 Task: Compose an email with the signature Gus Powell with the subject Cancellation of a call and the message Can you please provide an update on the project status? from softage.8@softage.net to softage.9@softage.net Select the numbered list and change the font typography to strikethroughSelect the numbered list and remove the font typography strikethrough Send the email. Finally, move the email from Sent Items to the label Journaling
Action: Mouse moved to (958, 55)
Screenshot: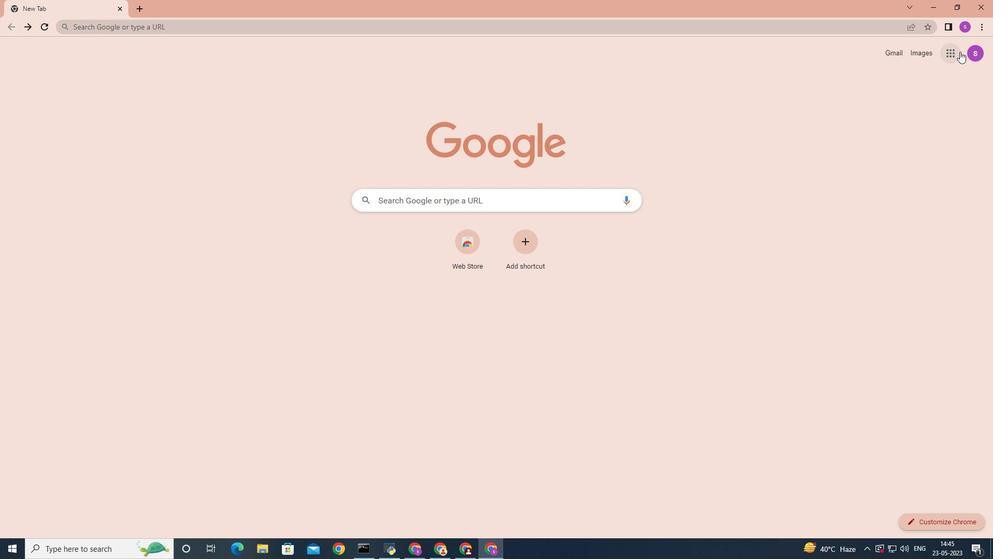 
Action: Mouse pressed left at (958, 55)
Screenshot: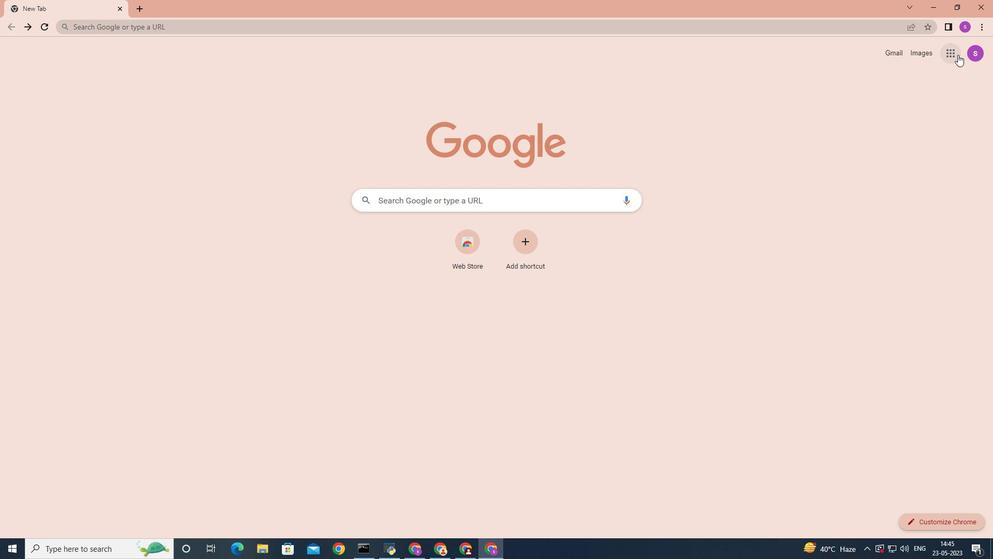 
Action: Mouse moved to (898, 103)
Screenshot: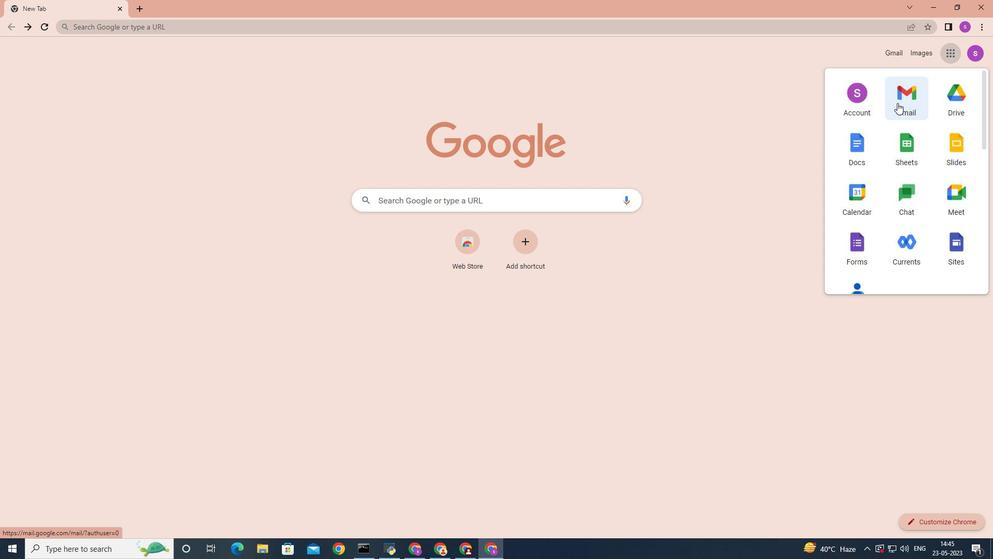 
Action: Mouse pressed left at (898, 103)
Screenshot: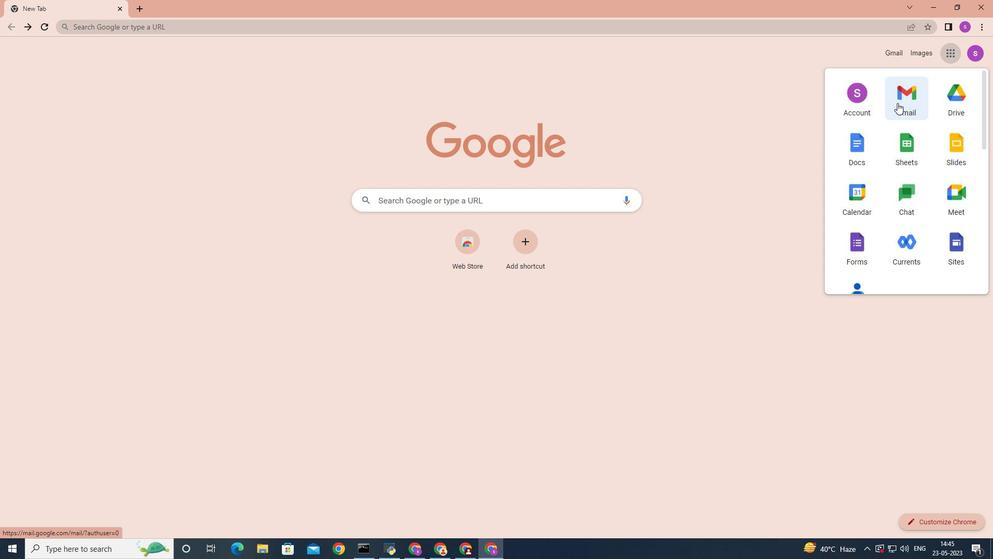 
Action: Mouse moved to (705, 311)
Screenshot: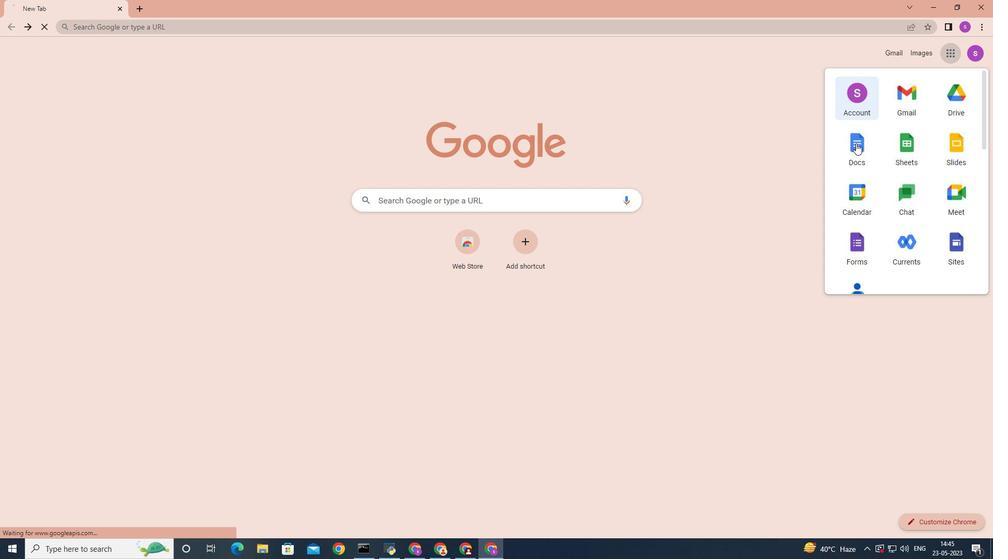 
Action: Key pressed <Key.caps_lock>
Screenshot: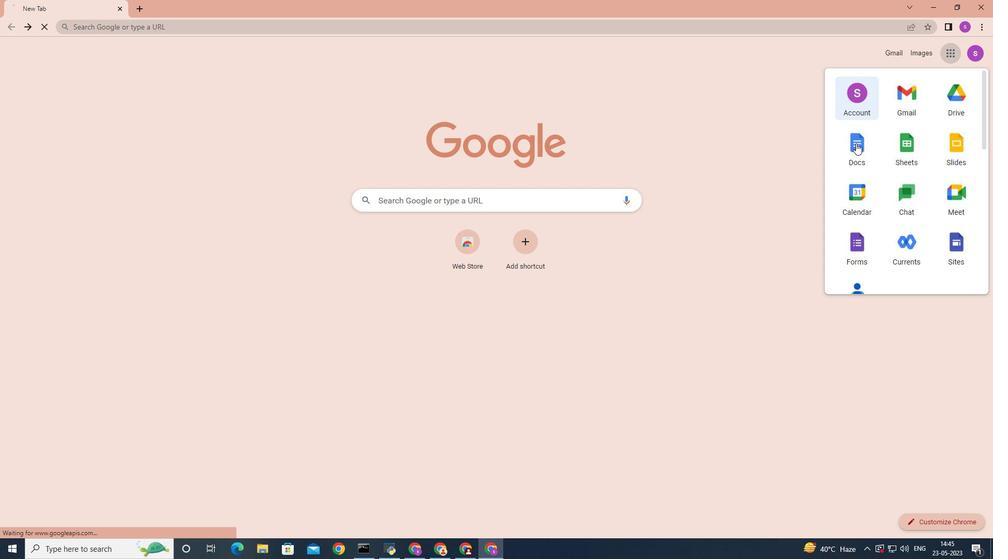 
Action: Mouse moved to (877, 56)
Screenshot: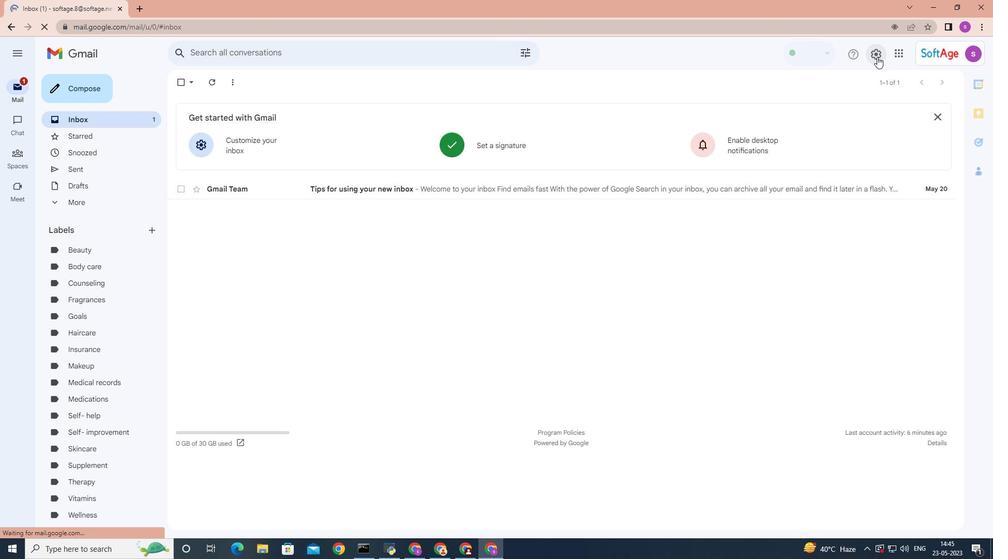 
Action: Mouse pressed left at (877, 56)
Screenshot: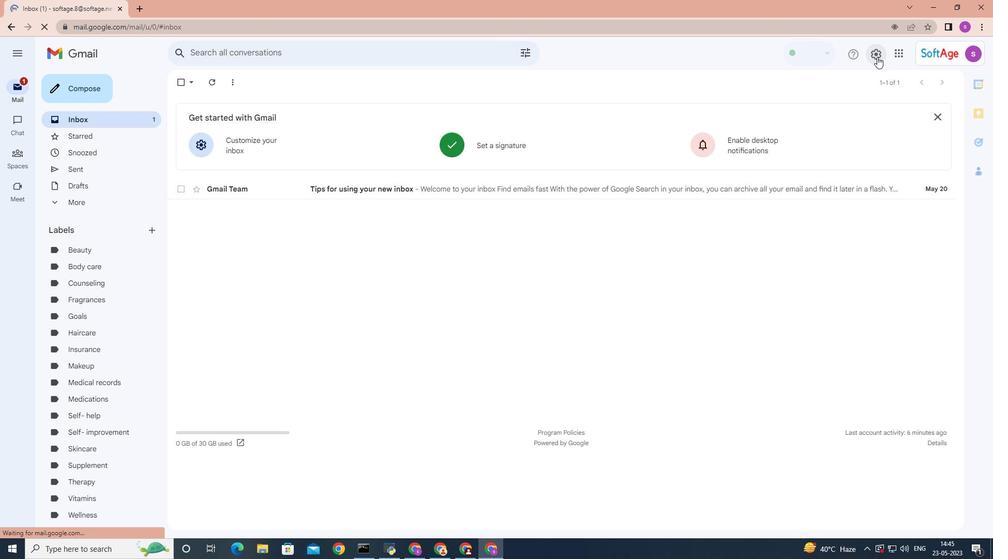 
Action: Mouse moved to (887, 102)
Screenshot: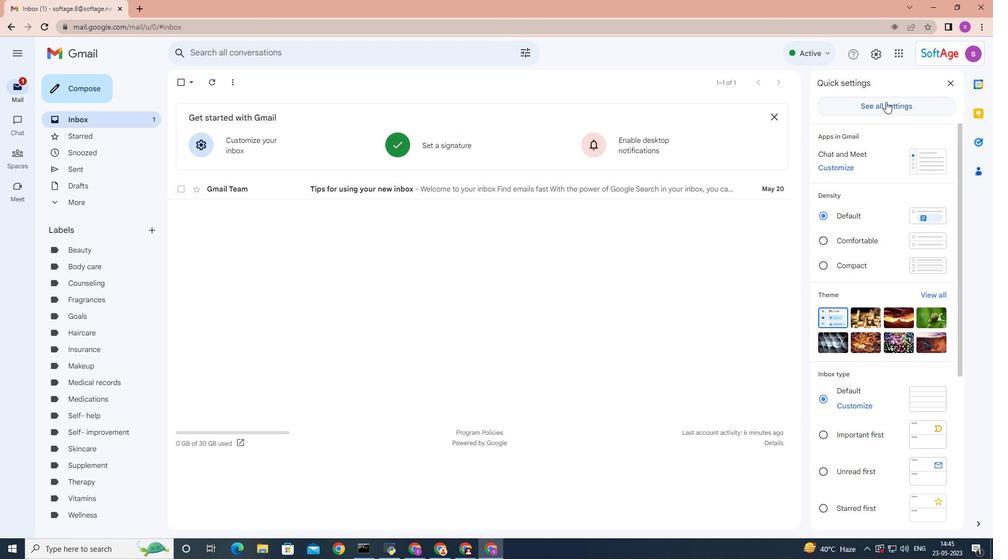 
Action: Mouse pressed left at (887, 102)
Screenshot: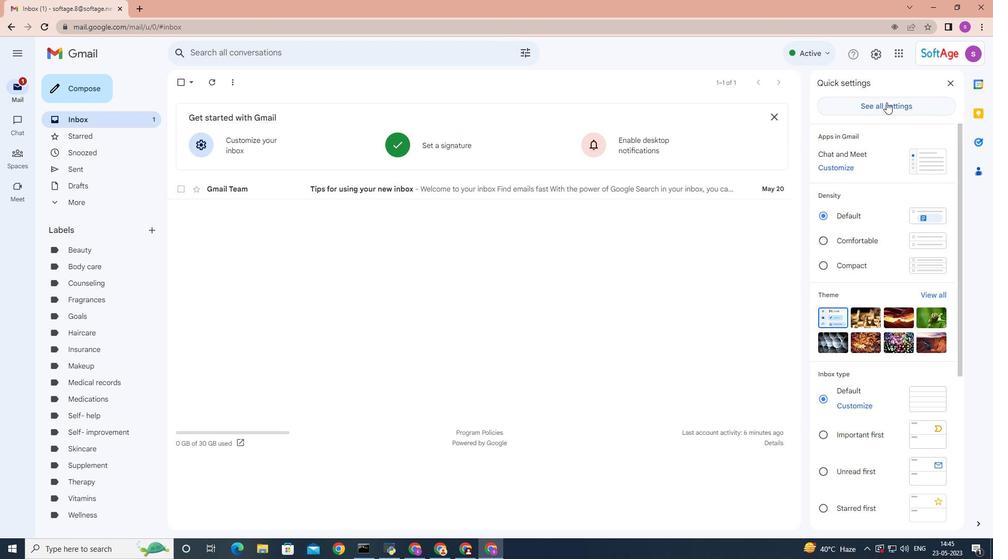 
Action: Mouse moved to (595, 276)
Screenshot: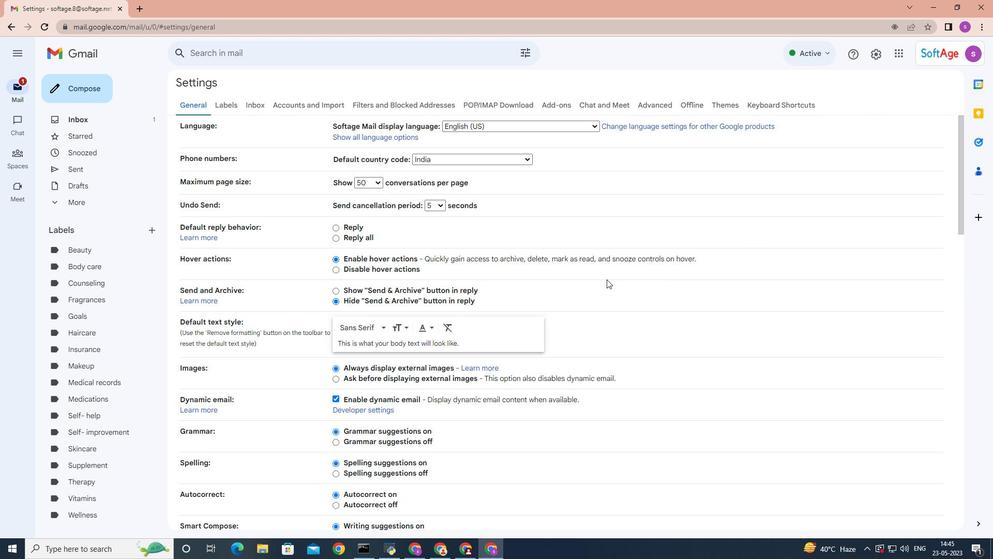 
Action: Mouse scrolled (595, 276) with delta (0, 0)
Screenshot: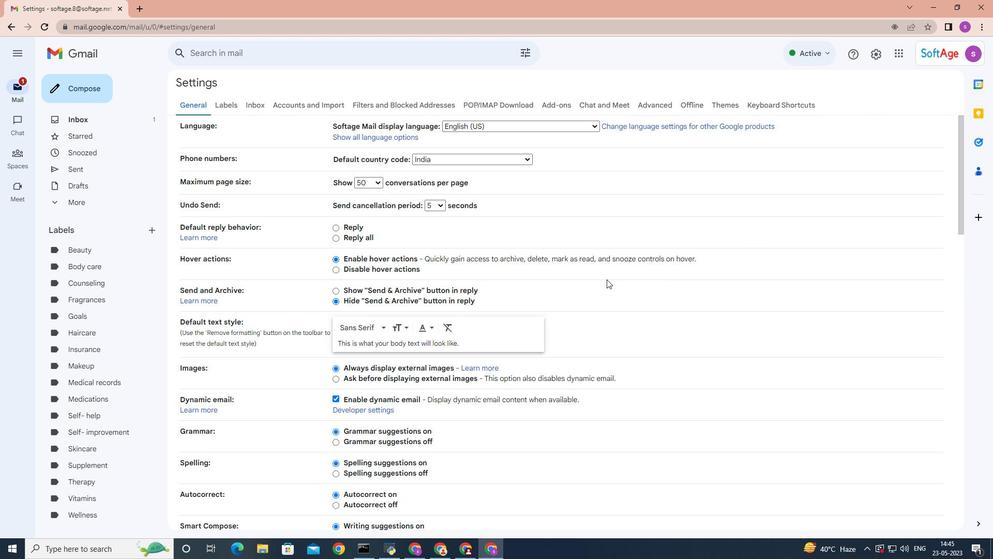 
Action: Mouse moved to (581, 269)
Screenshot: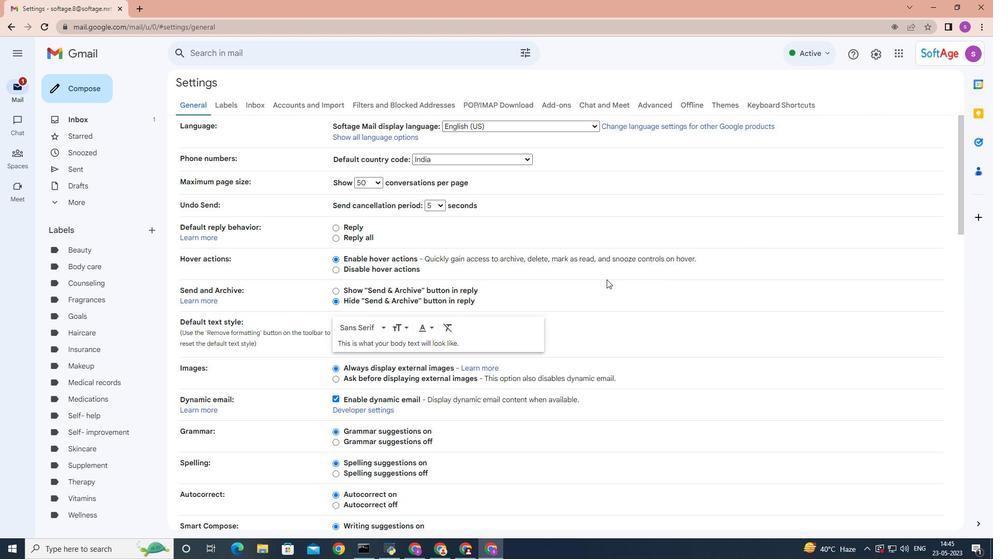 
Action: Mouse scrolled (581, 268) with delta (0, 0)
Screenshot: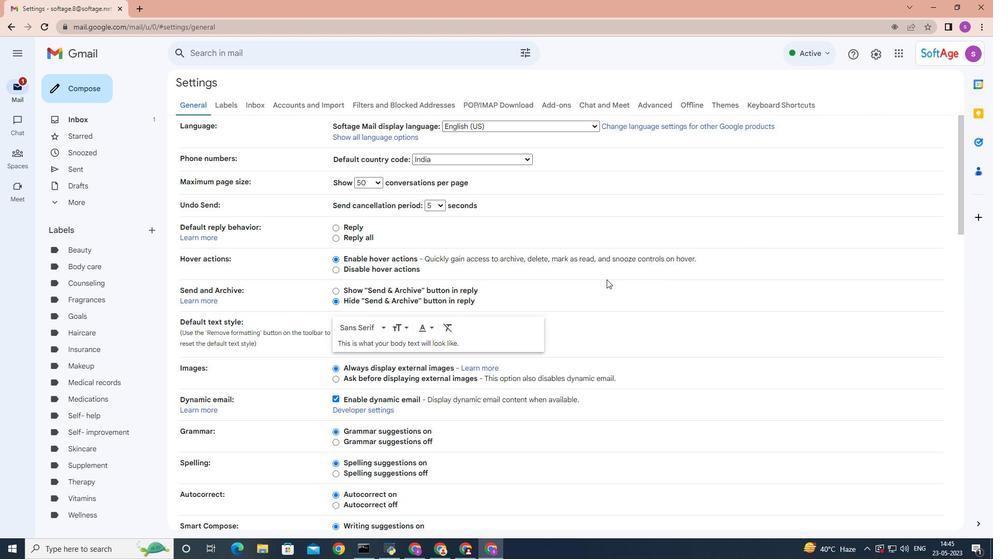 
Action: Mouse moved to (579, 266)
Screenshot: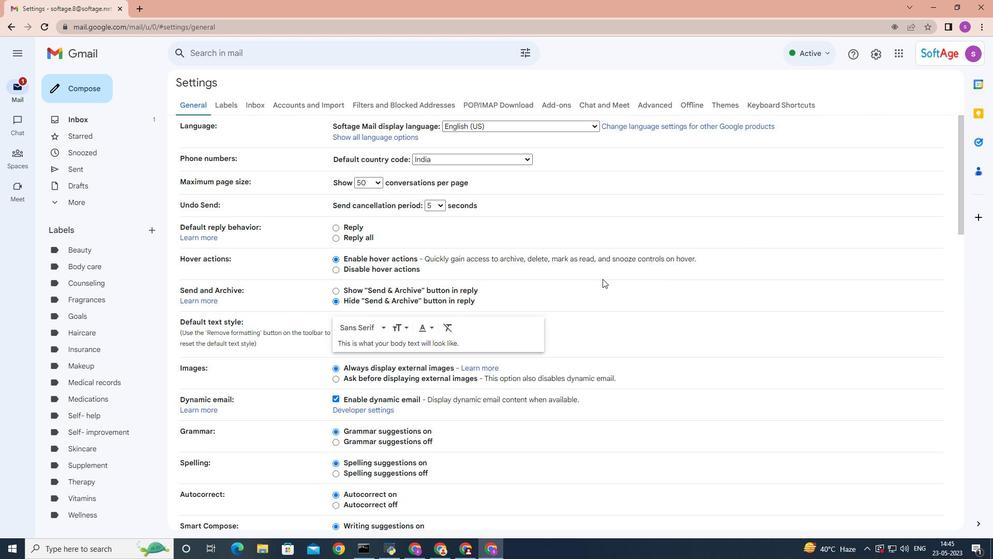 
Action: Mouse scrolled (579, 266) with delta (0, 0)
Screenshot: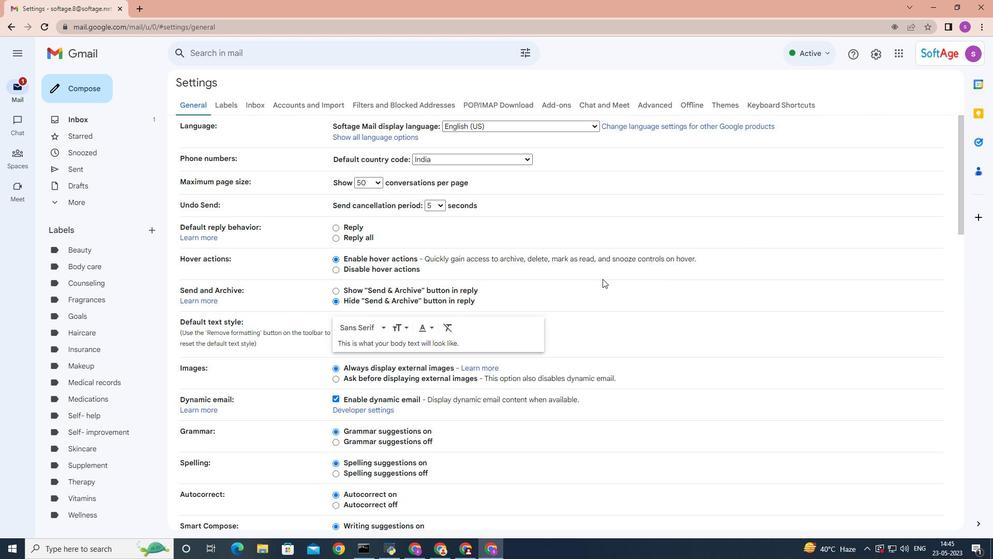 
Action: Mouse moved to (579, 261)
Screenshot: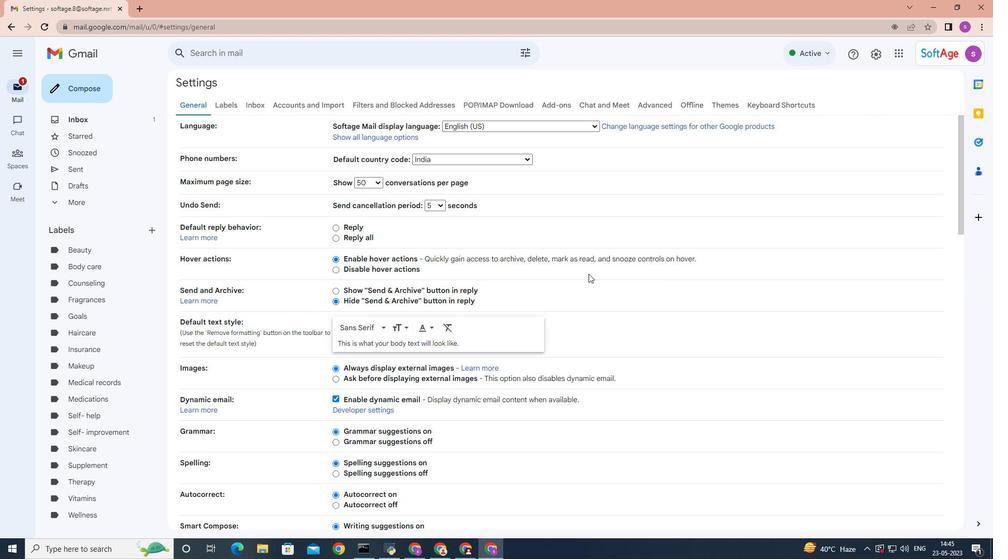 
Action: Mouse scrolled (579, 263) with delta (0, 0)
Screenshot: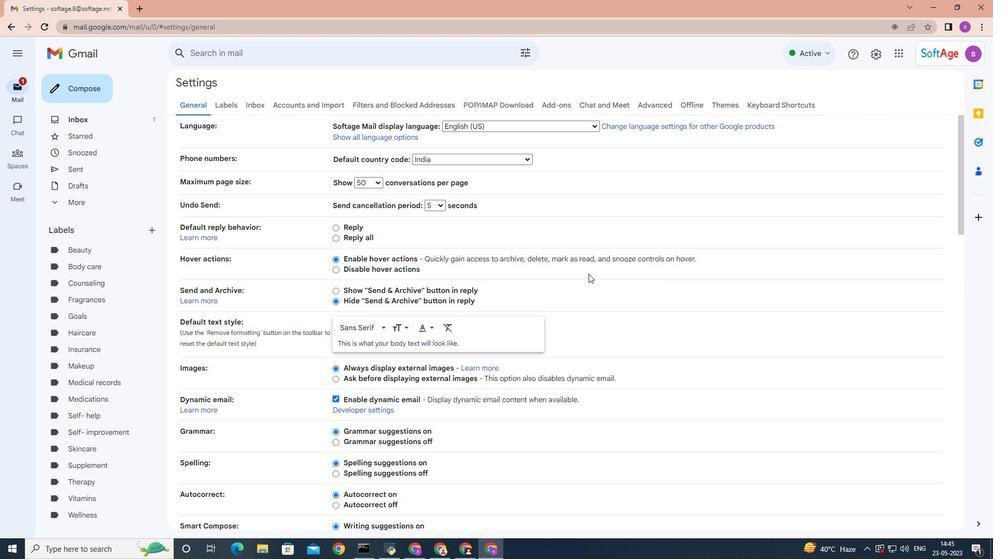 
Action: Mouse moved to (579, 260)
Screenshot: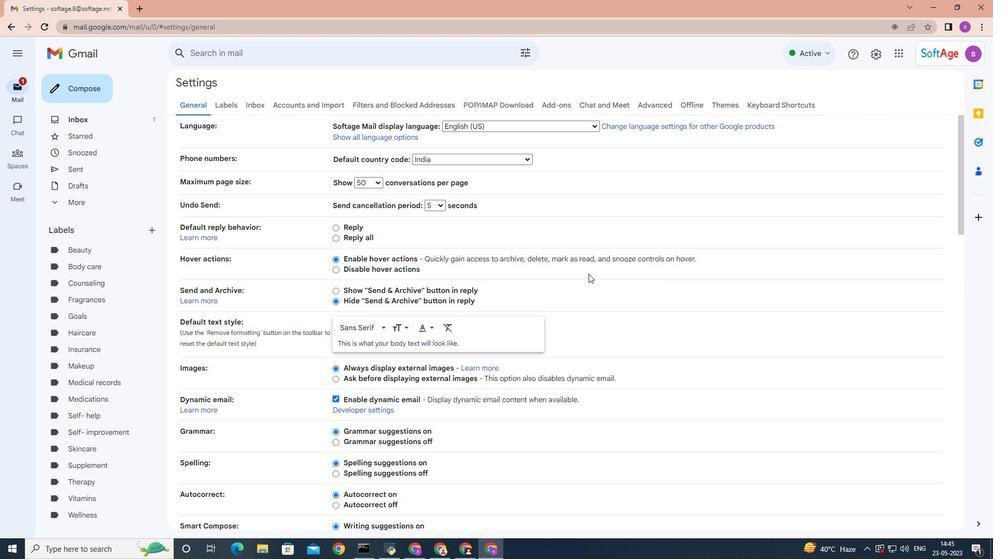 
Action: Mouse scrolled (579, 260) with delta (0, 0)
Screenshot: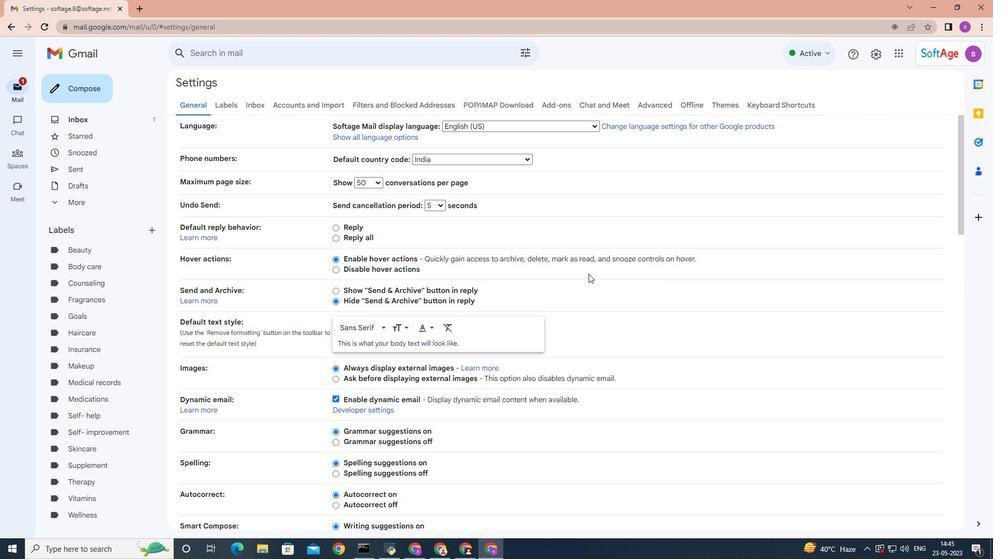 
Action: Mouse moved to (579, 260)
Screenshot: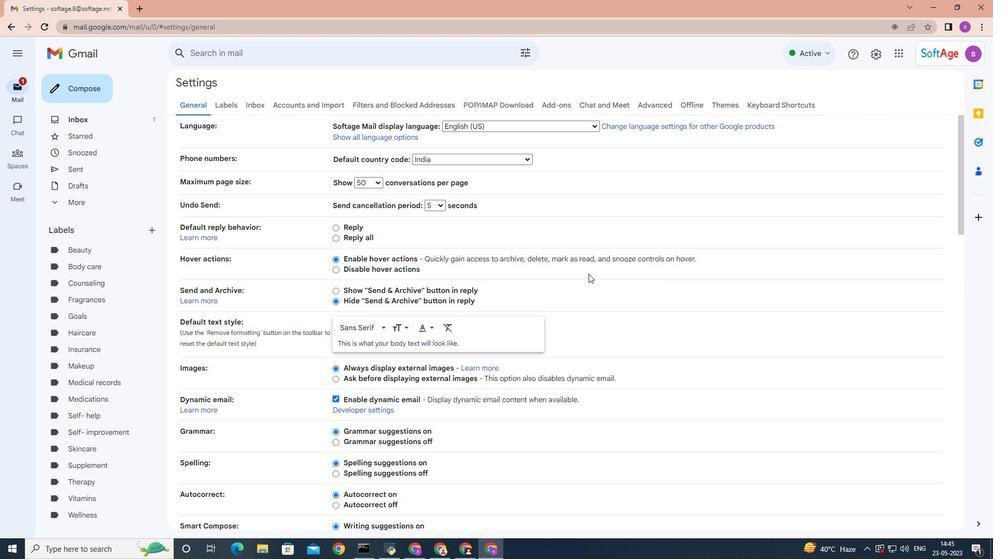 
Action: Mouse scrolled (579, 259) with delta (0, 0)
Screenshot: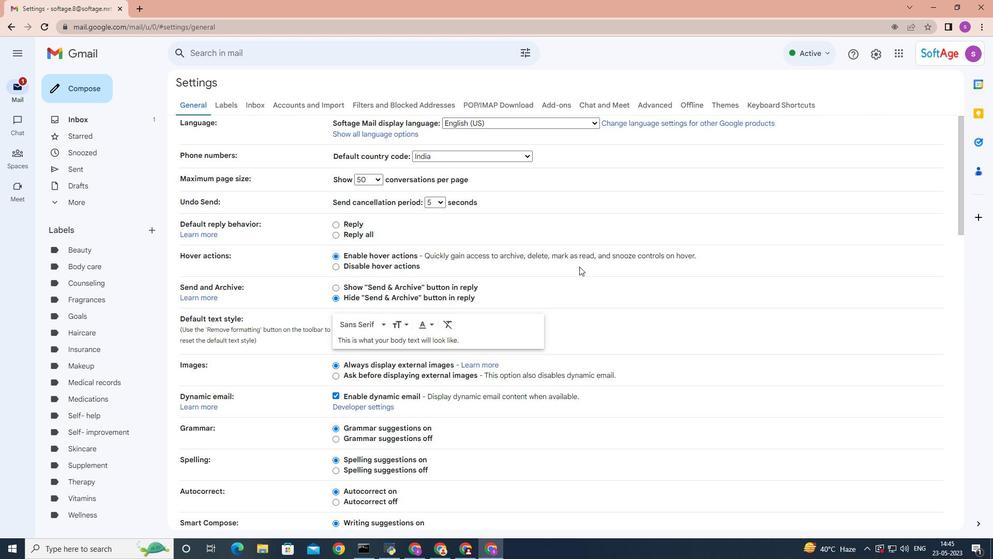 
Action: Mouse moved to (578, 259)
Screenshot: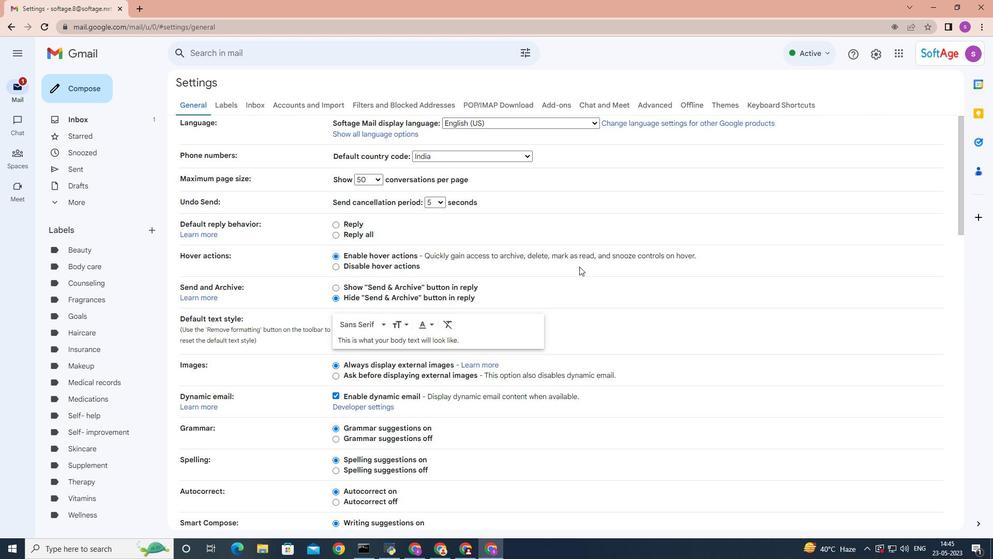
Action: Mouse scrolled (578, 259) with delta (0, 0)
Screenshot: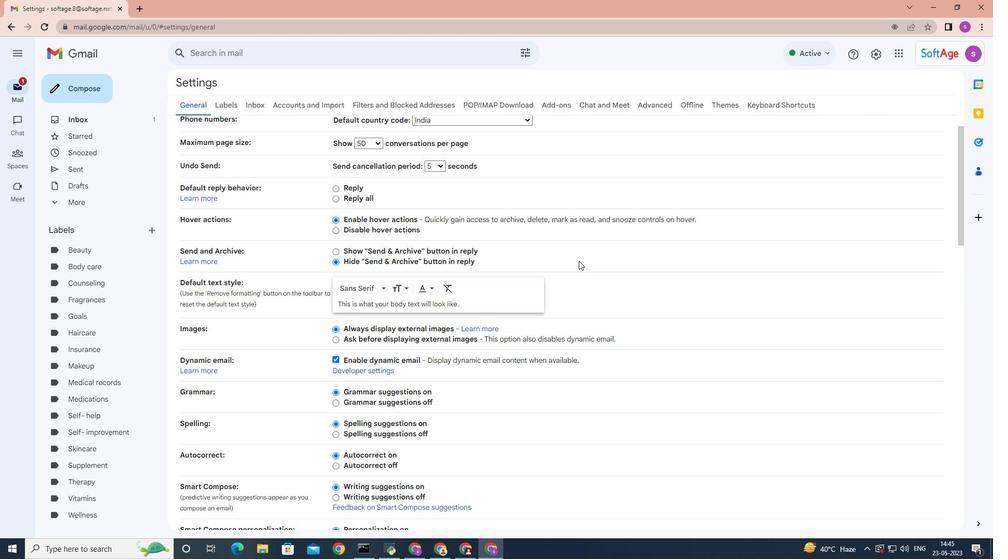 
Action: Mouse moved to (574, 257)
Screenshot: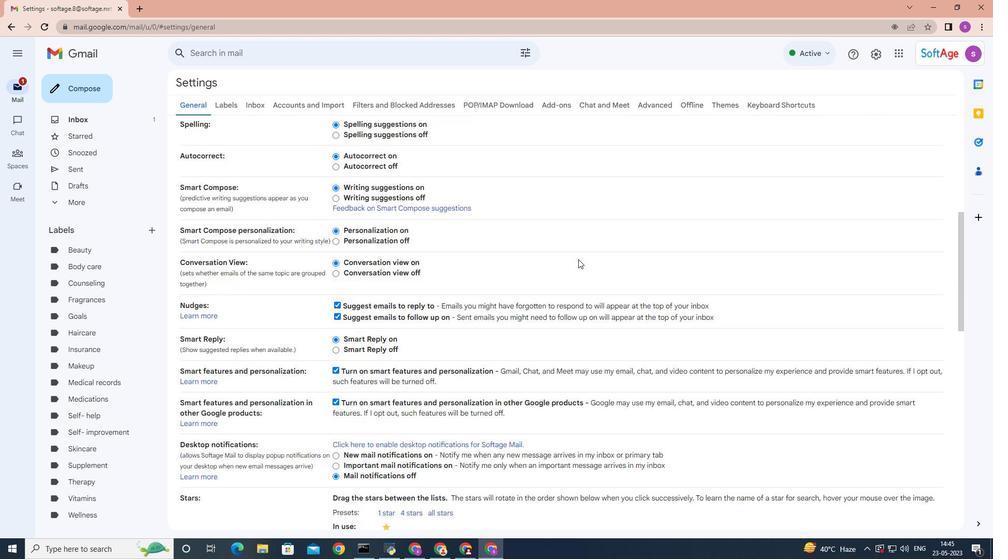 
Action: Mouse scrolled (574, 256) with delta (0, 0)
Screenshot: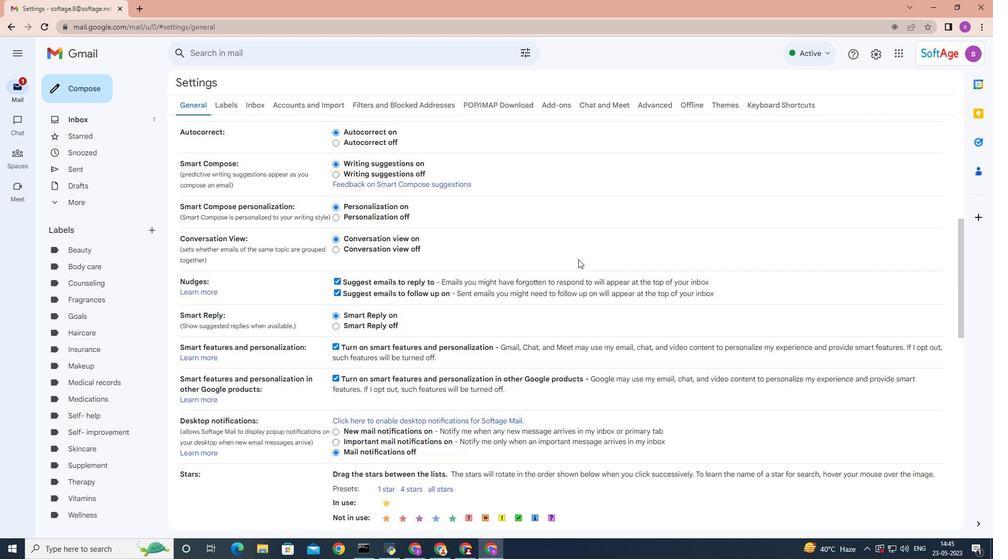
Action: Mouse scrolled (574, 256) with delta (0, 0)
Screenshot: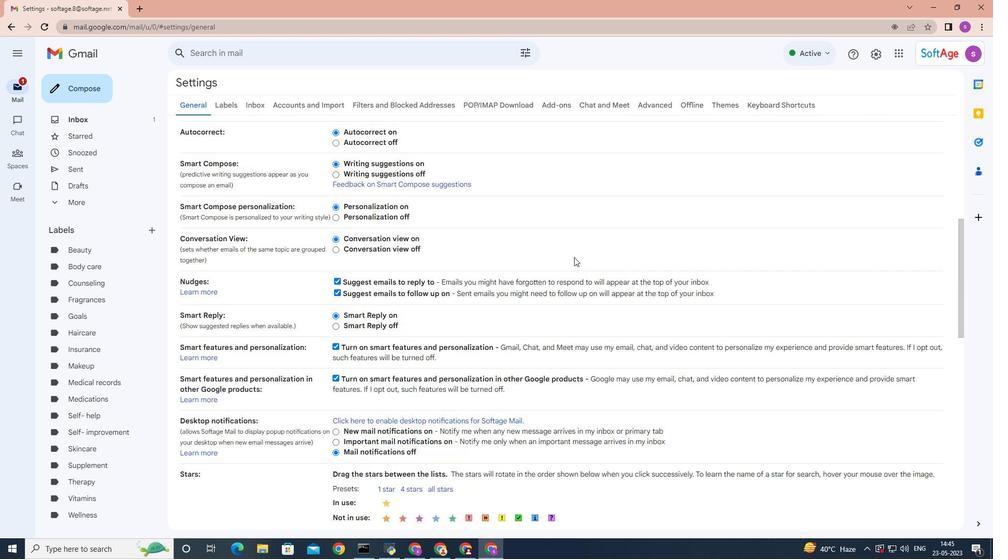 
Action: Mouse scrolled (574, 256) with delta (0, 0)
Screenshot: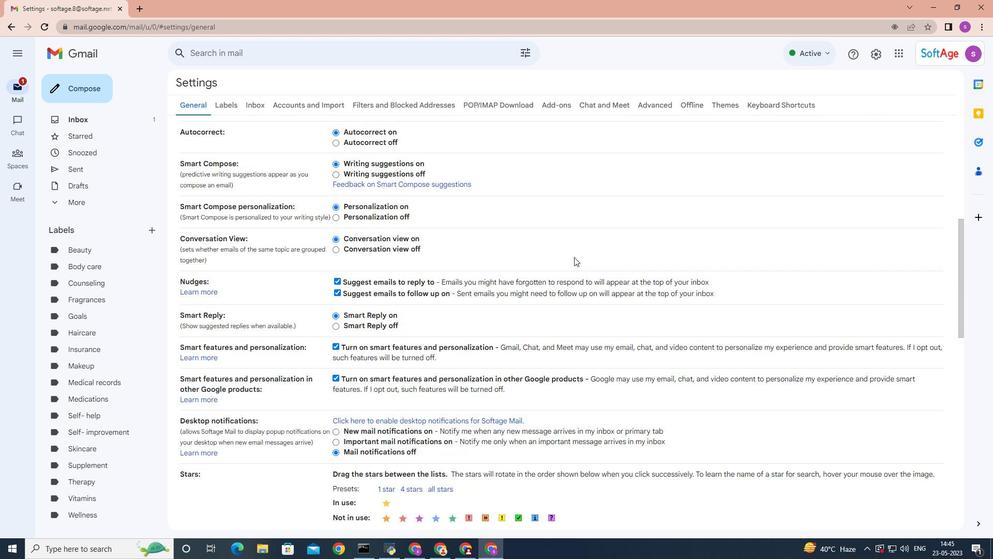 
Action: Mouse moved to (574, 257)
Screenshot: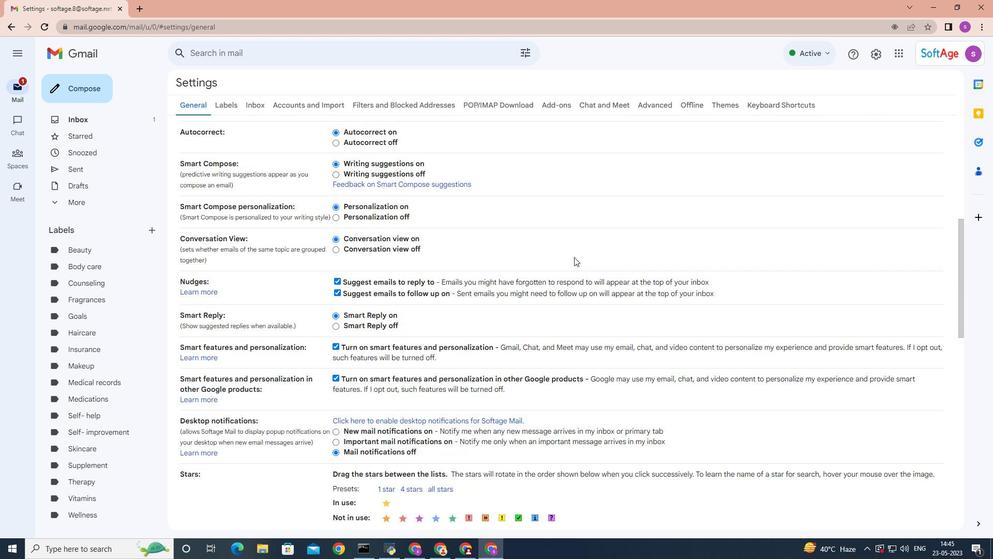 
Action: Mouse scrolled (574, 256) with delta (0, 0)
Screenshot: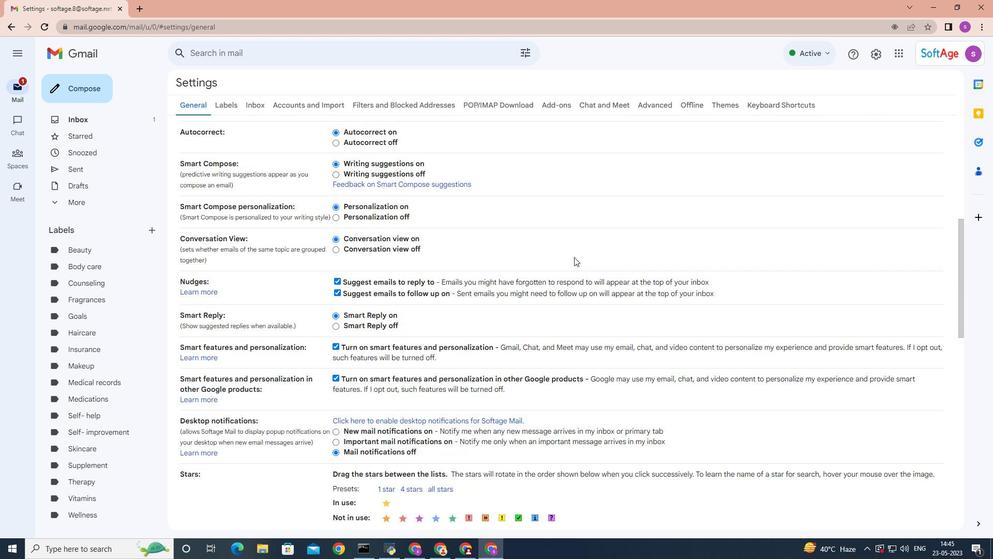 
Action: Mouse moved to (574, 256)
Screenshot: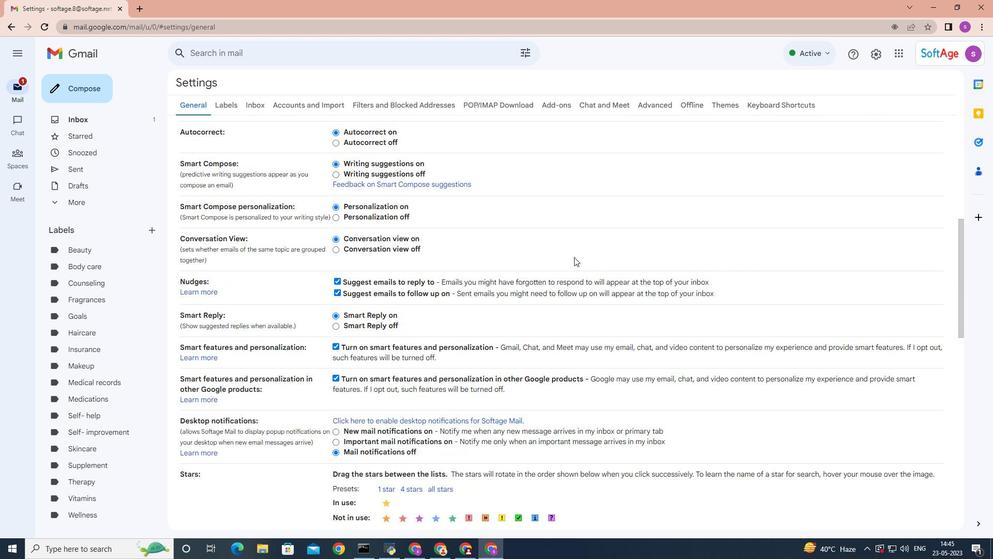 
Action: Mouse scrolled (574, 256) with delta (0, 0)
Screenshot: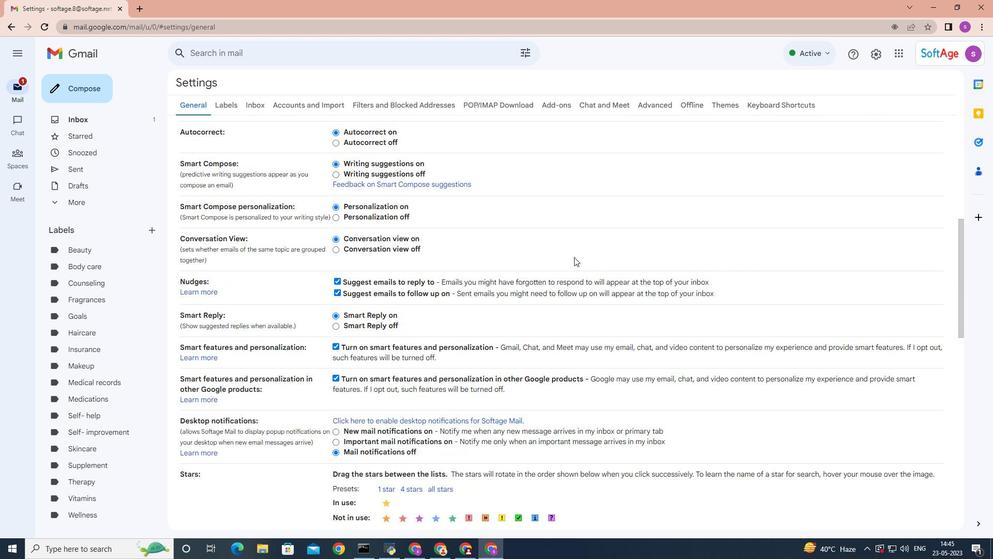 
Action: Mouse scrolled (574, 256) with delta (0, 0)
Screenshot: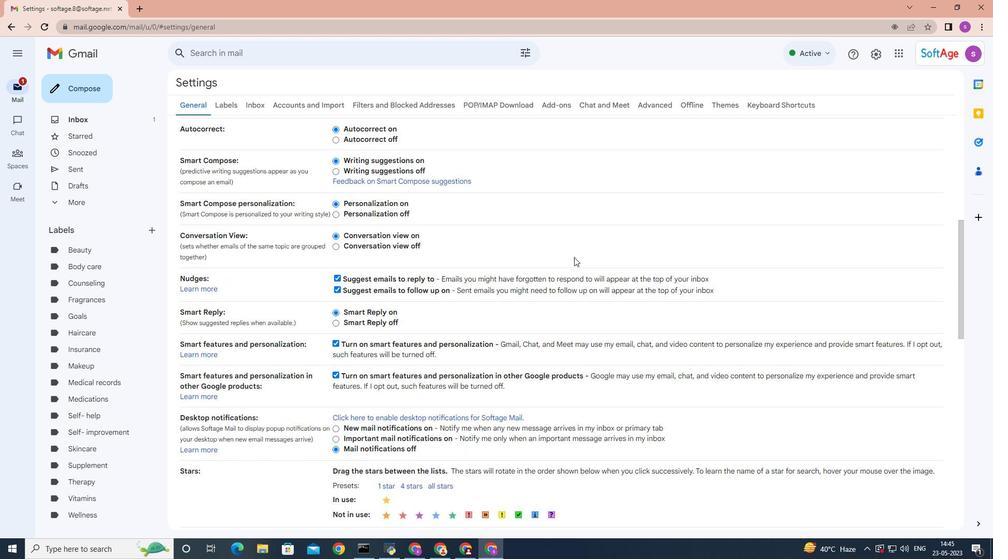 
Action: Mouse moved to (566, 250)
Screenshot: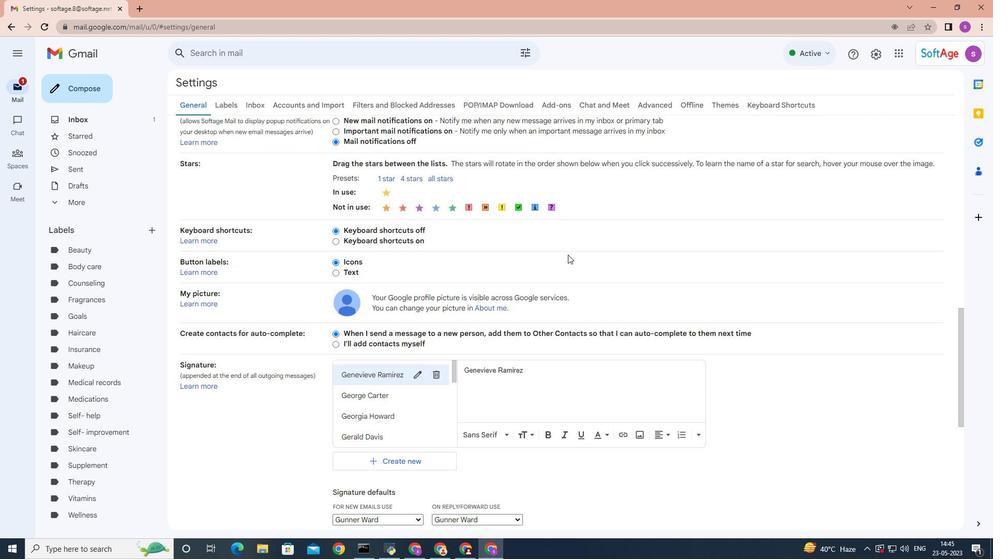 
Action: Mouse scrolled (566, 250) with delta (0, 0)
Screenshot: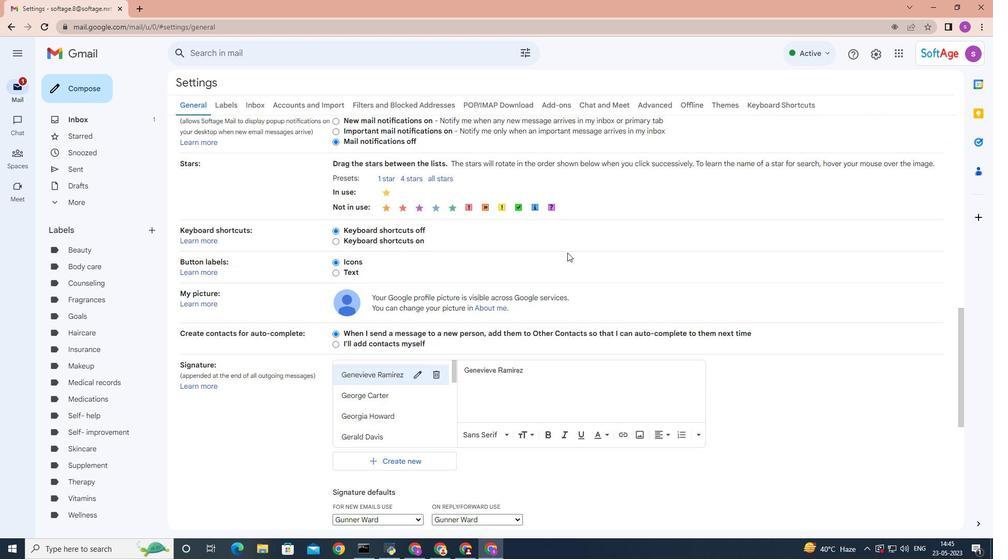 
Action: Mouse moved to (566, 250)
Screenshot: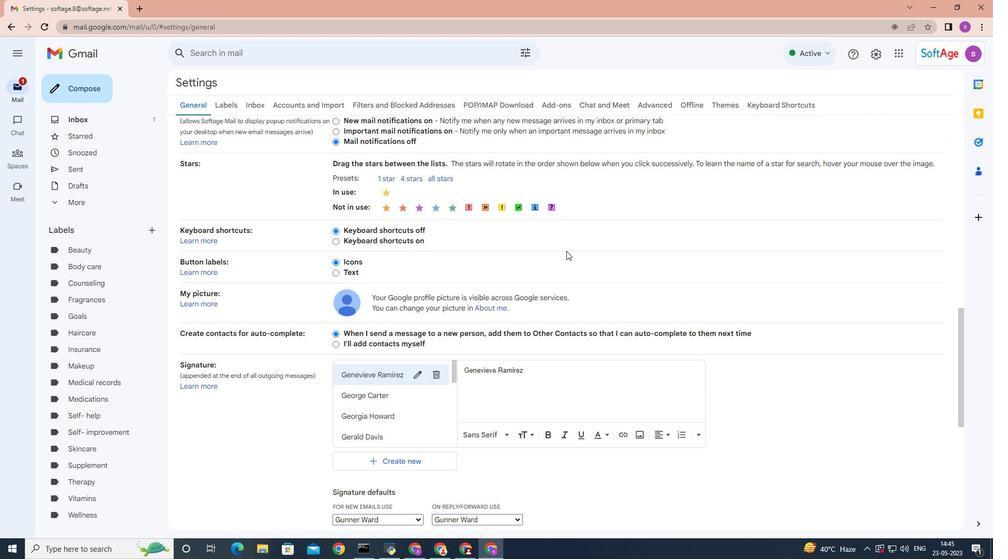 
Action: Mouse scrolled (566, 250) with delta (0, 0)
Screenshot: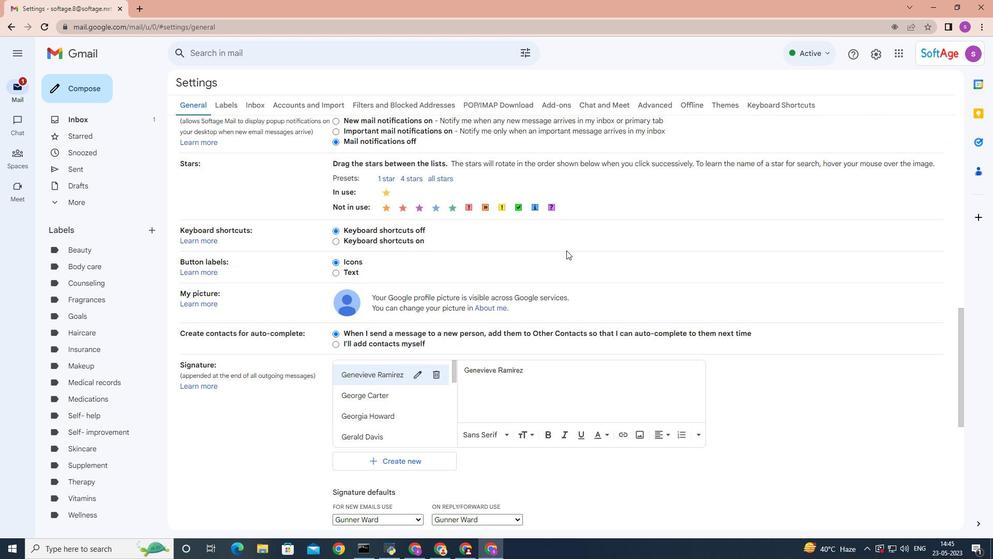 
Action: Mouse moved to (566, 251)
Screenshot: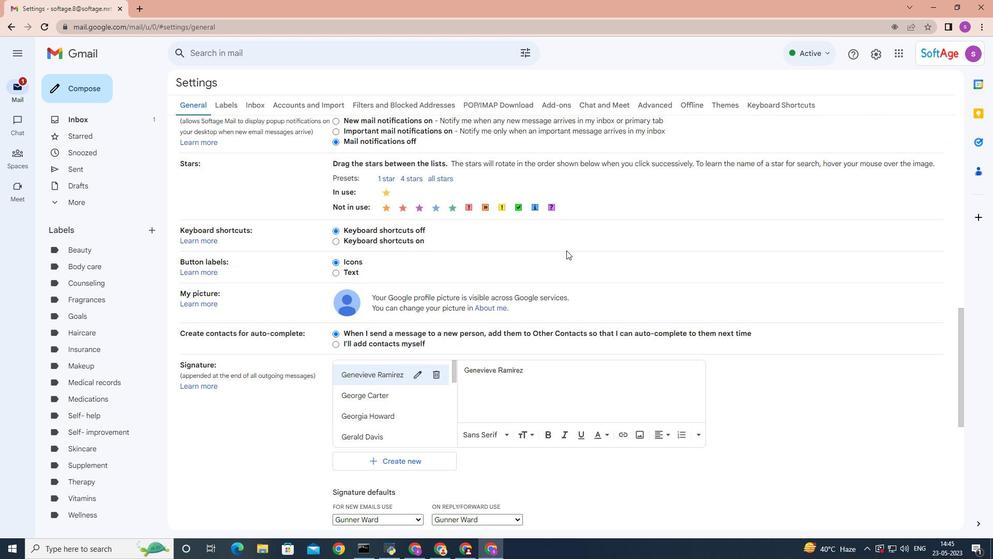 
Action: Mouse scrolled (566, 250) with delta (0, 0)
Screenshot: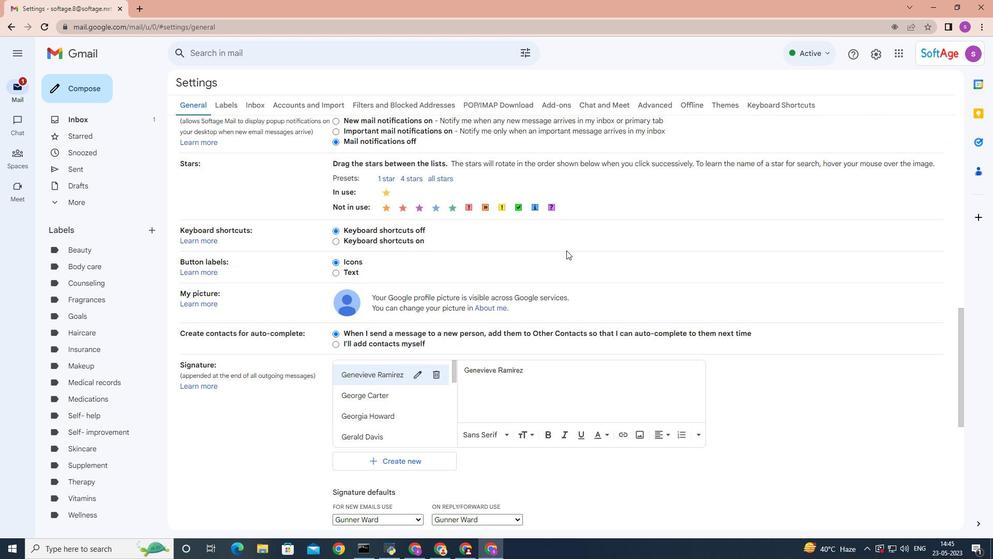 
Action: Mouse moved to (406, 302)
Screenshot: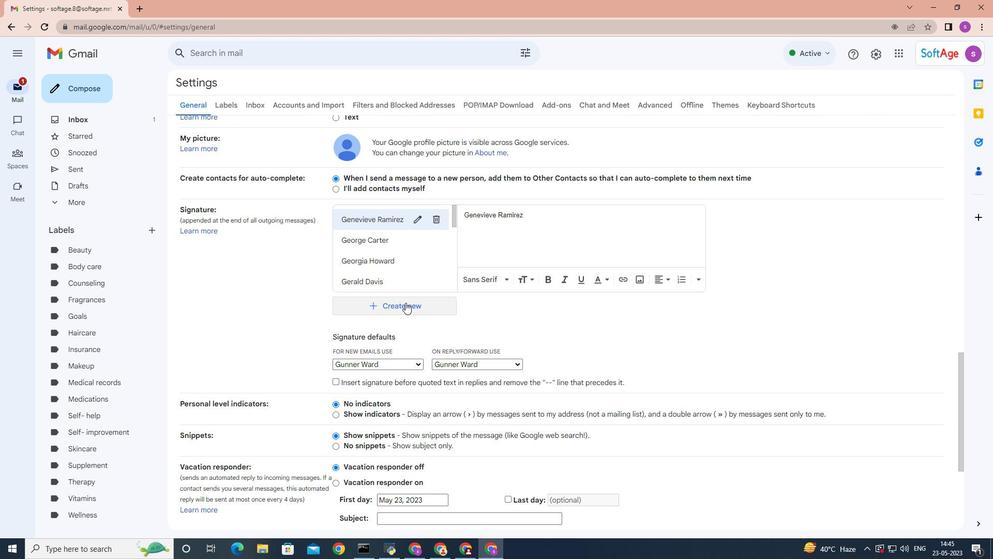 
Action: Mouse pressed left at (406, 302)
Screenshot: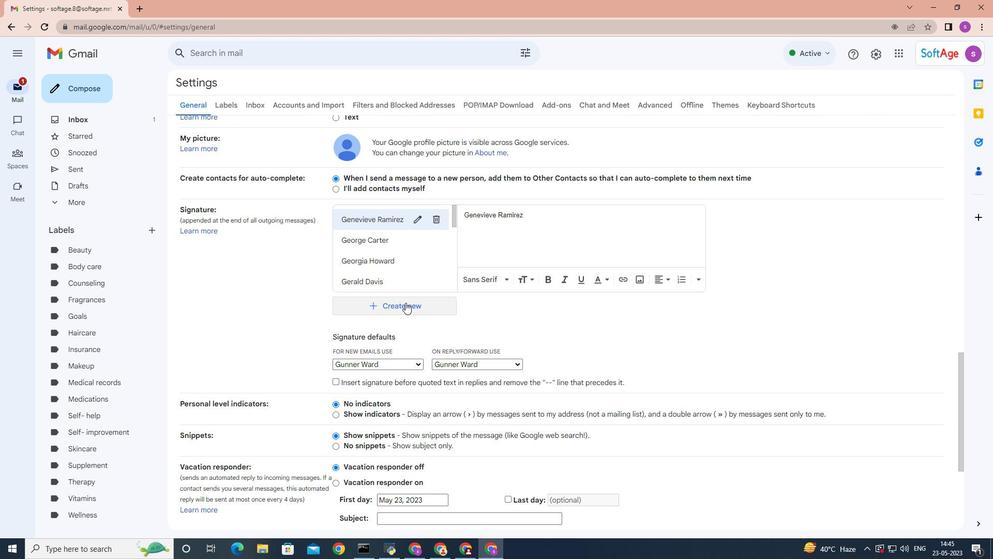 
Action: Mouse moved to (409, 302)
Screenshot: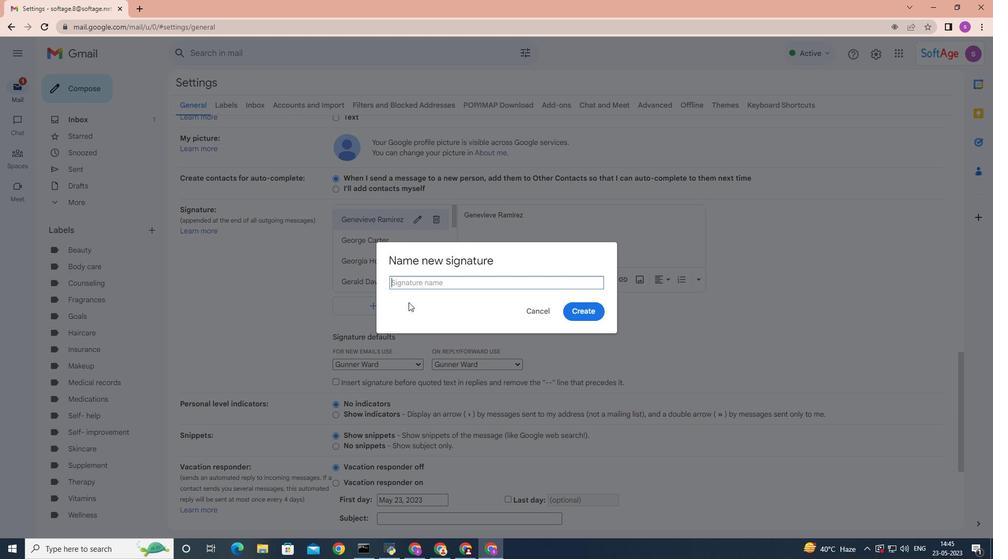 
Action: Key pressed G<Key.caps_lock>us<Key.space><Key.caps_lock>P<Key.caps_lock>owell
Screenshot: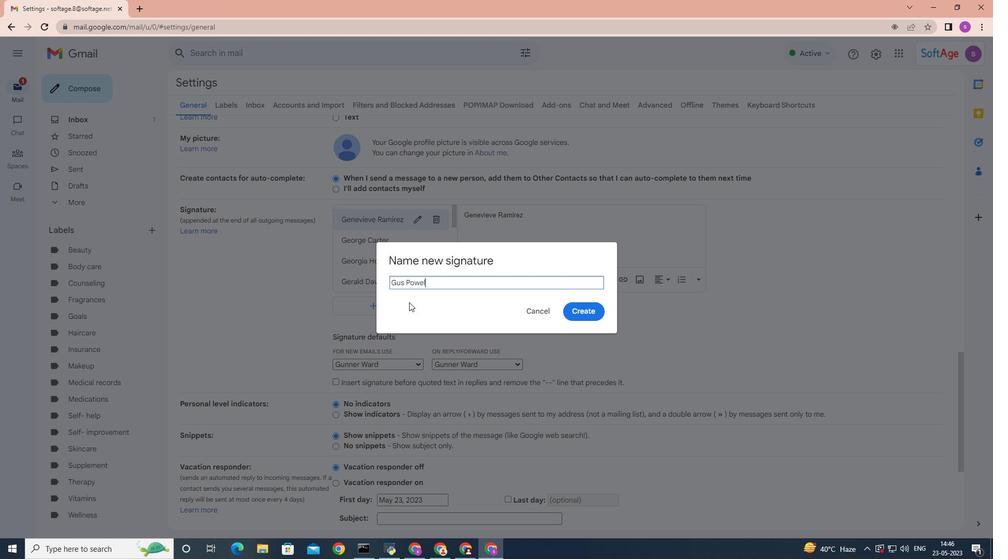 
Action: Mouse moved to (635, 331)
Screenshot: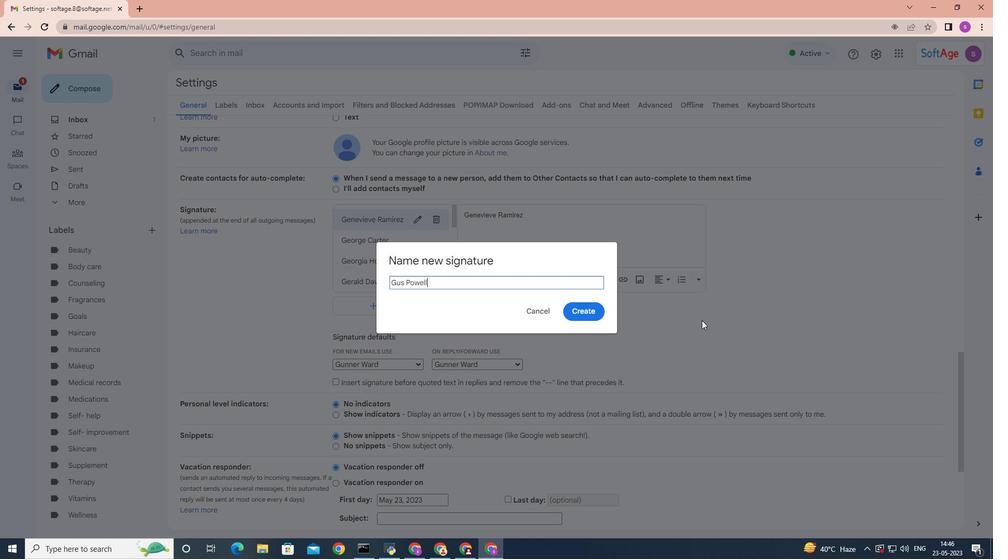 
Action: Key pressed <Key.space>
Screenshot: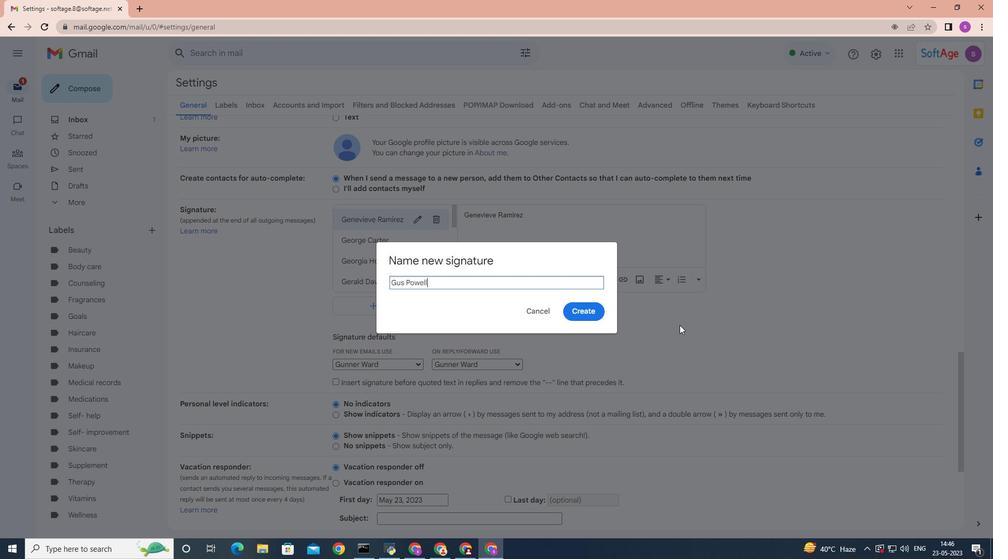 
Action: Mouse moved to (598, 309)
Screenshot: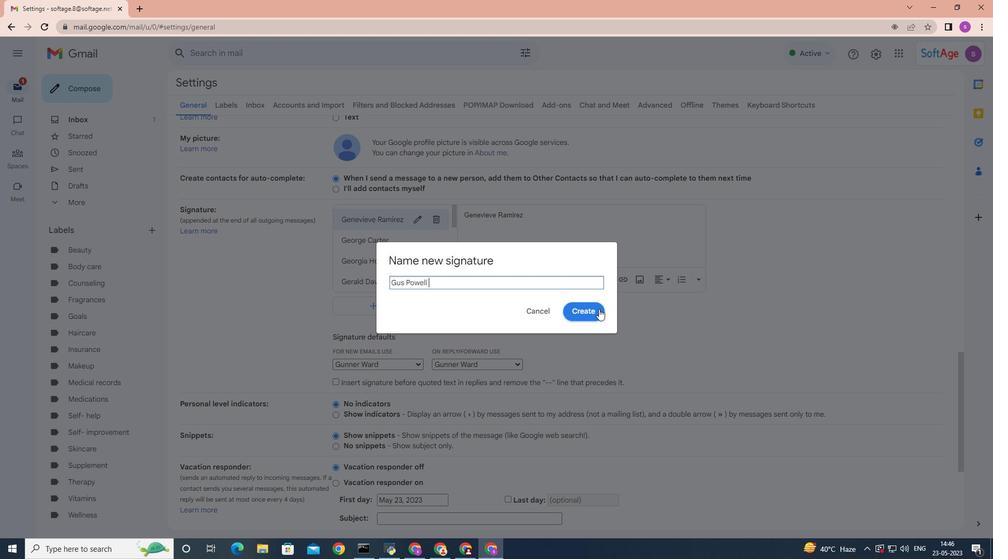 
Action: Mouse pressed left at (598, 309)
Screenshot: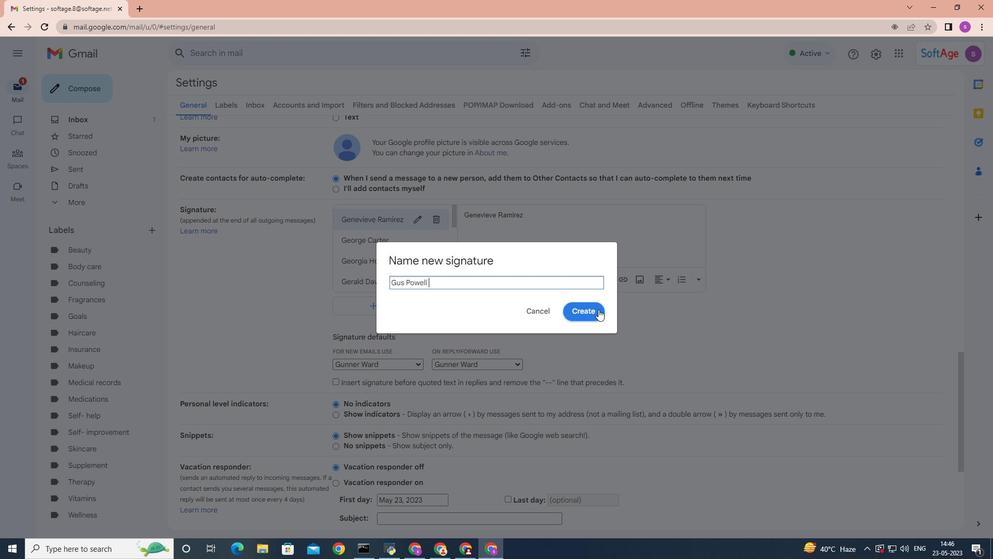 
Action: Mouse moved to (524, 236)
Screenshot: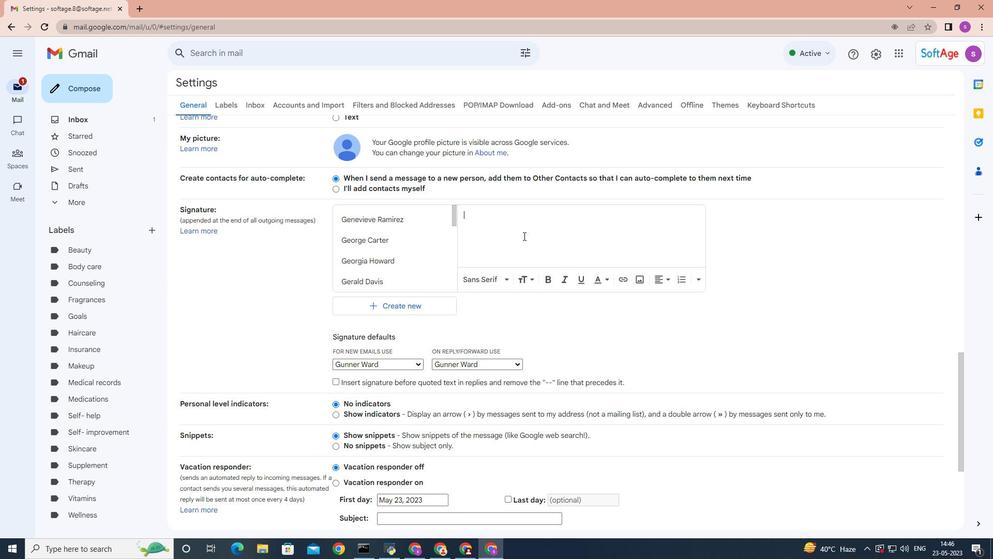 
Action: Key pressed <Key.caps_lock>G<Key.caps_lock>us<Key.space><Key.shift><Key.shift>Powell<Key.space>
Screenshot: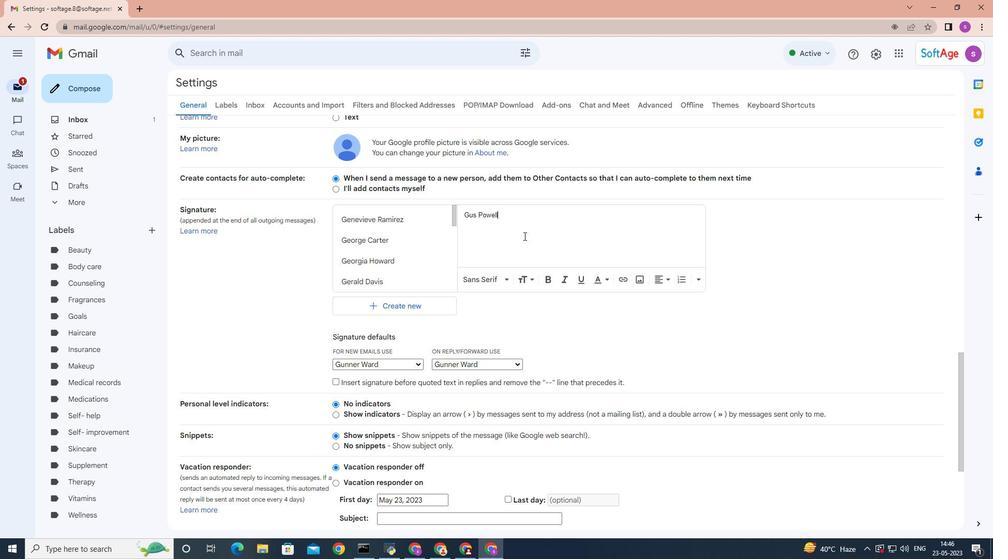 
Action: Mouse moved to (416, 366)
Screenshot: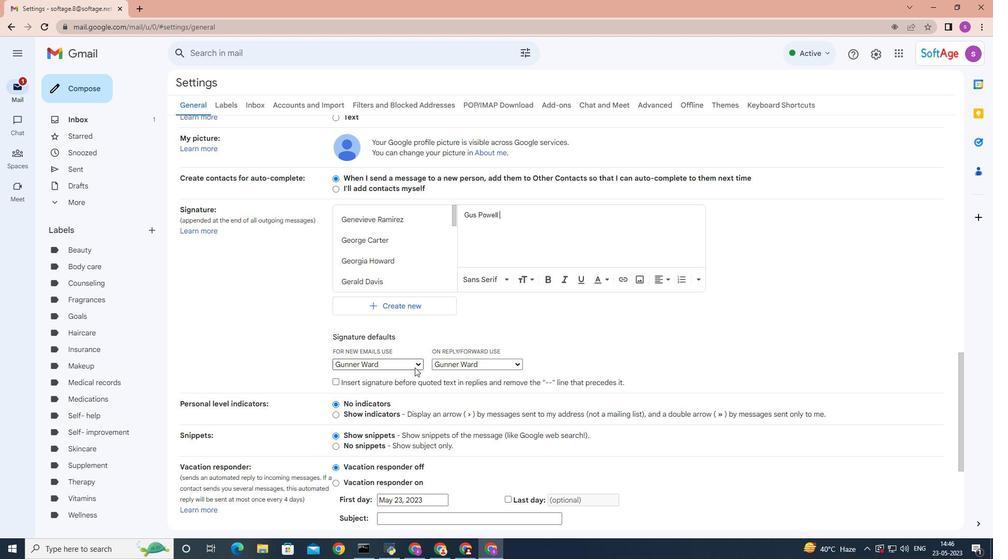 
Action: Mouse pressed left at (416, 366)
Screenshot: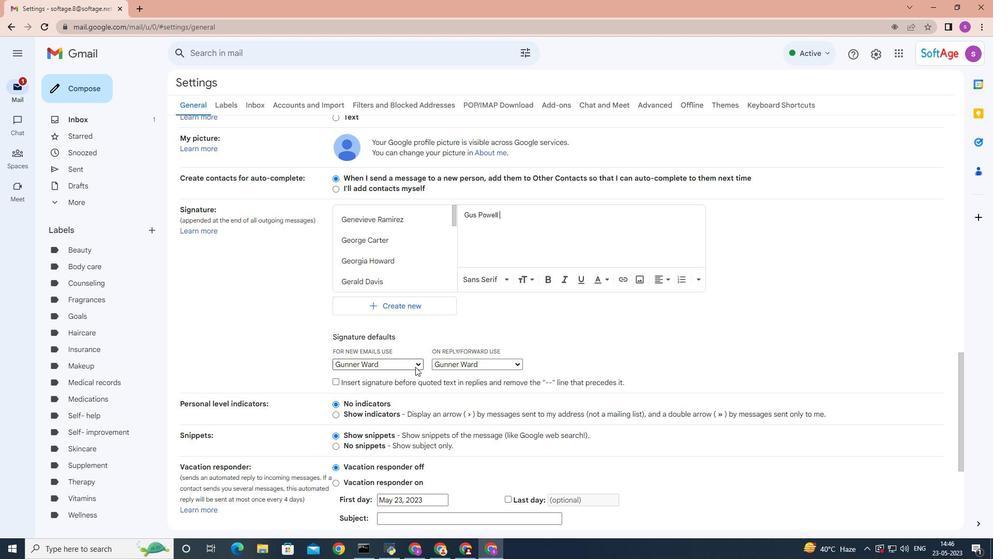 
Action: Mouse moved to (394, 348)
Screenshot: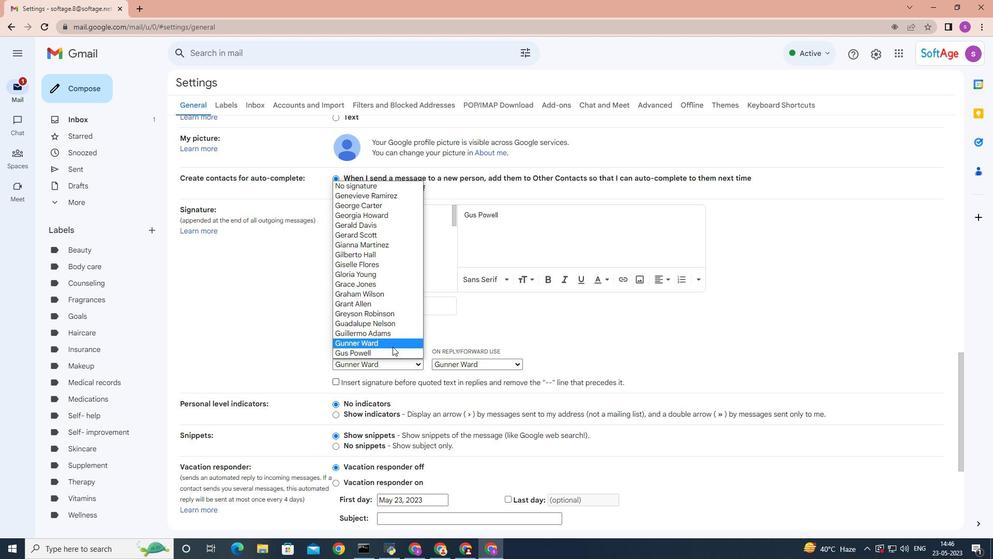 
Action: Mouse pressed left at (394, 348)
Screenshot: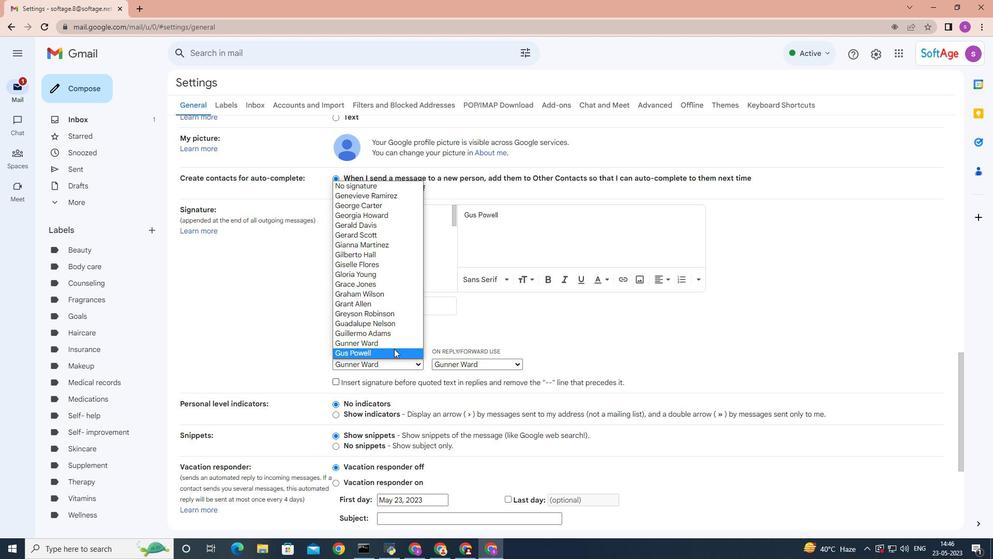 
Action: Mouse moved to (504, 361)
Screenshot: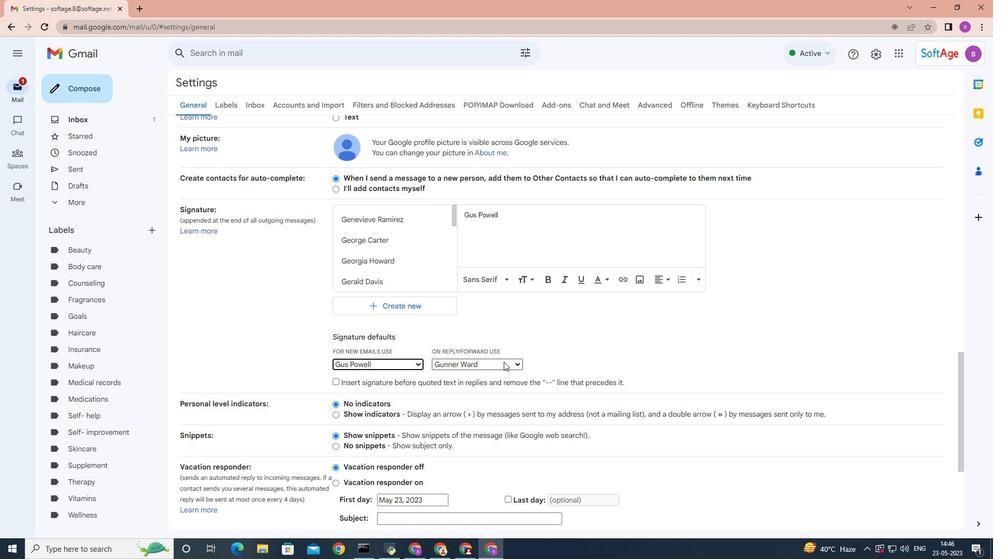 
Action: Mouse pressed left at (504, 361)
Screenshot: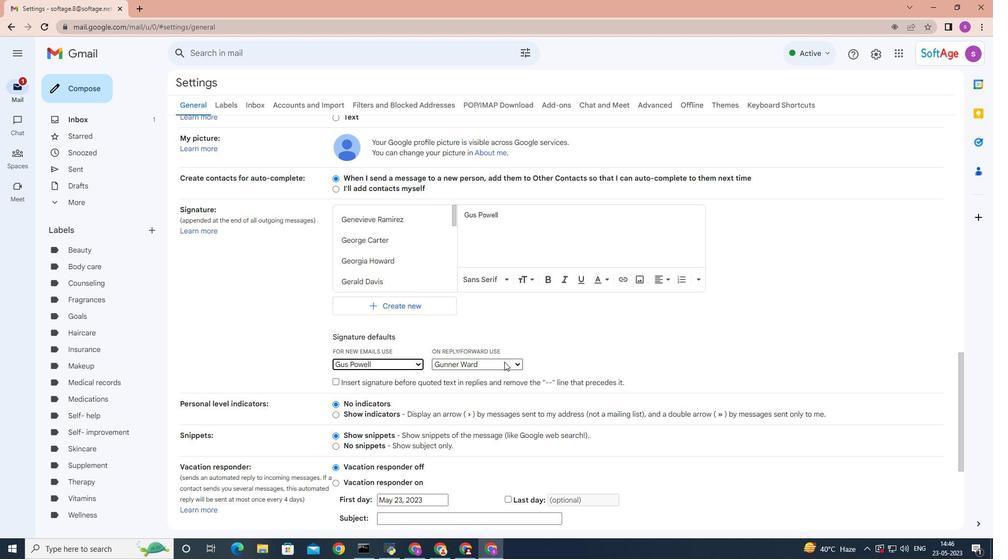 
Action: Mouse moved to (499, 357)
Screenshot: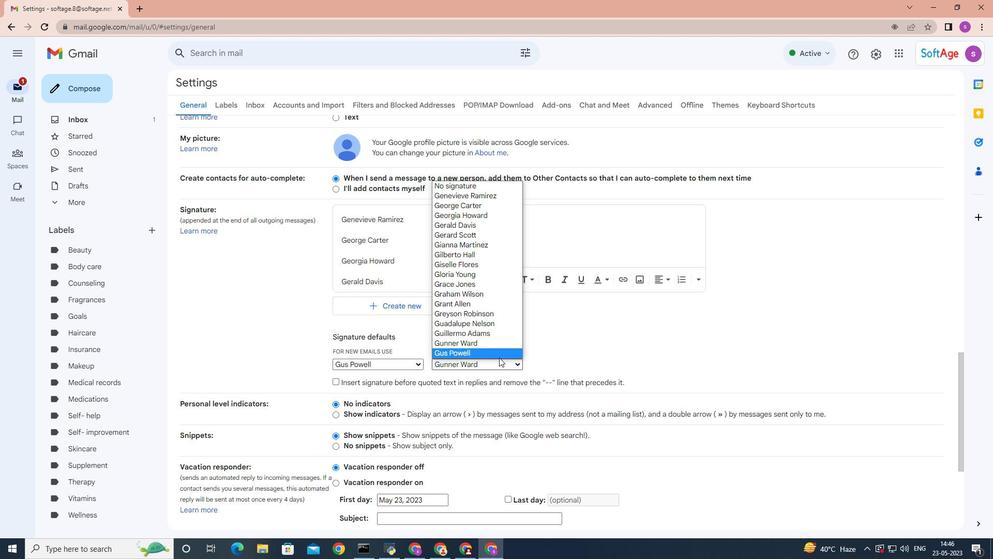 
Action: Mouse pressed left at (499, 357)
Screenshot: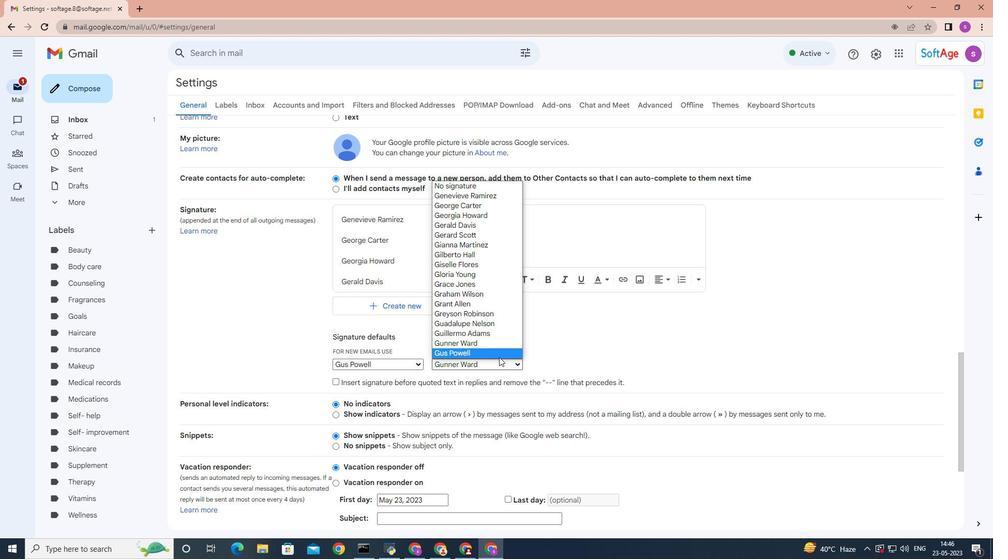 
Action: Mouse moved to (592, 354)
Screenshot: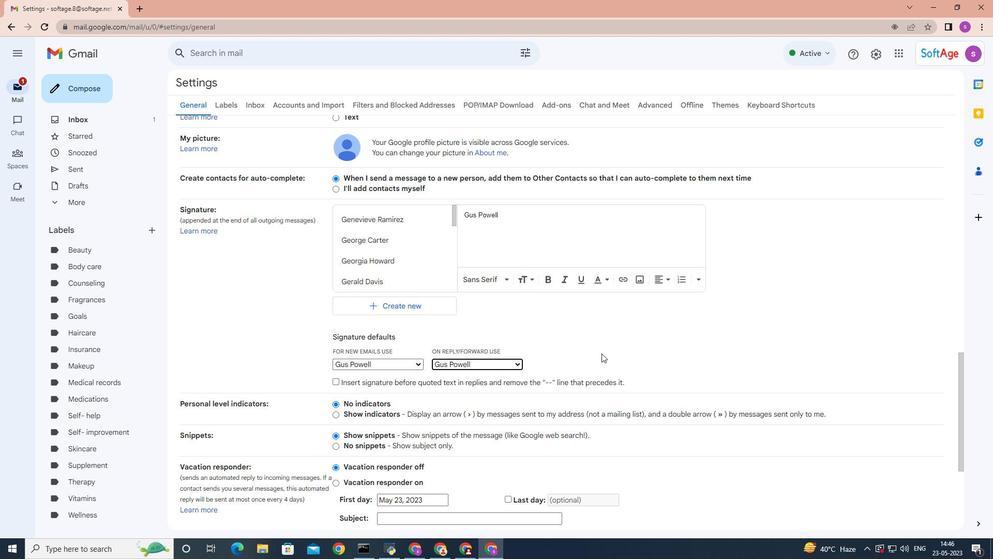 
Action: Mouse scrolled (592, 354) with delta (0, 0)
Screenshot: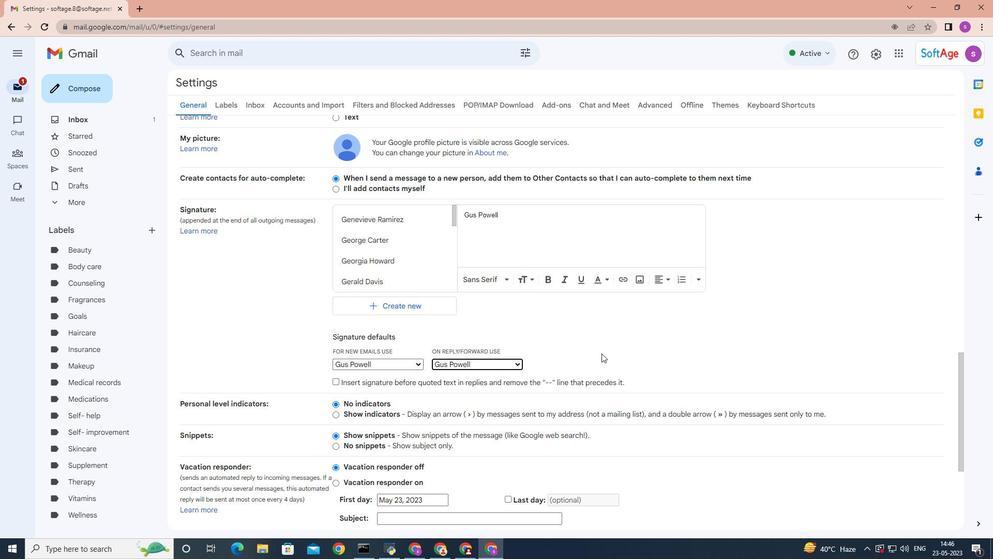 
Action: Mouse moved to (592, 354)
Screenshot: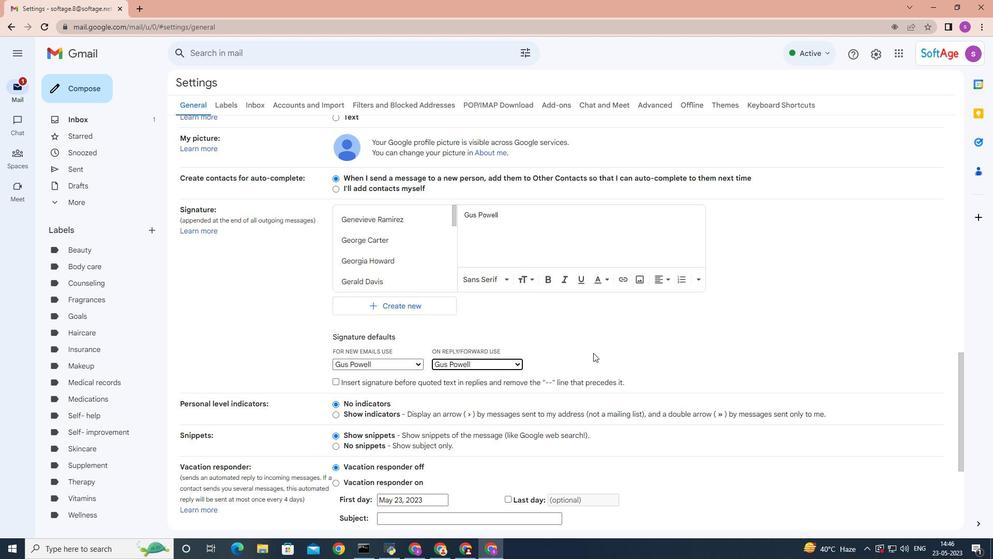 
Action: Mouse scrolled (592, 354) with delta (0, 0)
Screenshot: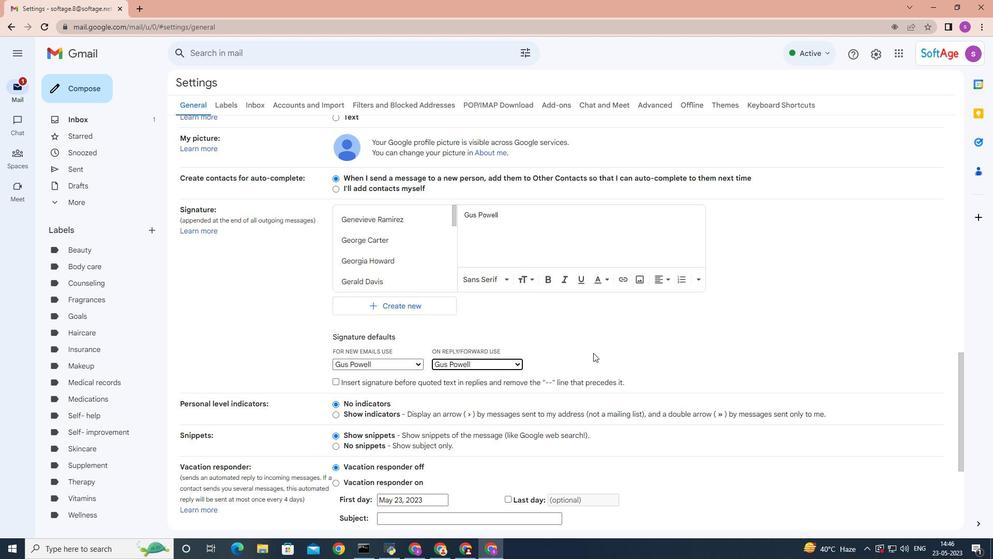 
Action: Mouse scrolled (592, 354) with delta (0, 0)
Screenshot: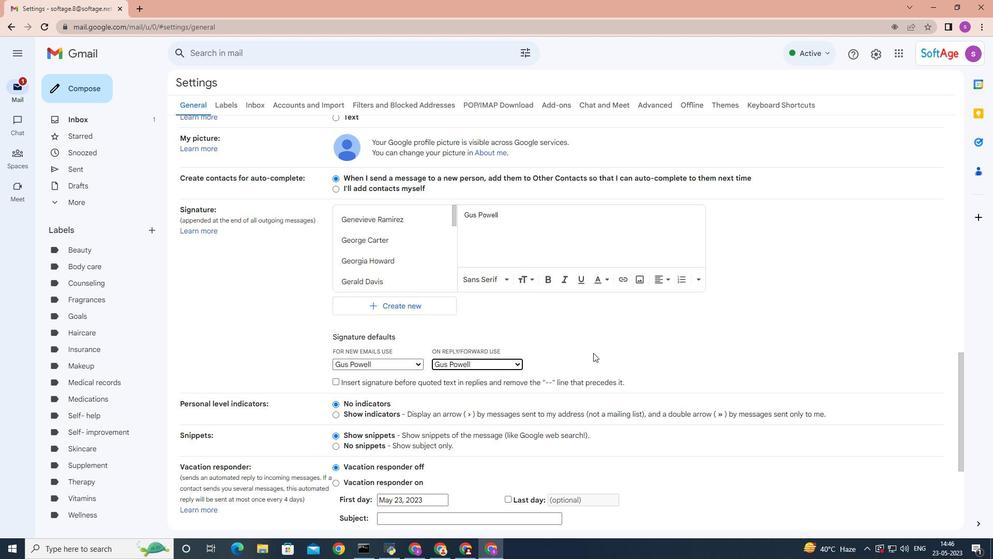 
Action: Mouse scrolled (592, 354) with delta (0, 0)
Screenshot: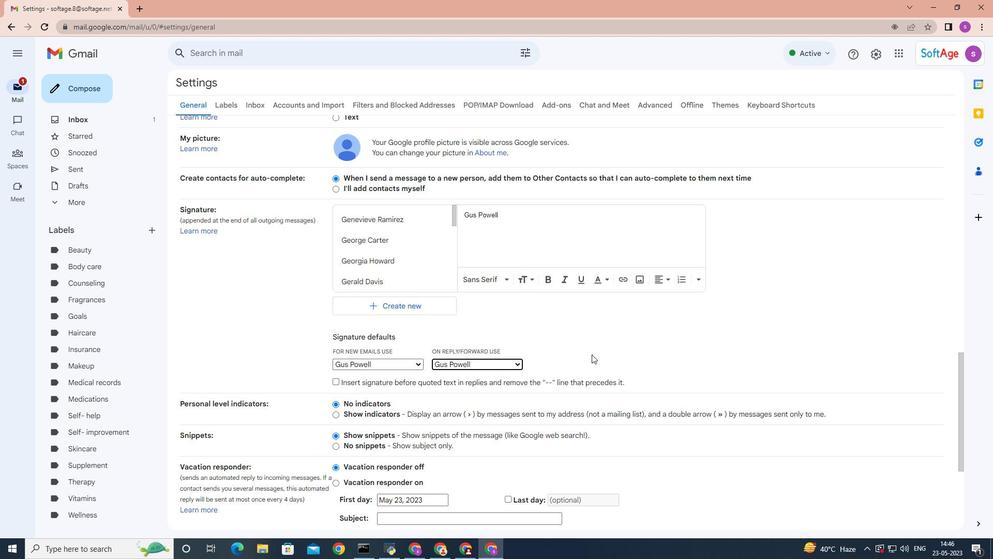 
Action: Mouse moved to (586, 385)
Screenshot: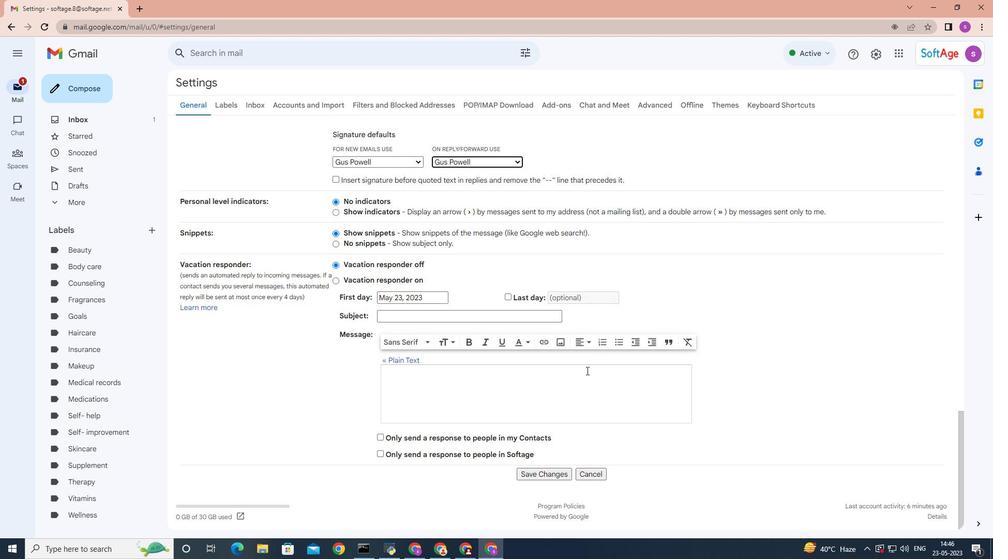 
Action: Mouse scrolled (586, 385) with delta (0, 0)
Screenshot: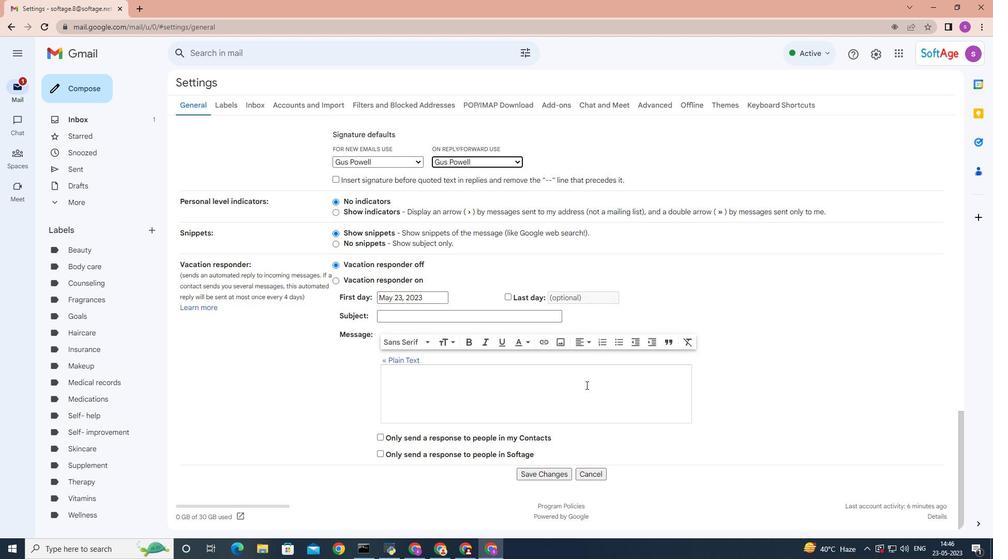 
Action: Mouse scrolled (586, 385) with delta (0, 0)
Screenshot: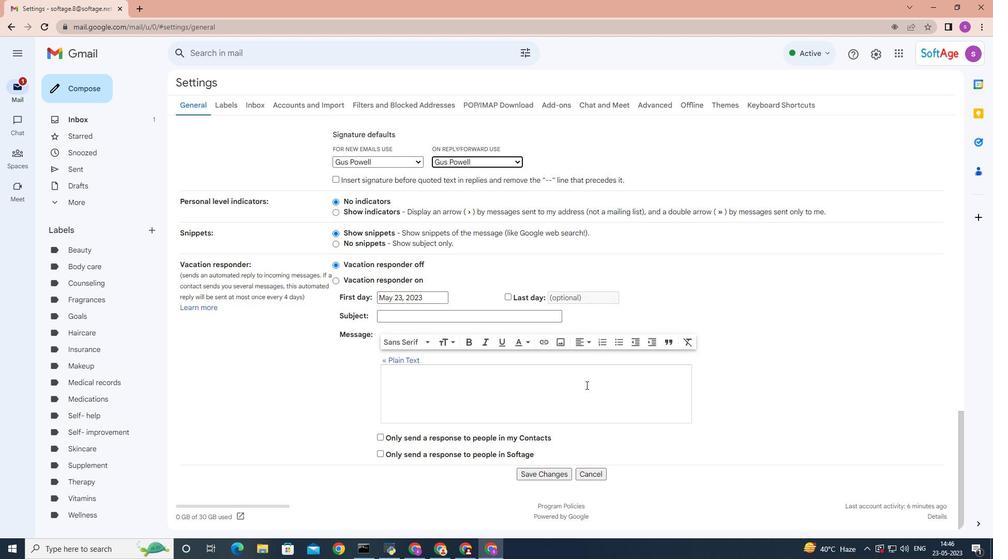 
Action: Mouse moved to (586, 385)
Screenshot: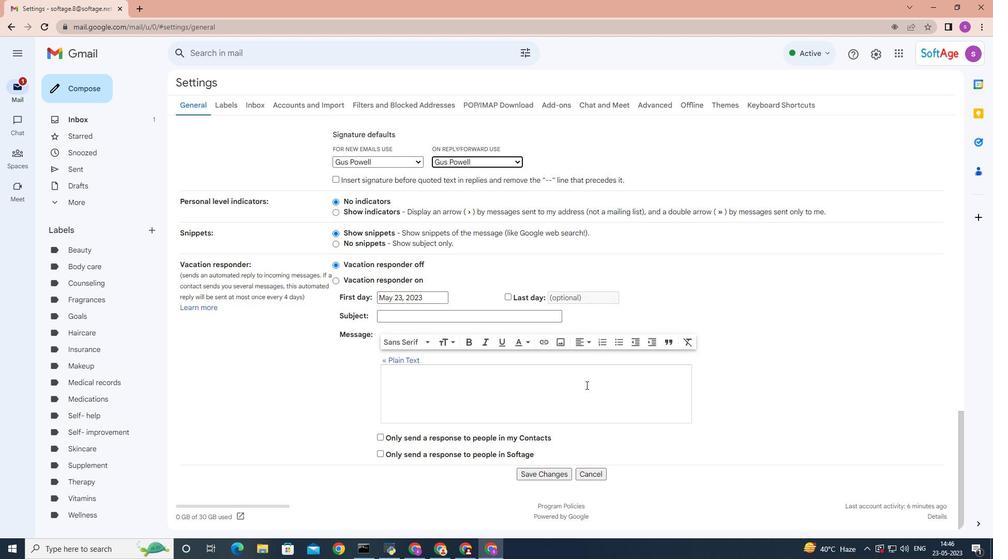 
Action: Mouse scrolled (586, 384) with delta (0, 0)
Screenshot: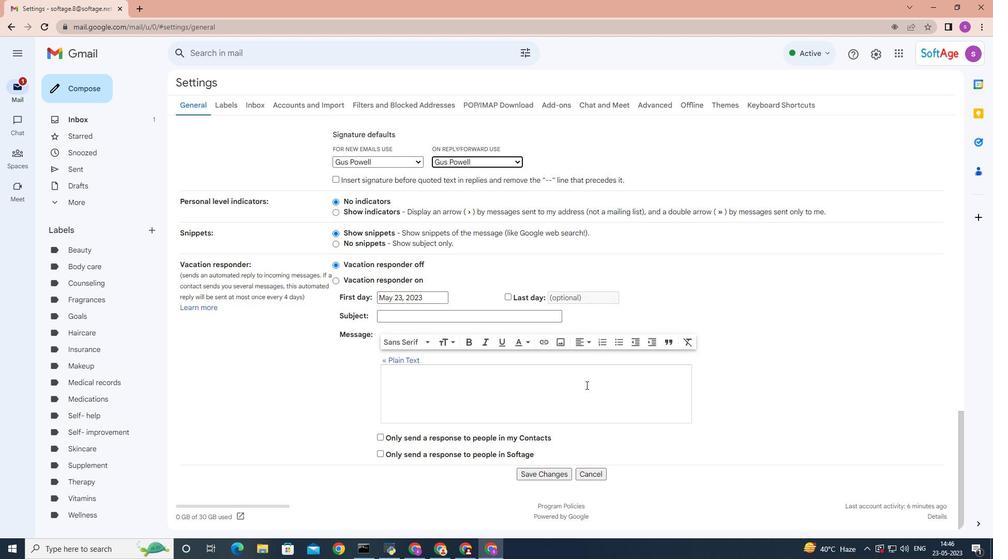 
Action: Mouse moved to (586, 382)
Screenshot: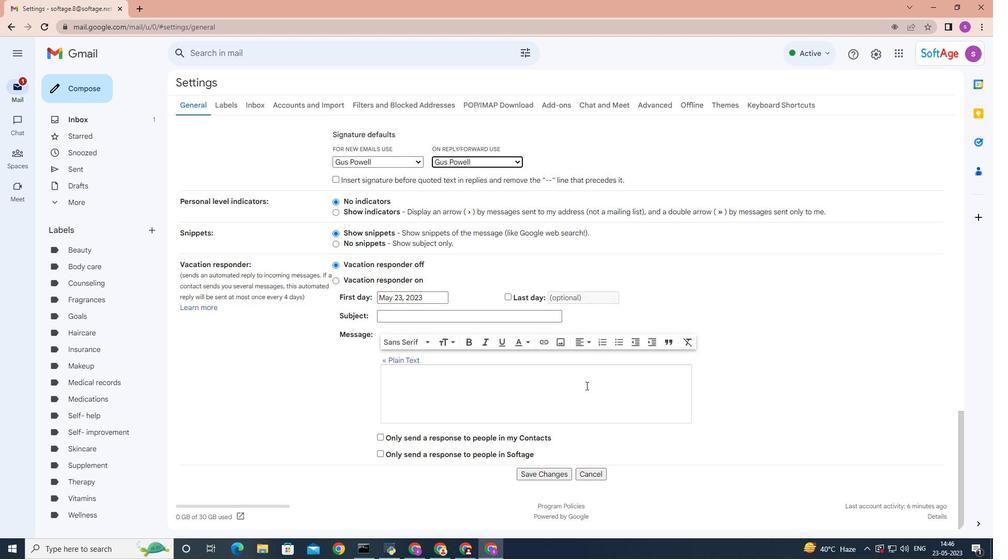 
Action: Mouse scrolled (586, 381) with delta (0, 0)
Screenshot: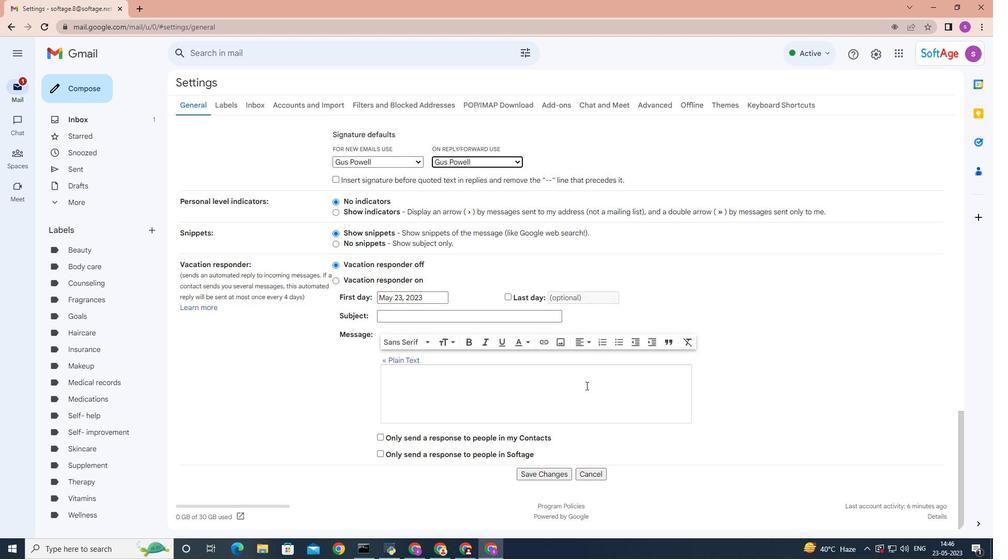
Action: Mouse moved to (556, 468)
Screenshot: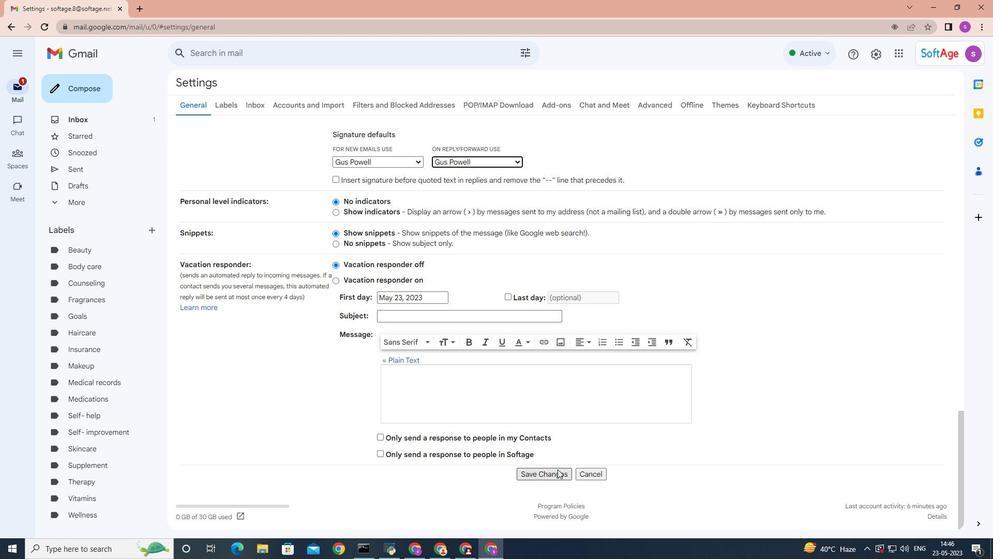 
Action: Mouse pressed left at (556, 468)
Screenshot: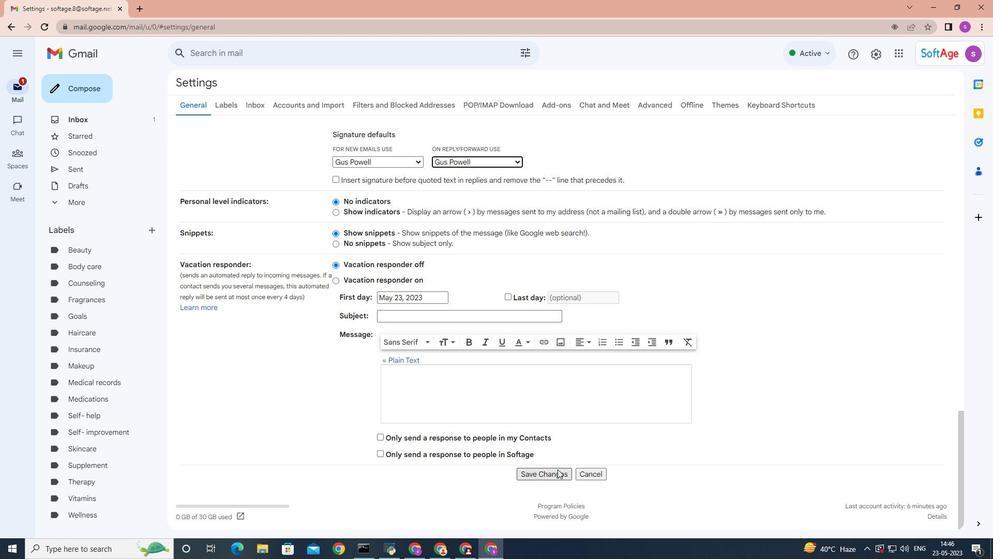 
Action: Mouse moved to (78, 88)
Screenshot: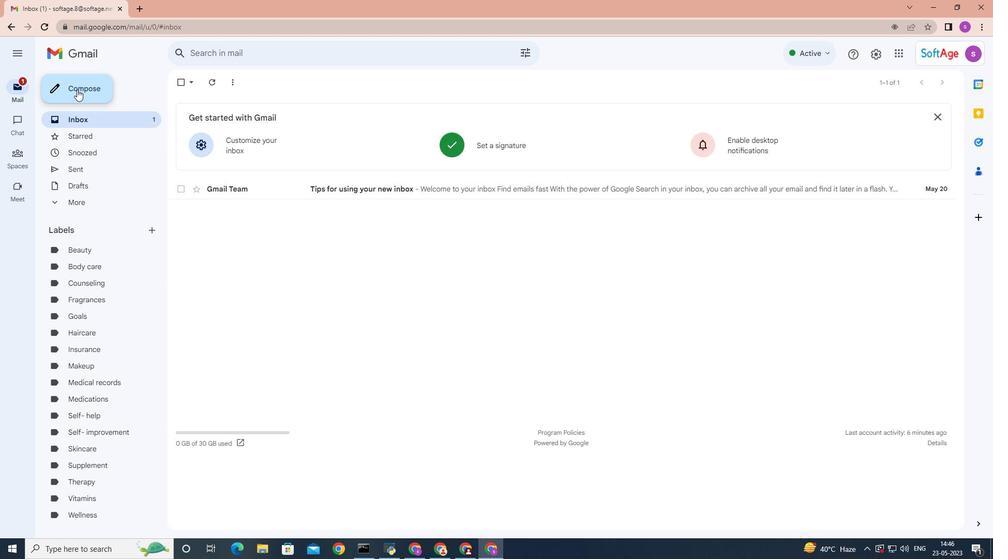 
Action: Mouse pressed left at (78, 88)
Screenshot: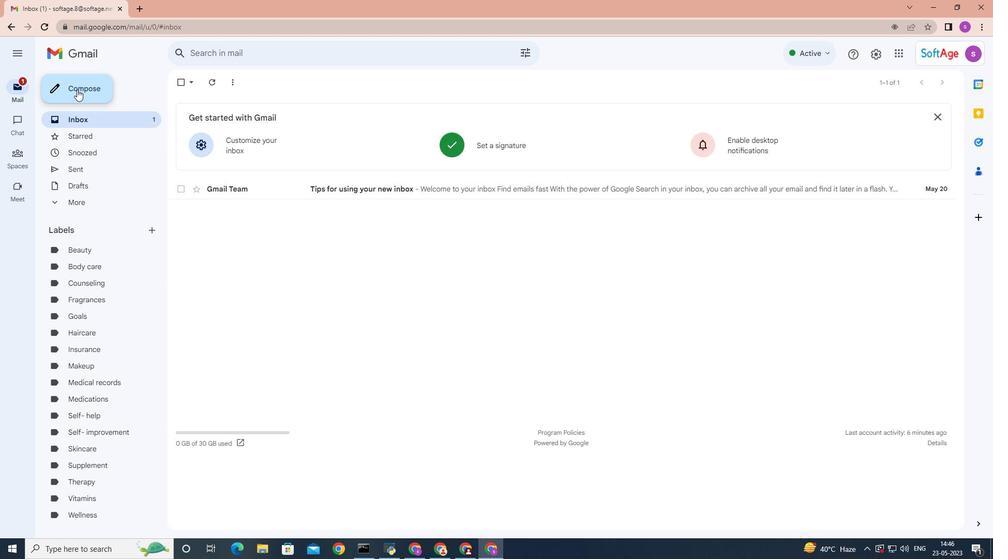 
Action: Mouse moved to (682, 271)
Screenshot: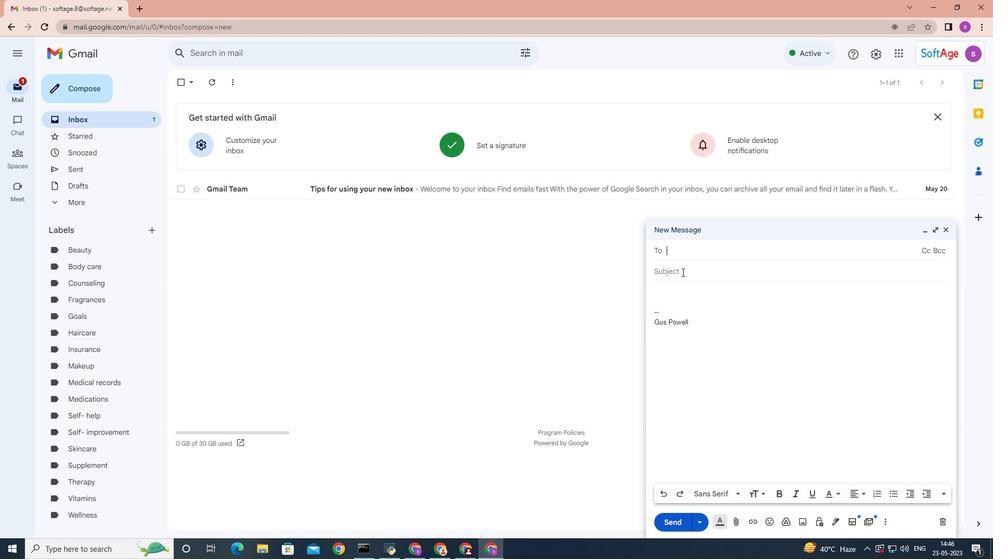 
Action: Mouse pressed left at (682, 271)
Screenshot: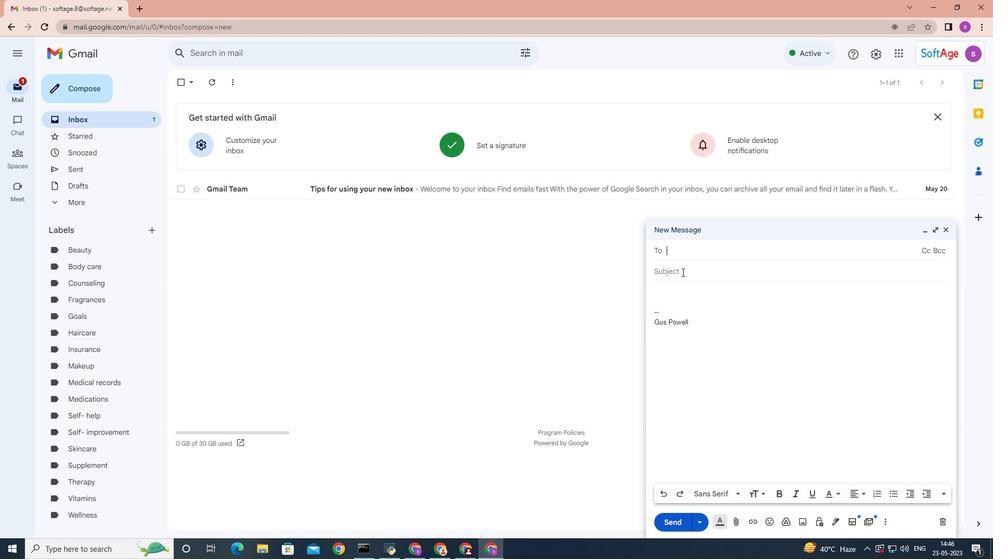 
Action: Mouse moved to (681, 252)
Screenshot: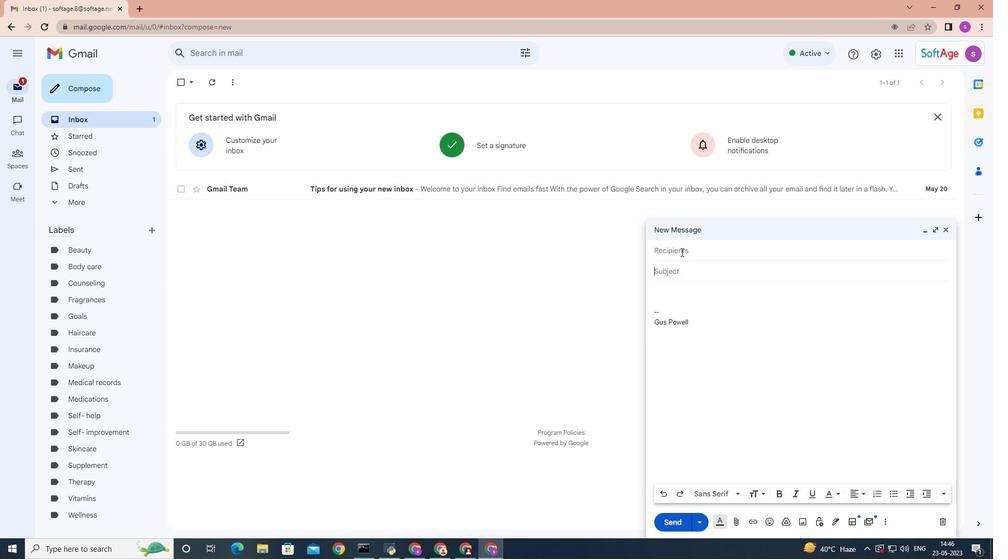 
Action: Mouse pressed left at (681, 252)
Screenshot: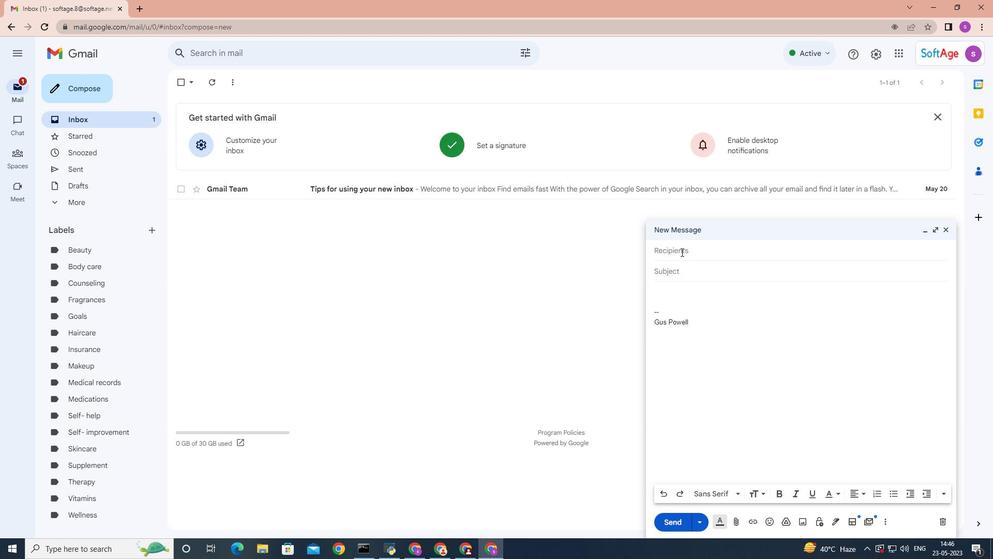 
Action: Mouse moved to (681, 252)
Screenshot: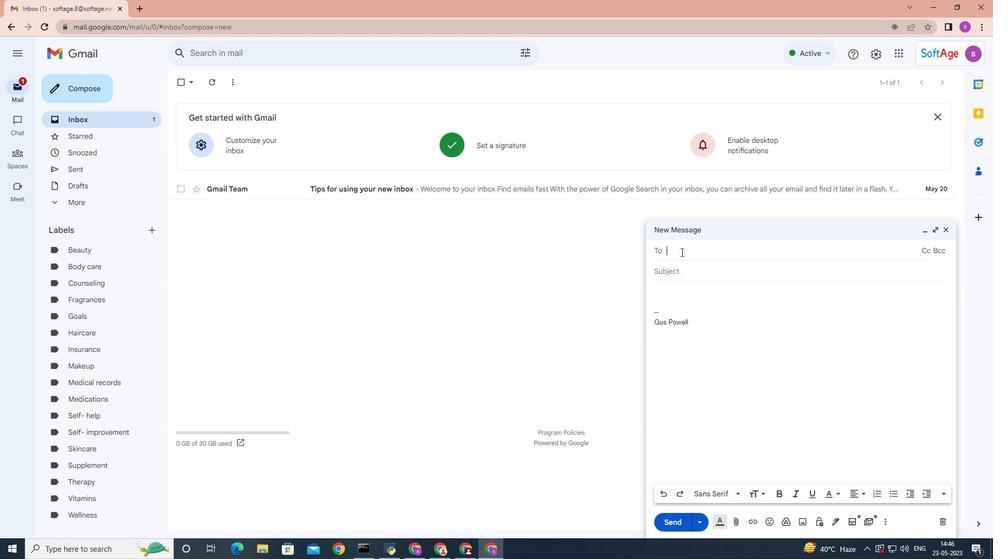 
Action: Key pressed softage.9
Screenshot: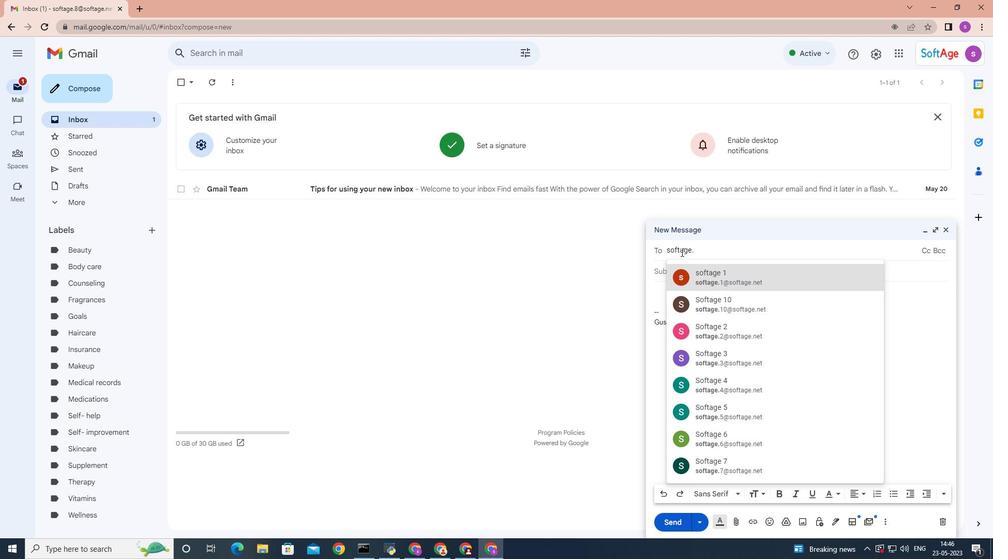 
Action: Mouse moved to (727, 272)
Screenshot: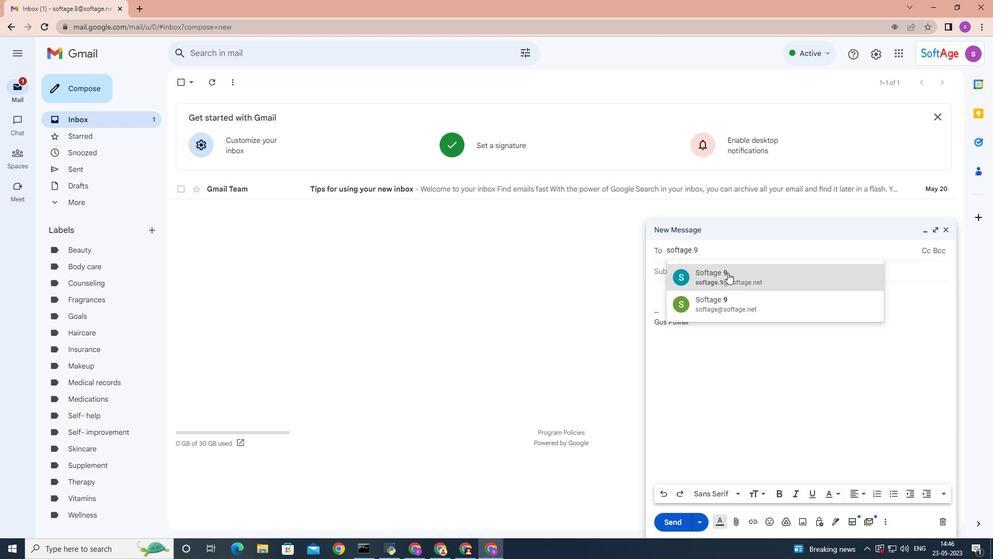
Action: Mouse pressed left at (727, 272)
Screenshot: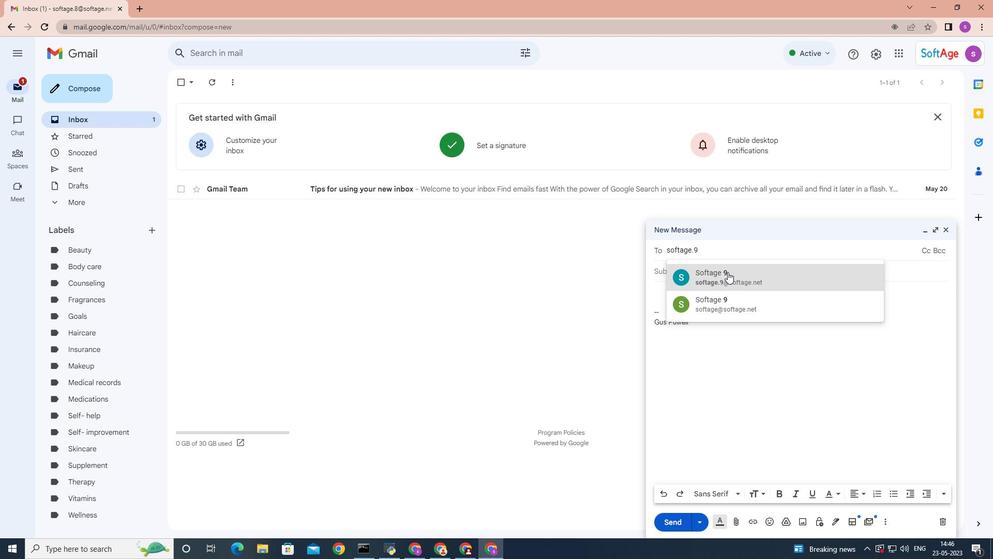 
Action: Mouse moved to (688, 281)
Screenshot: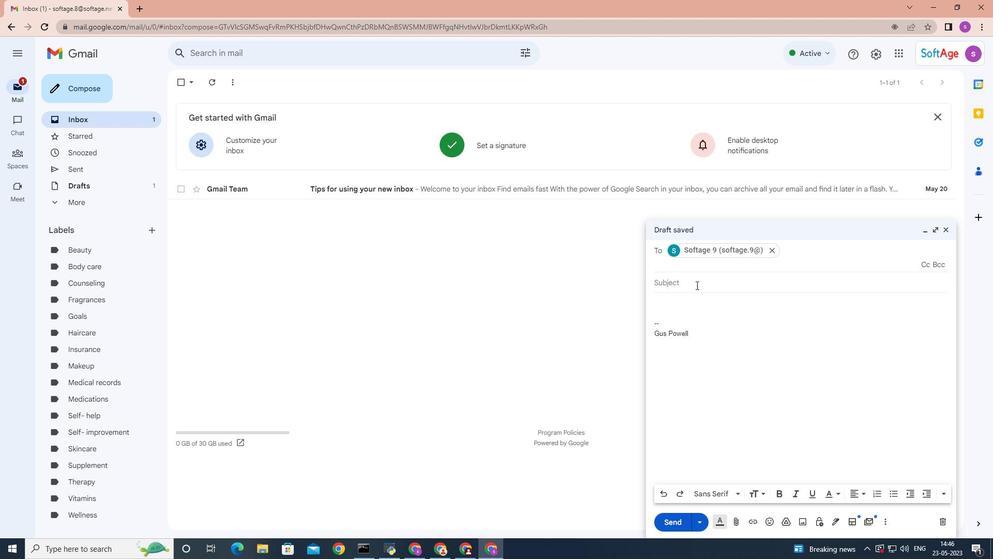 
Action: Mouse pressed left at (688, 281)
Screenshot: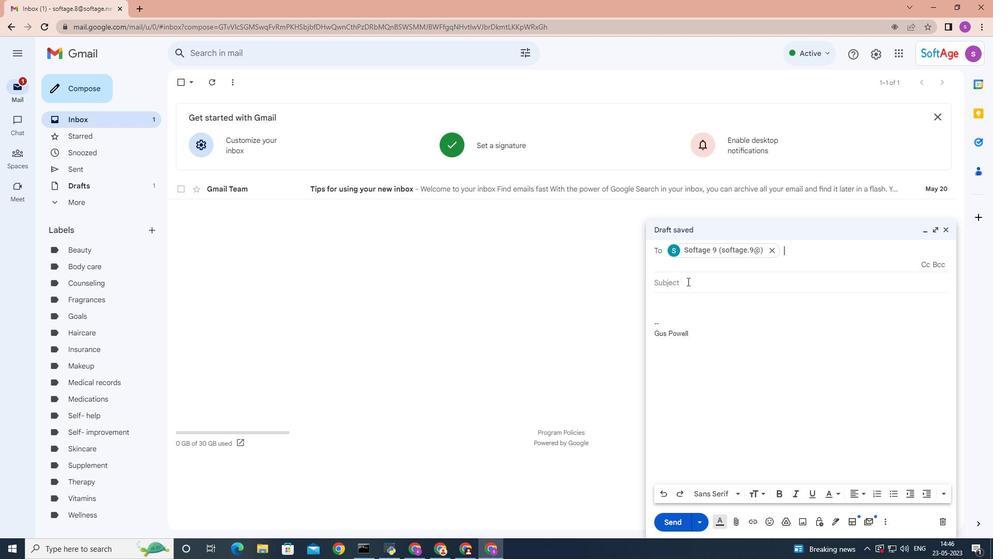 
Action: Mouse moved to (691, 271)
Screenshot: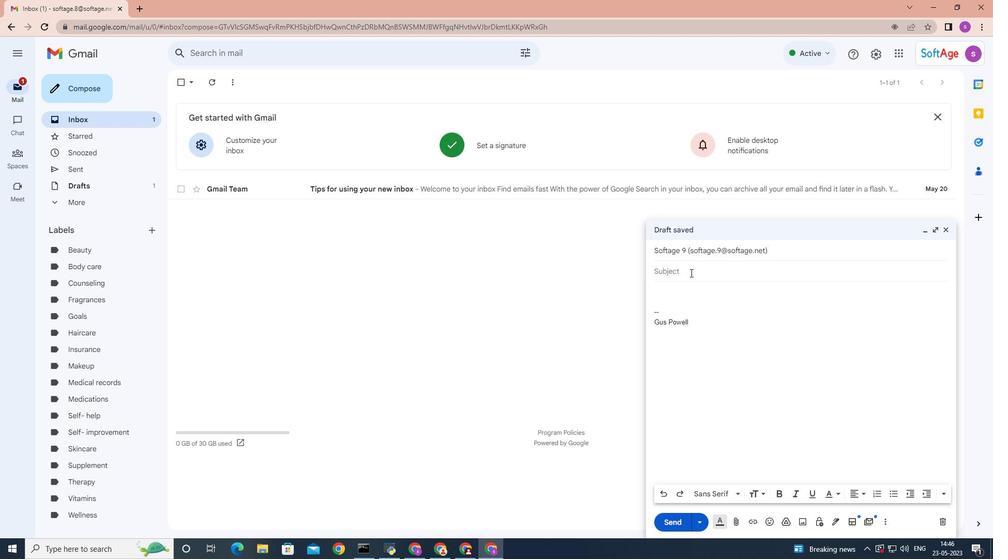
Action: Key pressed <Key.shift>Cancellation<Key.space>of<Key.space>acall<Key.space>and<Key.backspace><Key.backspace><Key.backspace>
Screenshot: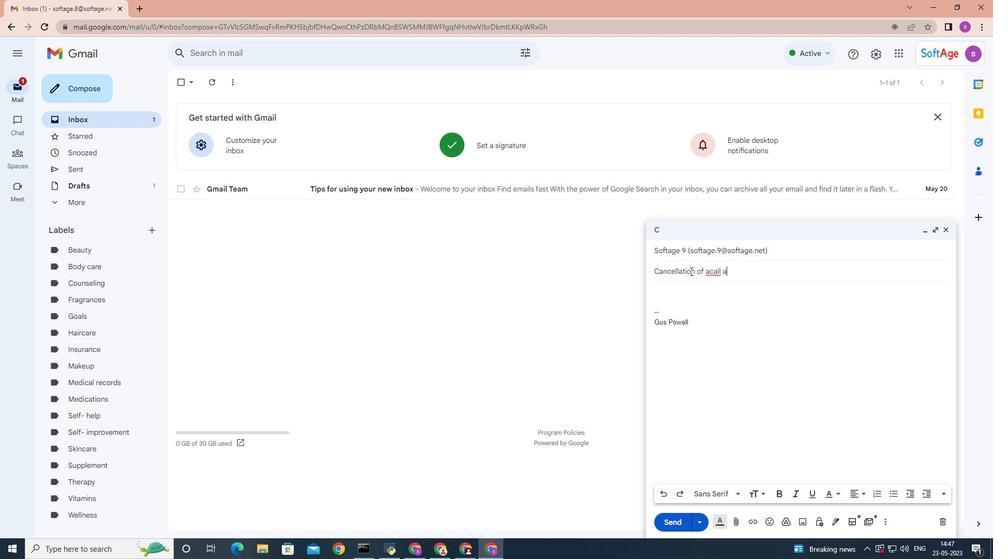 
Action: Mouse moved to (708, 271)
Screenshot: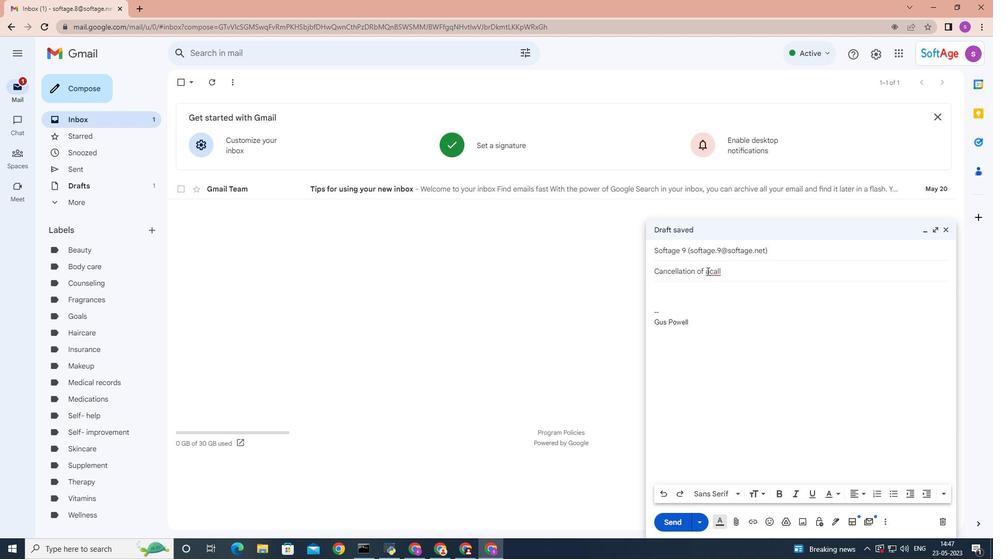 
Action: Mouse pressed left at (708, 271)
Screenshot: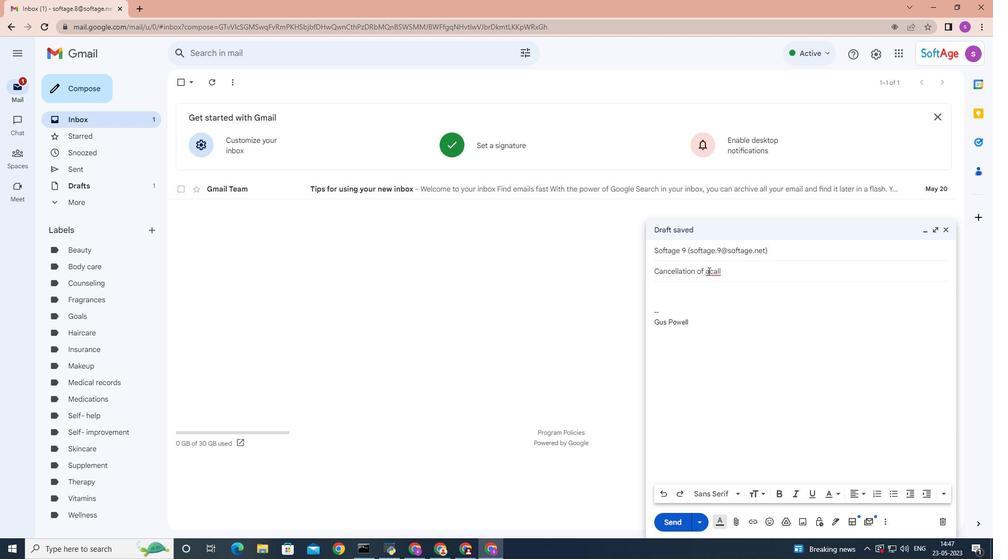 
Action: Key pressed <Key.space>
Screenshot: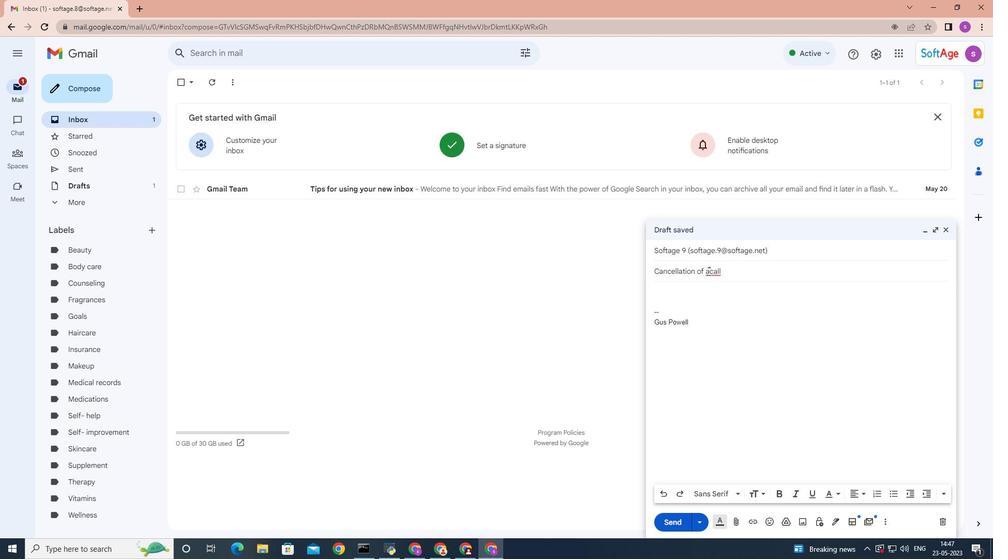 
Action: Mouse moved to (669, 293)
Screenshot: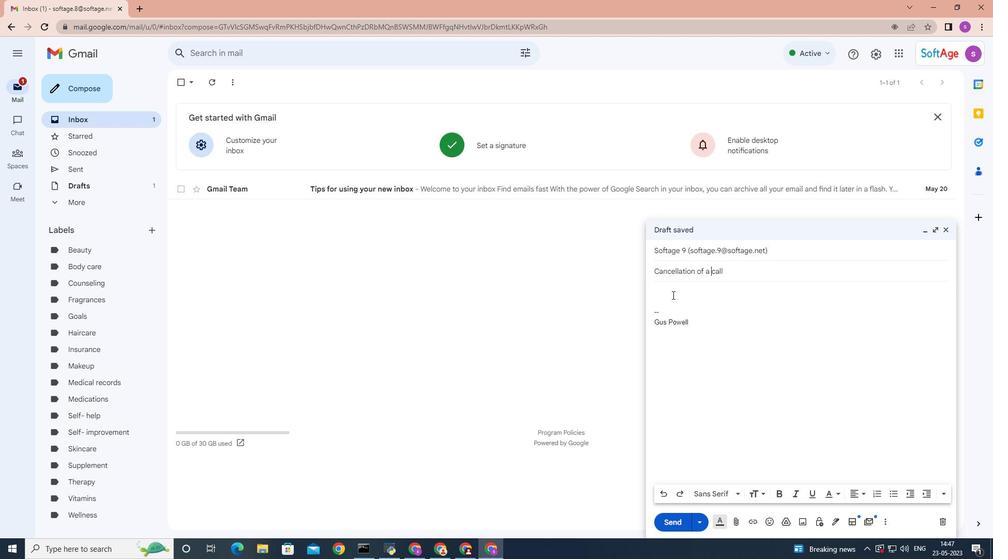
Action: Mouse pressed left at (669, 293)
Screenshot: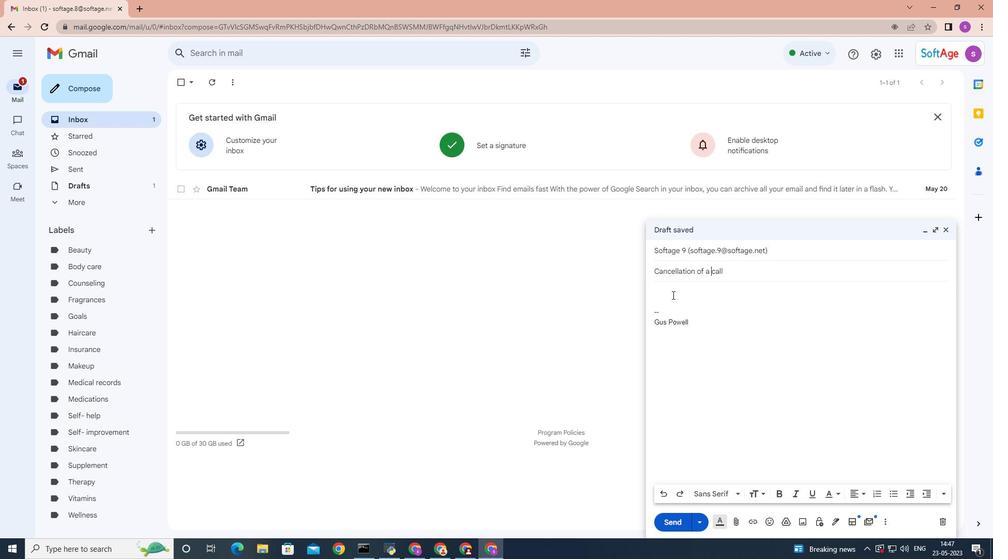 
Action: Mouse moved to (669, 293)
Screenshot: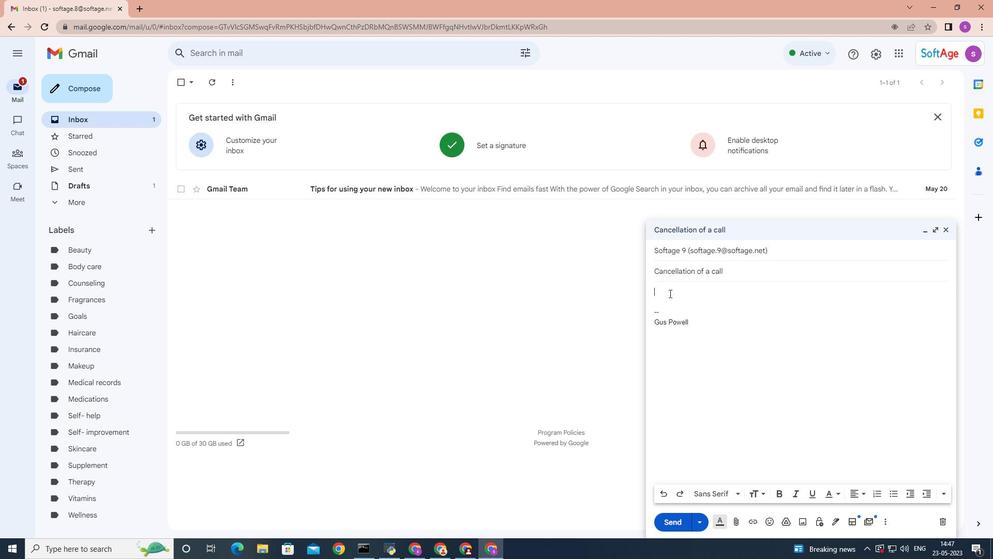 
Action: Key pressed <Key.shift>Can<Key.space>youb<Key.space>plese<Key.space>provide<Key.space>an<Key.space>update<Key.space>on<Key.space>the<Key.space>project<Key.space>status<Key.space><Key.shift_r>?
Screenshot: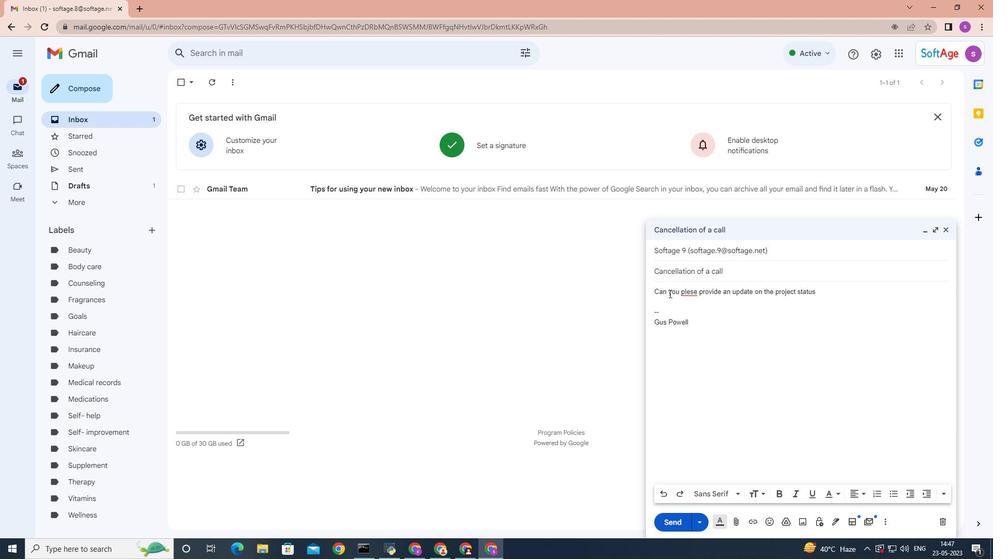 
Action: Mouse moved to (824, 291)
Screenshot: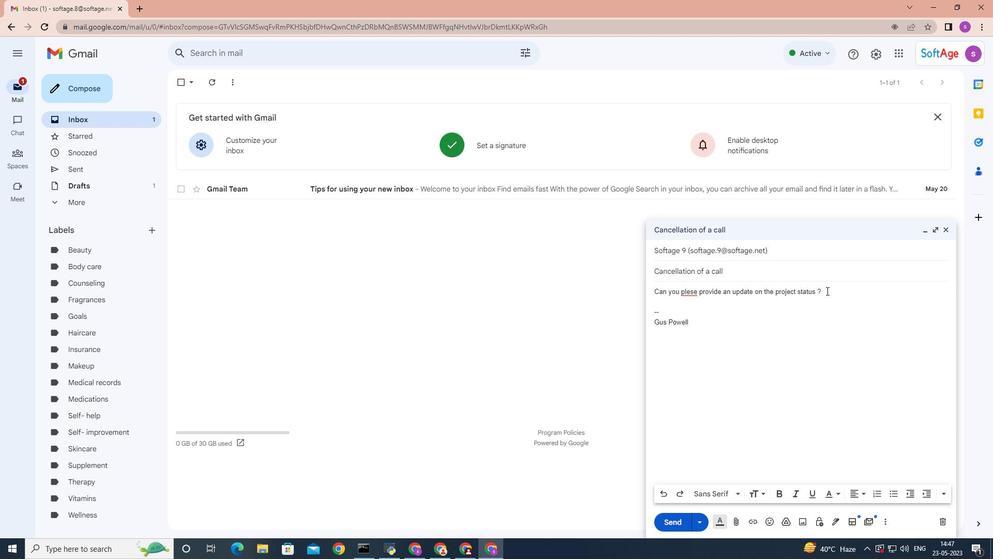 
Action: Mouse pressed left at (824, 291)
Screenshot: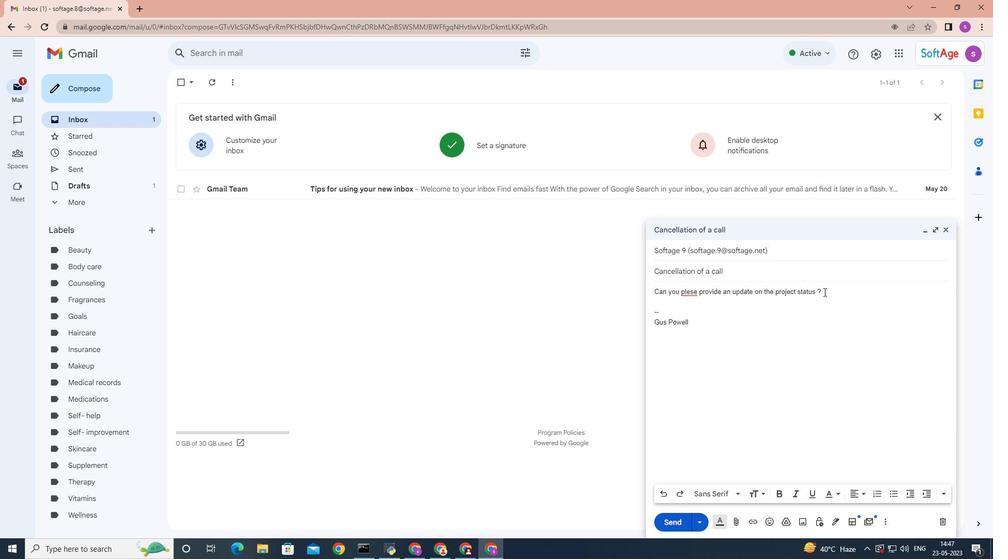 
Action: Mouse moved to (877, 492)
Screenshot: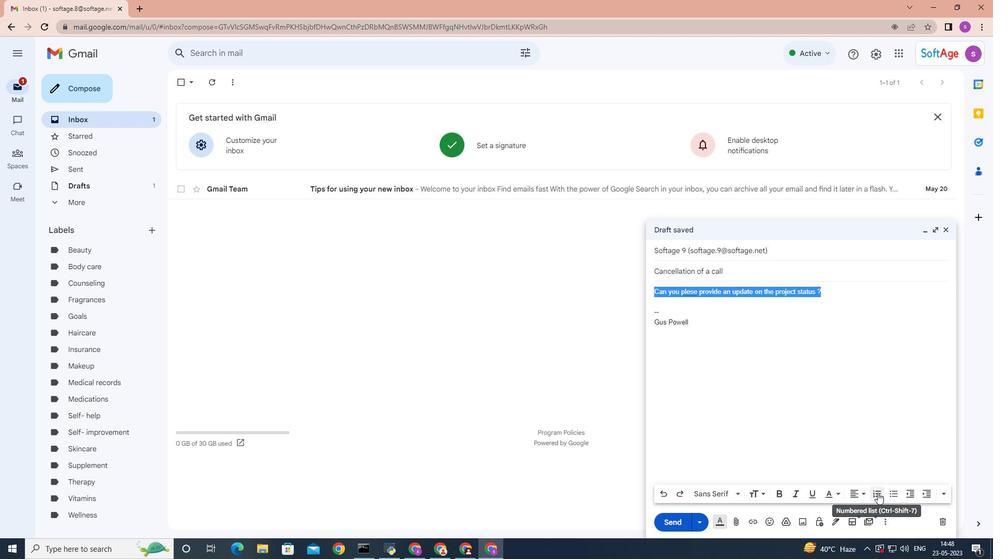 
Action: Mouse pressed left at (877, 492)
Screenshot: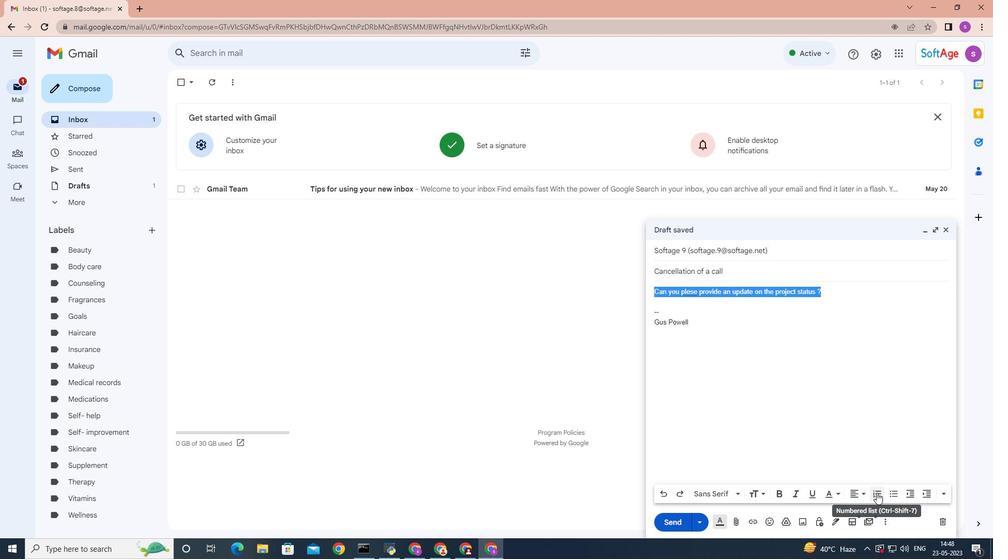 
Action: Mouse moved to (738, 494)
Screenshot: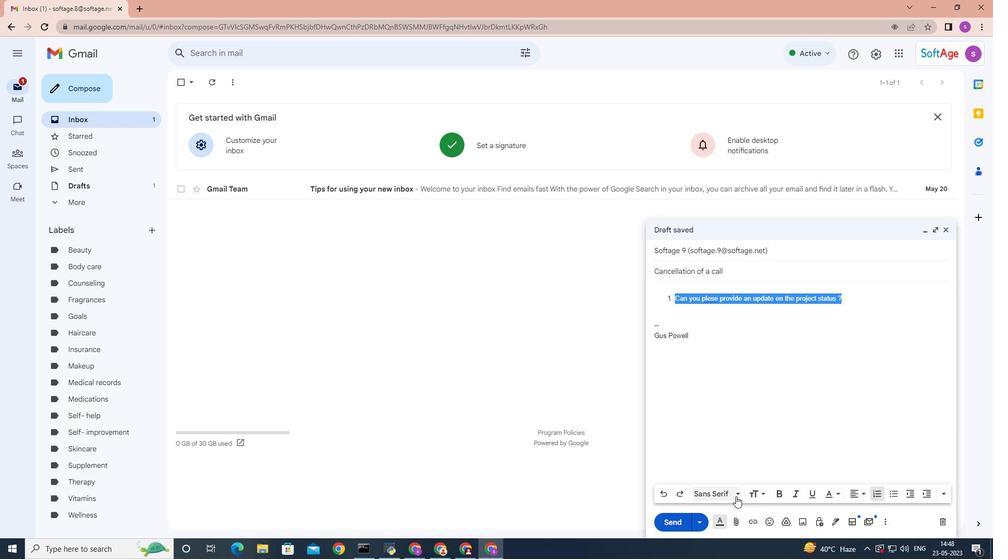 
Action: Mouse pressed left at (738, 494)
Screenshot: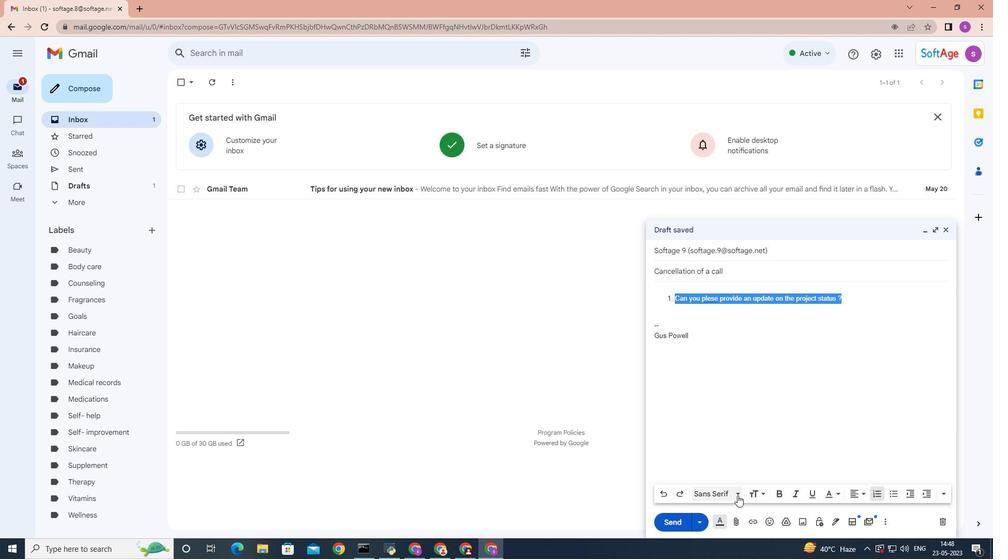 
Action: Mouse moved to (744, 397)
Screenshot: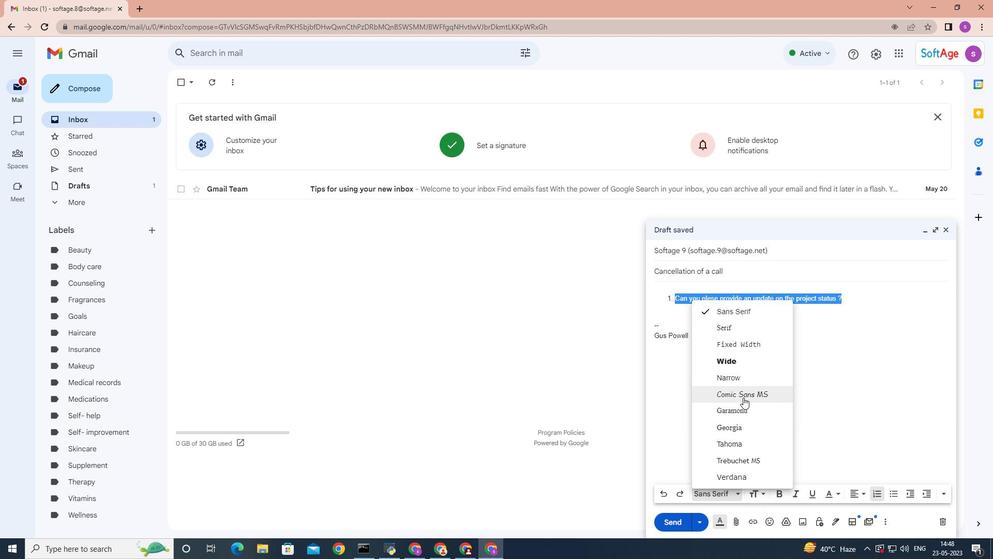 
Action: Mouse pressed left at (744, 397)
Screenshot: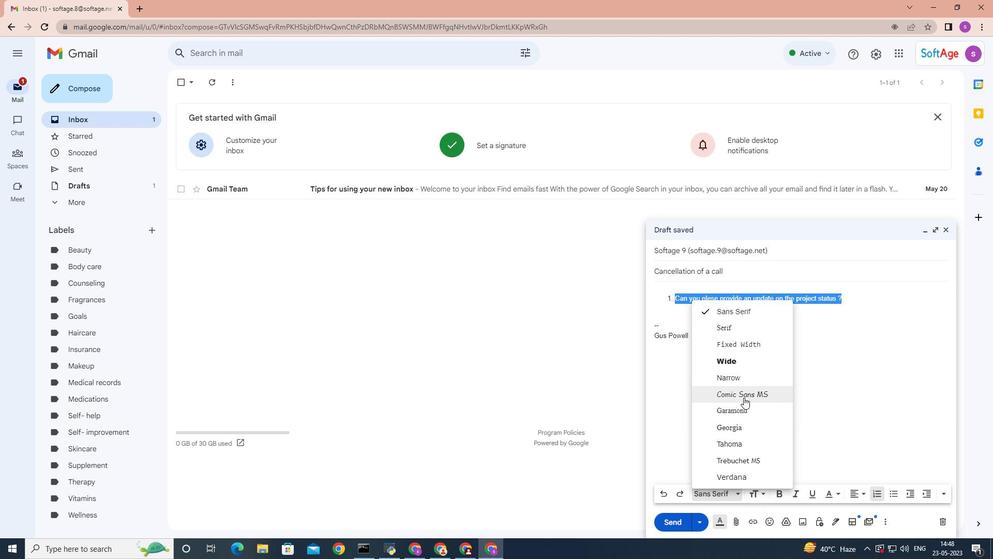 
Action: Mouse moved to (942, 494)
Screenshot: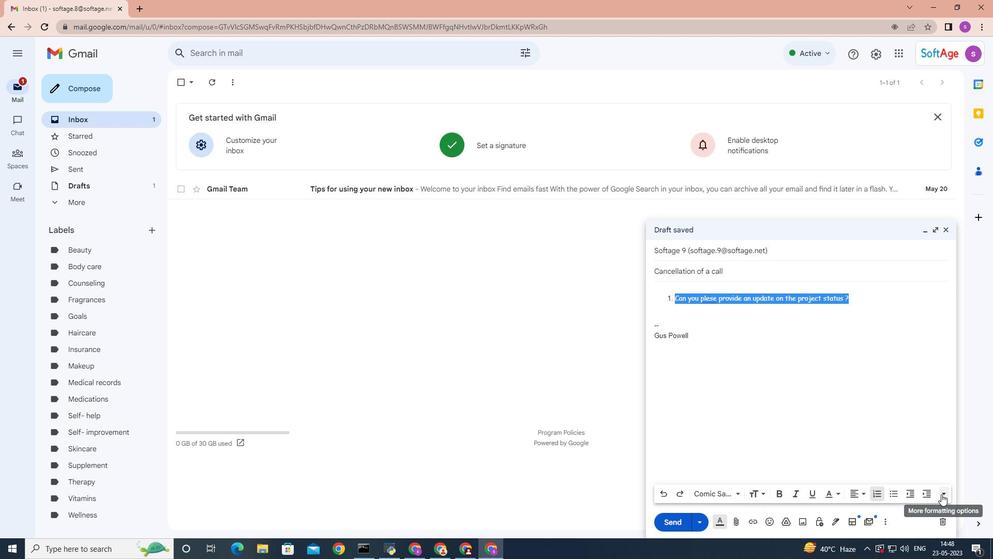 
Action: Mouse pressed left at (942, 494)
Screenshot: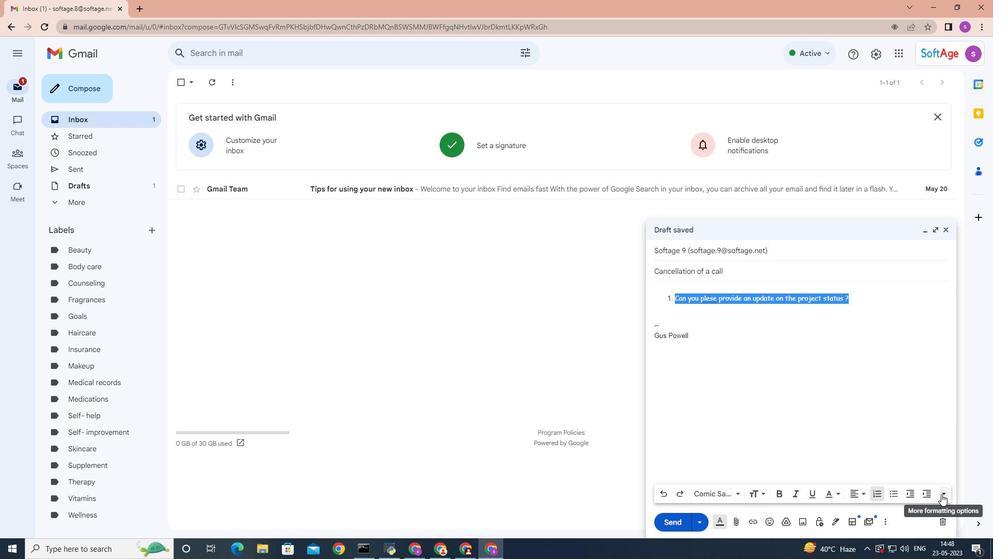 
Action: Mouse moved to (943, 466)
Screenshot: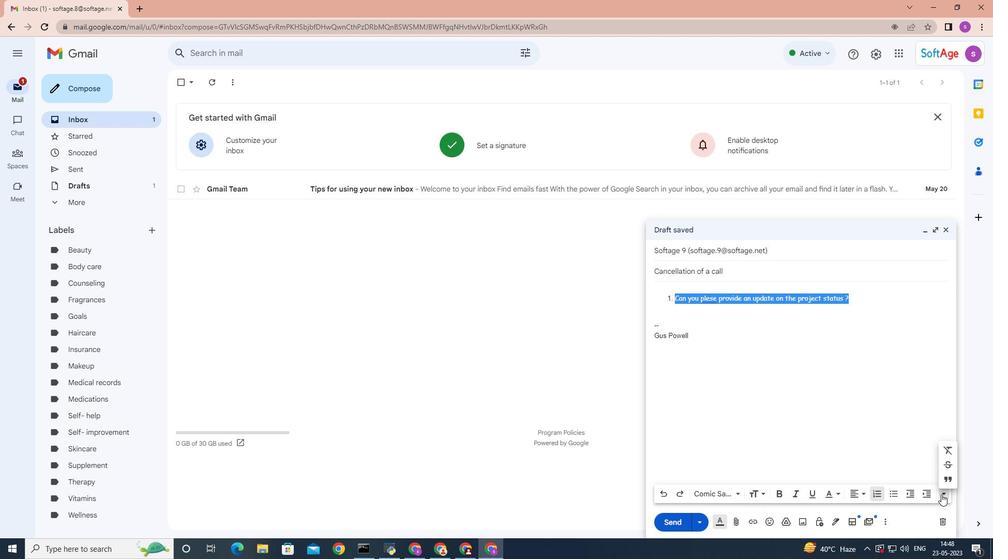 
Action: Mouse pressed left at (943, 466)
Screenshot: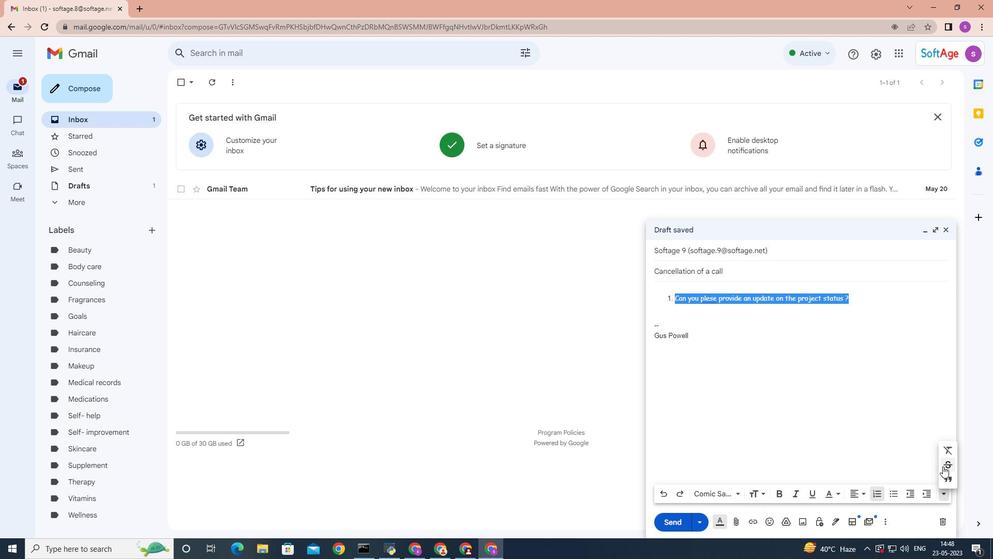 
Action: Mouse moved to (740, 490)
Screenshot: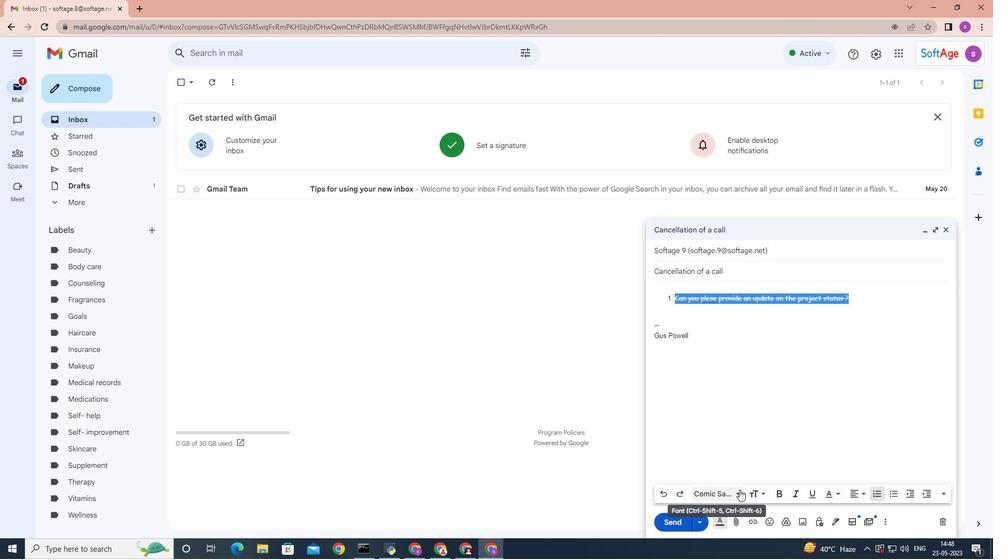 
Action: Mouse pressed left at (740, 490)
Screenshot: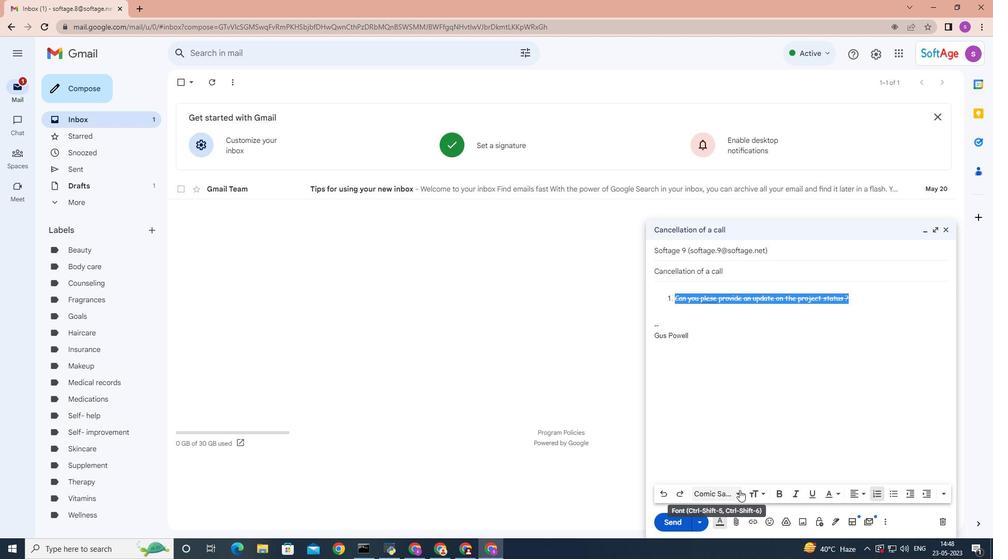 
Action: Mouse moved to (751, 311)
Screenshot: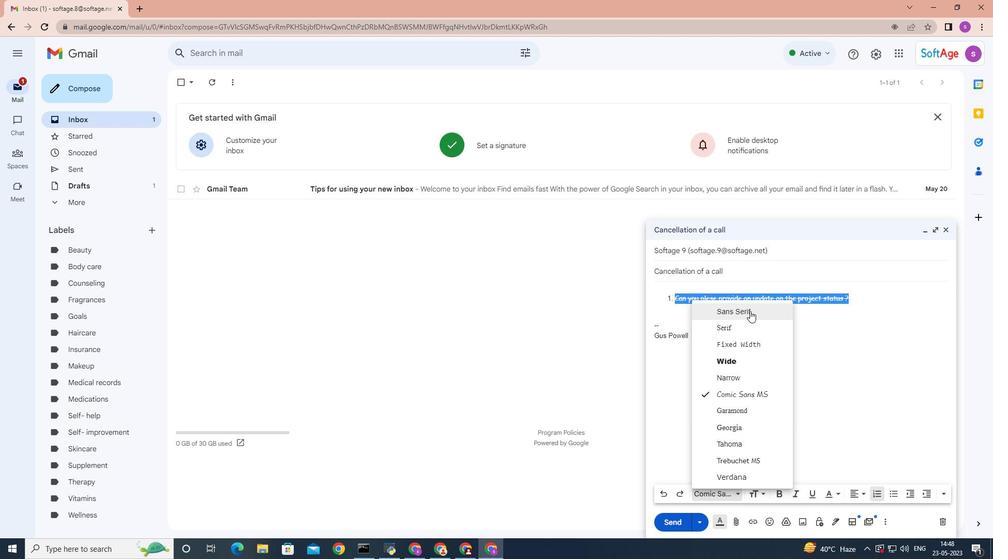 
Action: Mouse pressed left at (751, 311)
Screenshot: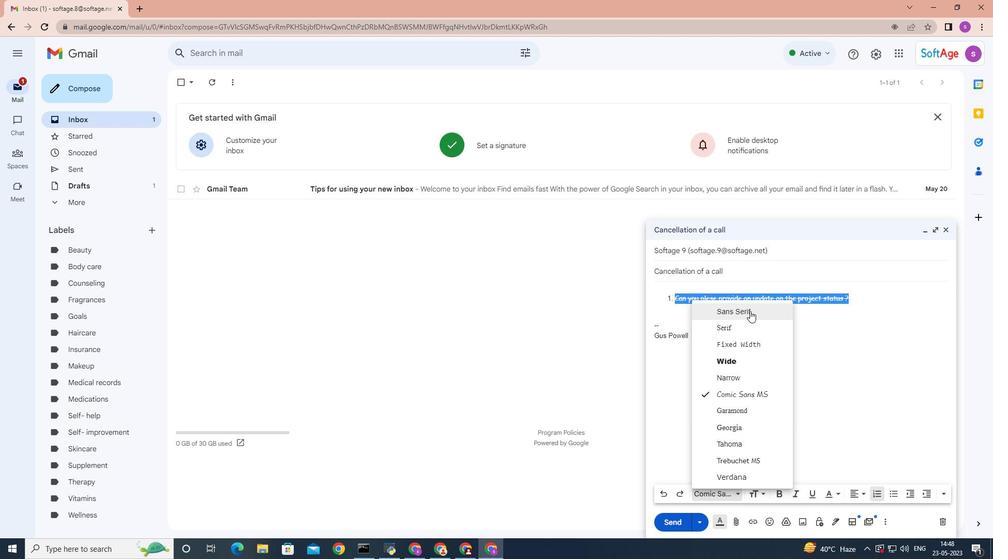 
Action: Mouse moved to (876, 495)
Screenshot: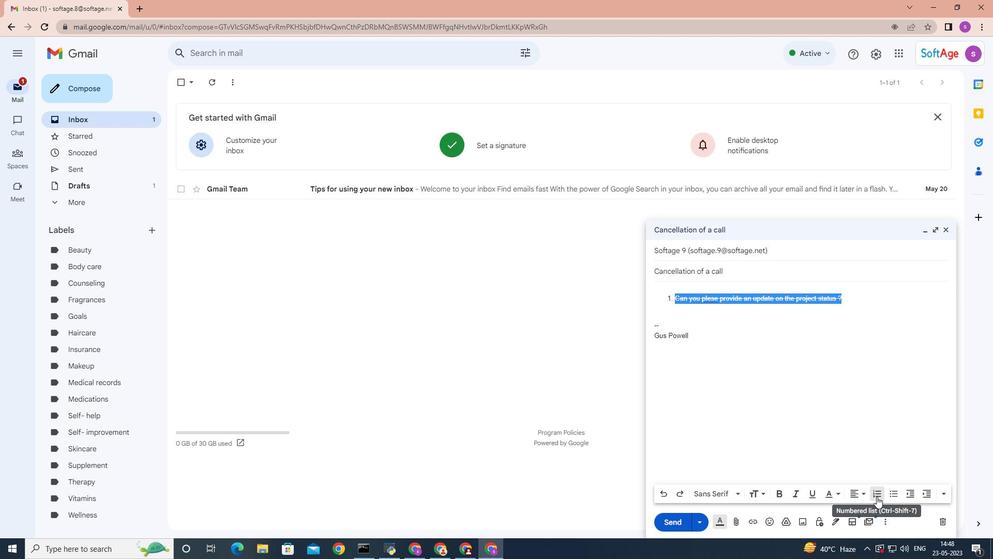 
Action: Mouse pressed left at (876, 495)
Screenshot: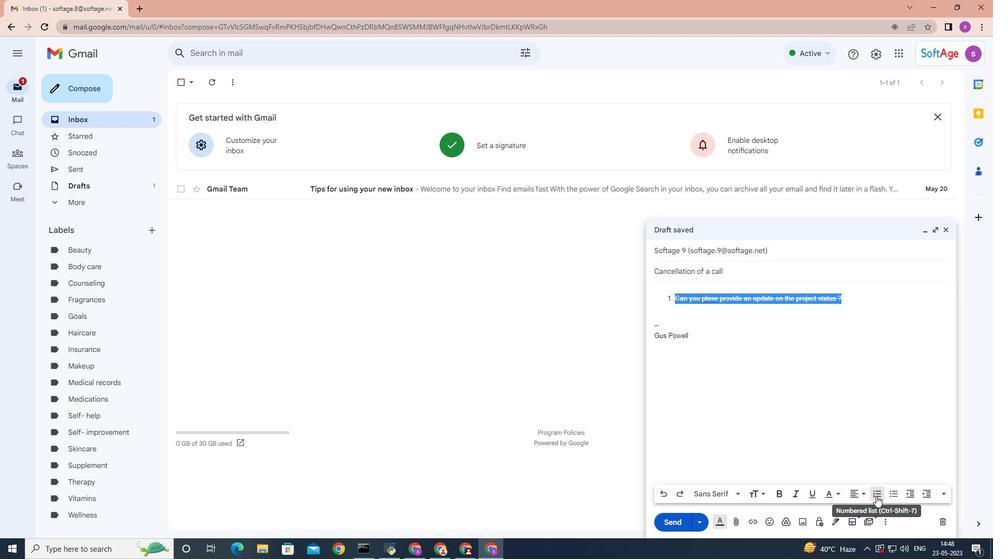 
Action: Mouse moved to (676, 525)
Screenshot: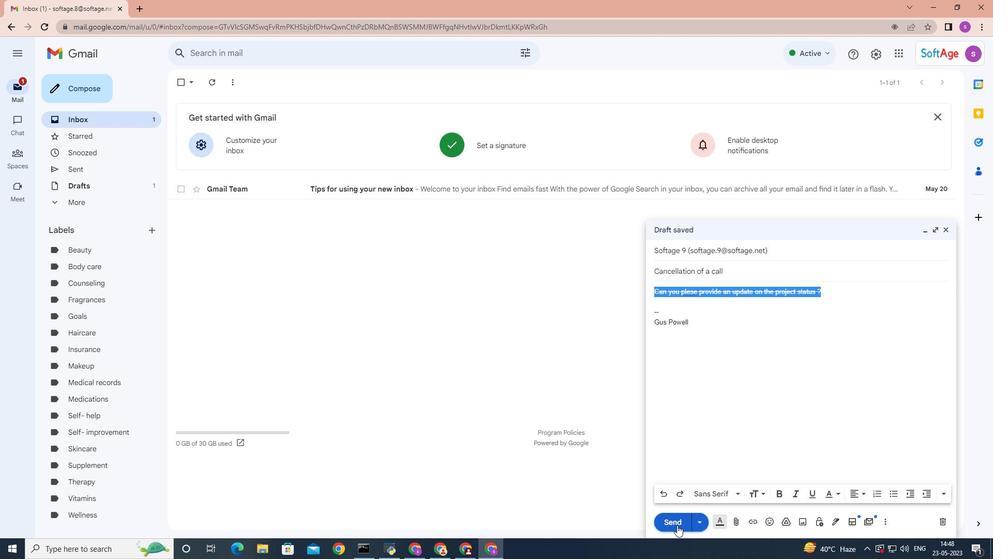 
Action: Mouse pressed left at (676, 525)
Screenshot: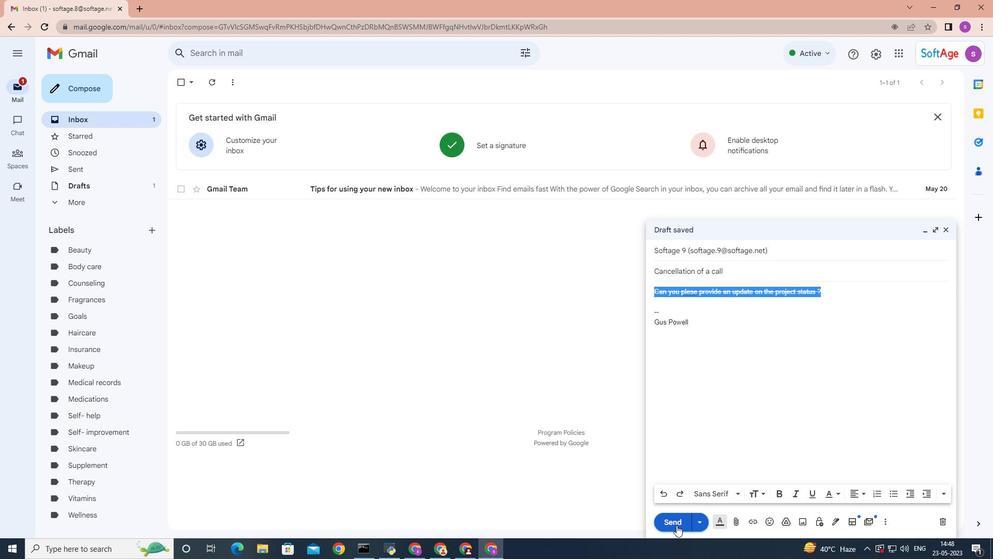 
Action: Mouse moved to (104, 169)
Screenshot: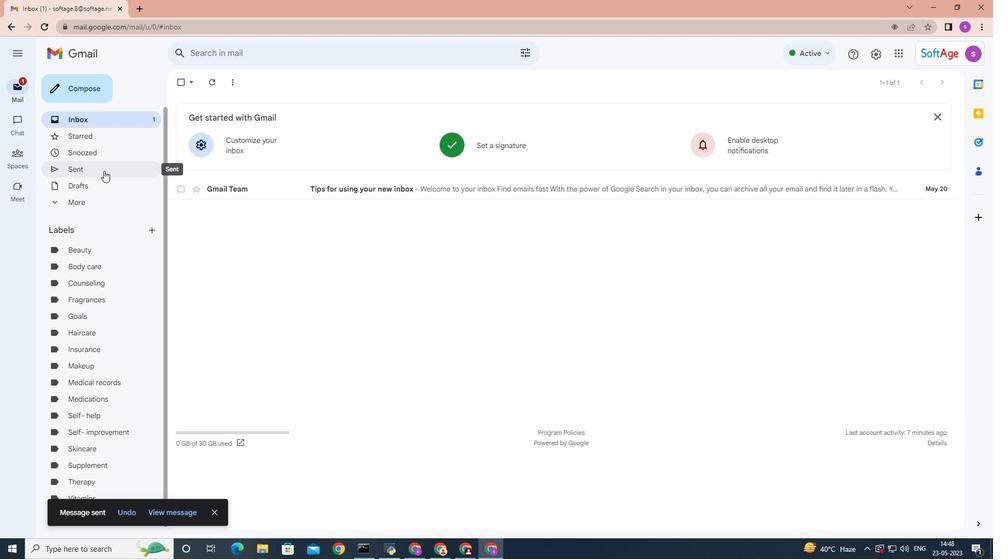
Action: Mouse pressed right at (104, 169)
Screenshot: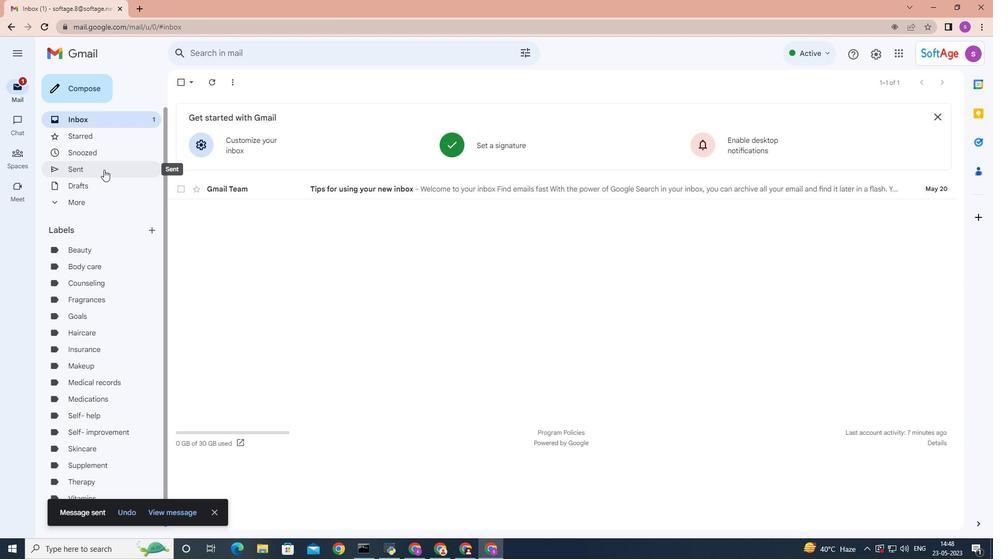 
Action: Mouse moved to (331, 261)
Screenshot: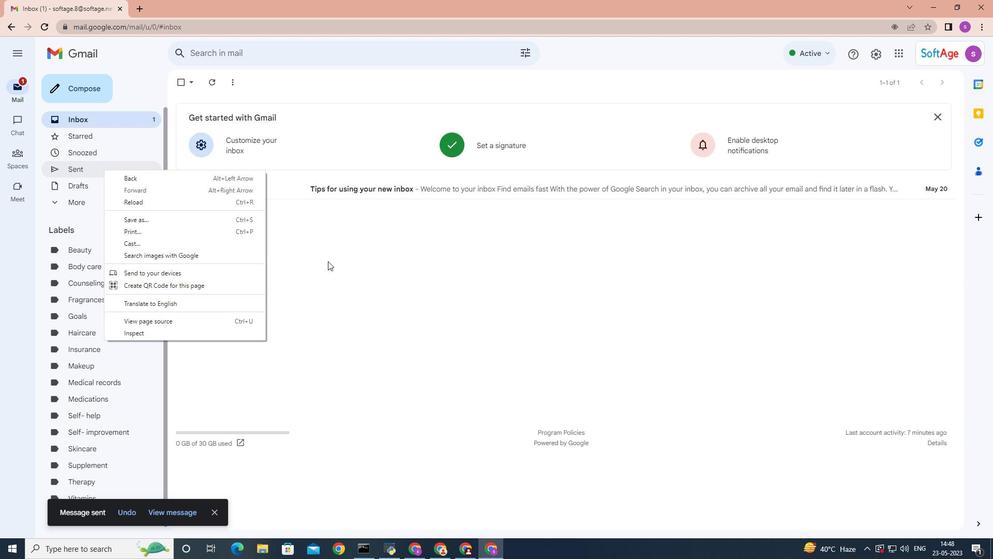 
Action: Mouse pressed left at (331, 261)
Screenshot: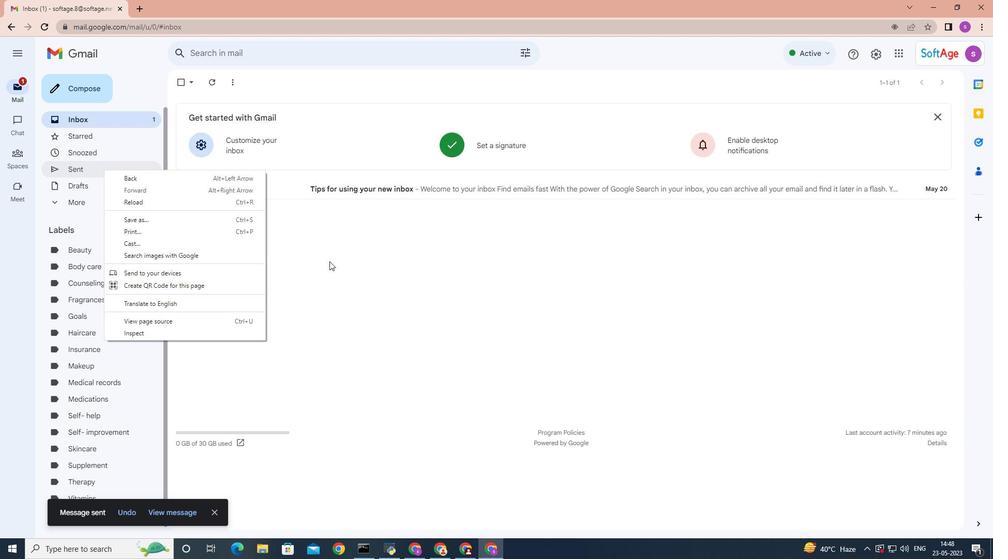 
Action: Mouse moved to (89, 164)
Screenshot: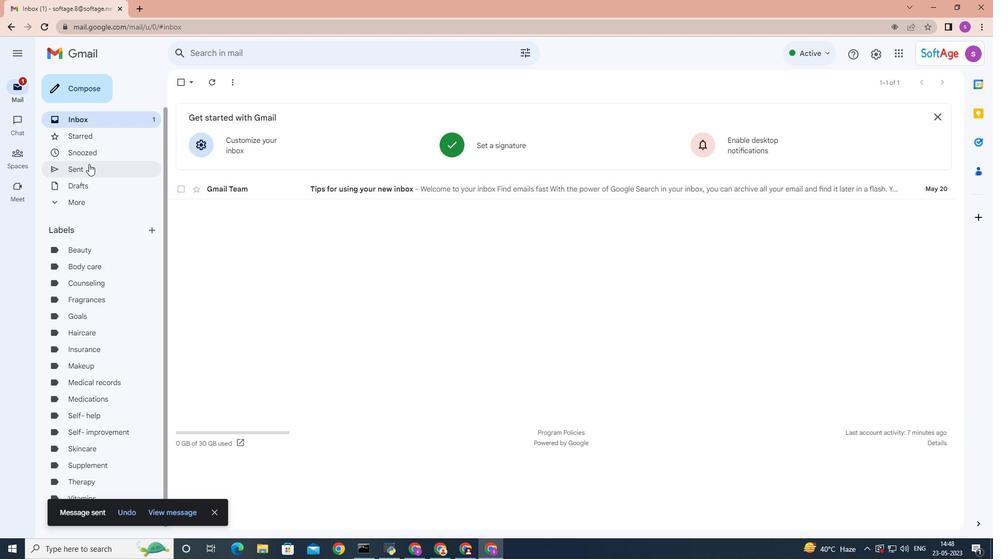 
Action: Mouse pressed left at (89, 164)
Screenshot: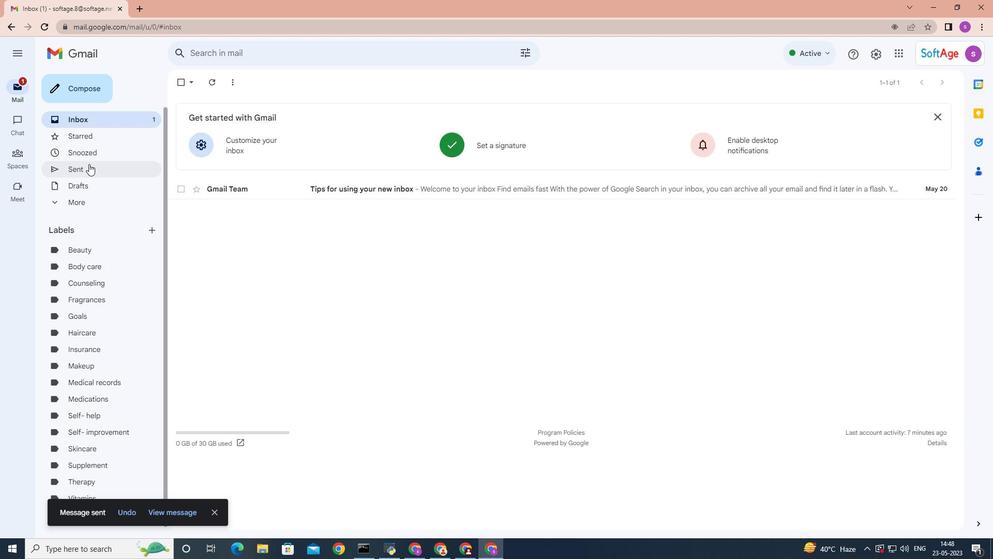 
Action: Mouse moved to (259, 136)
Screenshot: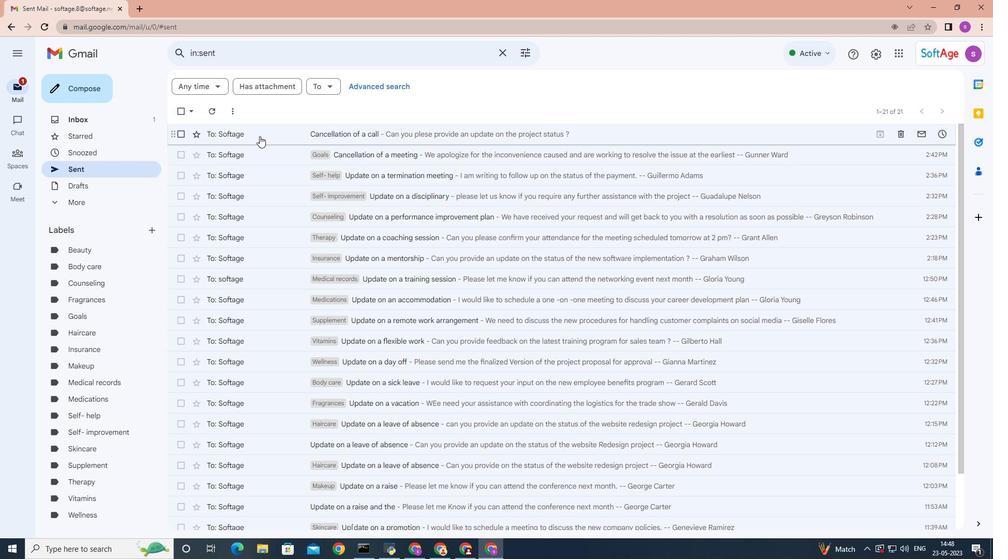 
Action: Mouse pressed right at (259, 136)
Screenshot: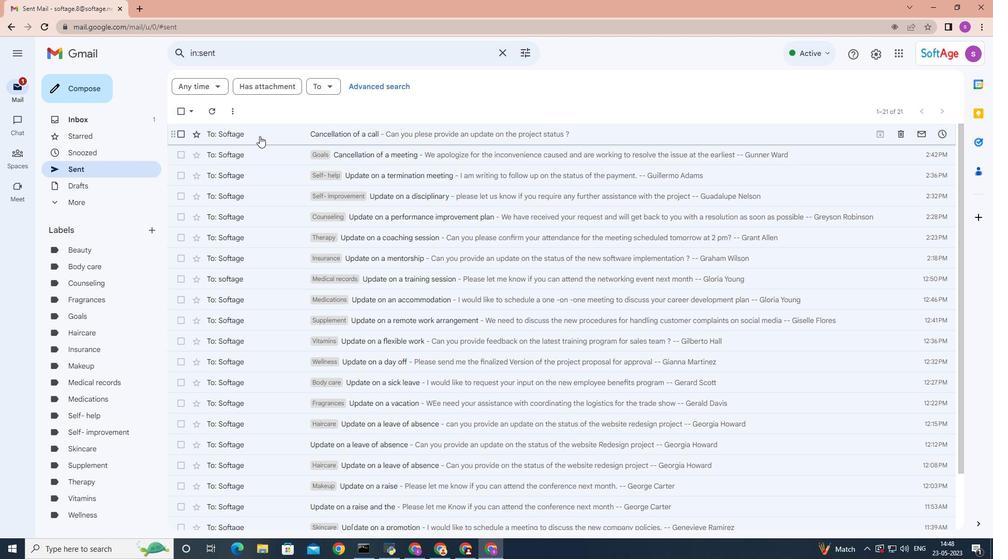
Action: Mouse moved to (402, 344)
Screenshot: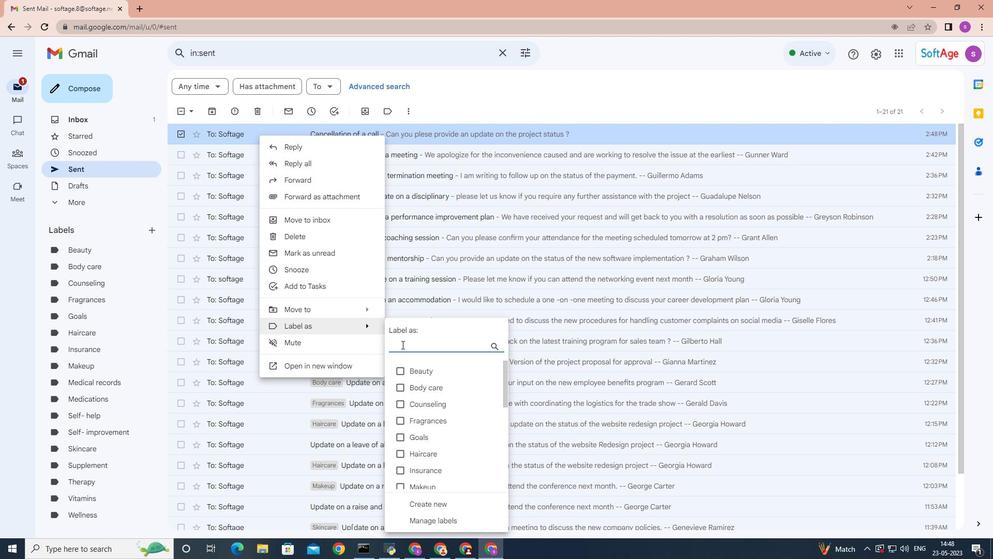 
Action: Key pressed <Key.shift><Key.shift><Key.shift><Key.shift><Key.shift><Key.shift><Key.shift><Key.shift><Key.shift><Key.shift><Key.shift><Key.shift><Key.shift><Key.shift><Key.shift><Key.shift><Key.shift><Key.shift><Key.shift><Key.shift>journaling<Key.space>
Screenshot: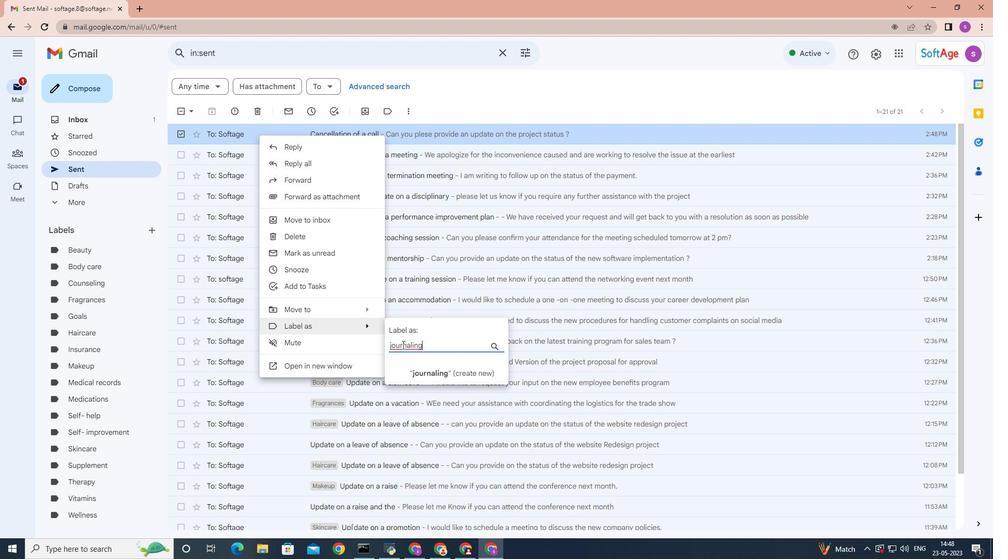 
Action: Mouse moved to (437, 375)
Screenshot: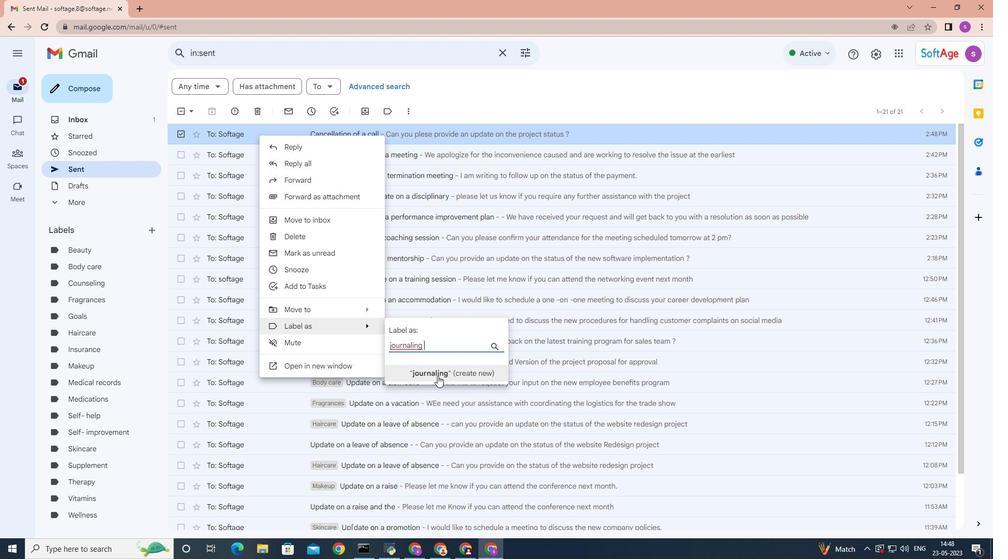 
Action: Mouse pressed left at (437, 375)
Screenshot: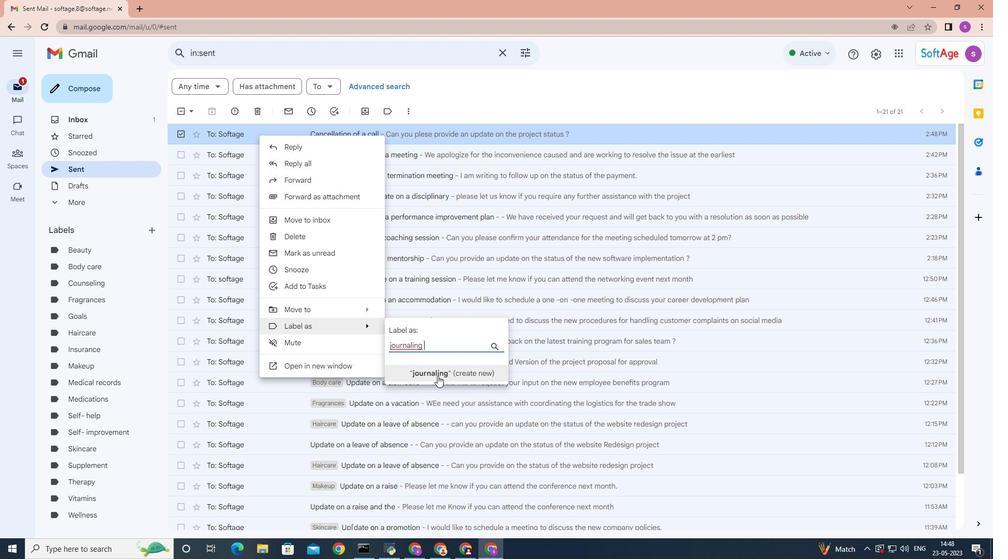 
Action: Mouse moved to (381, 274)
Screenshot: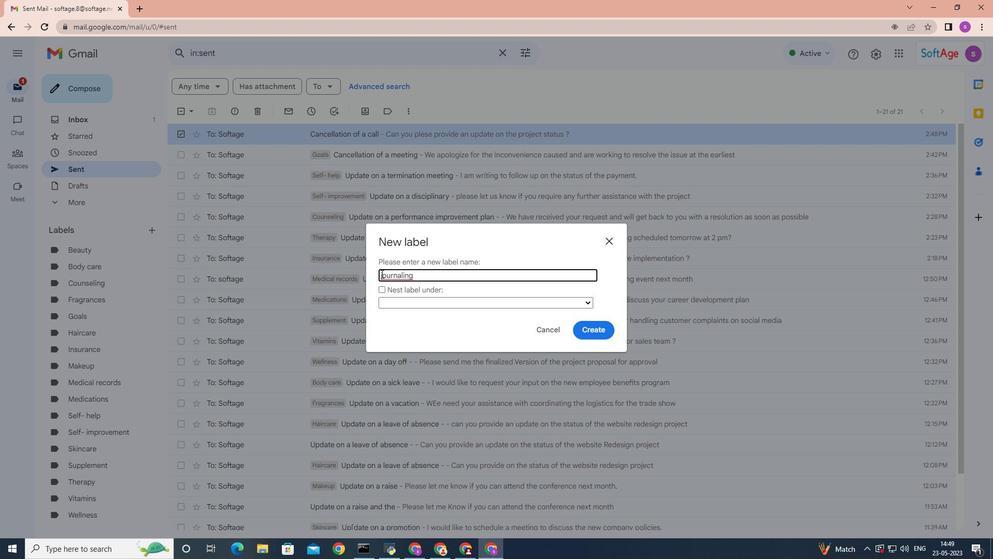 
Action: Mouse pressed left at (381, 274)
Screenshot: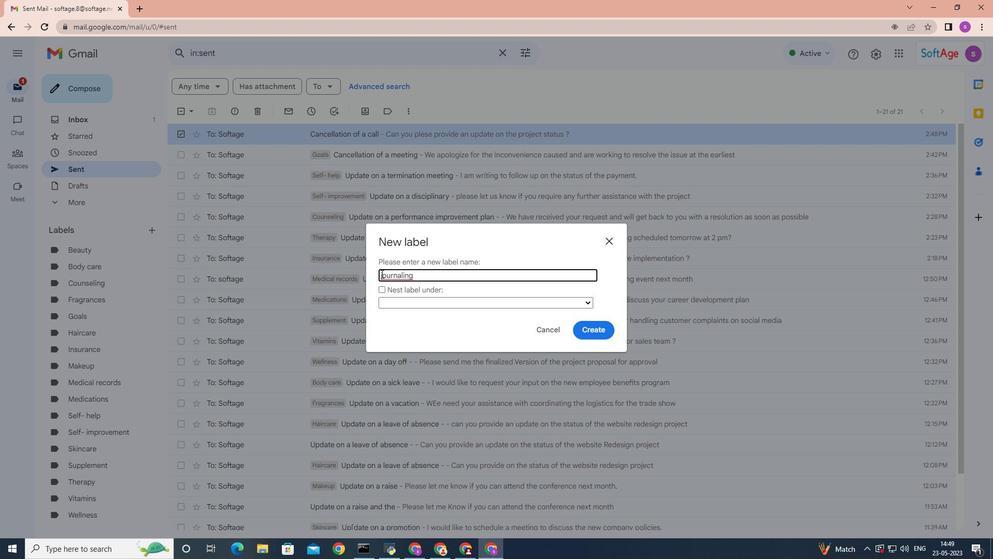 
Action: Key pressed <Key.backspace><Key.shift>
Screenshot: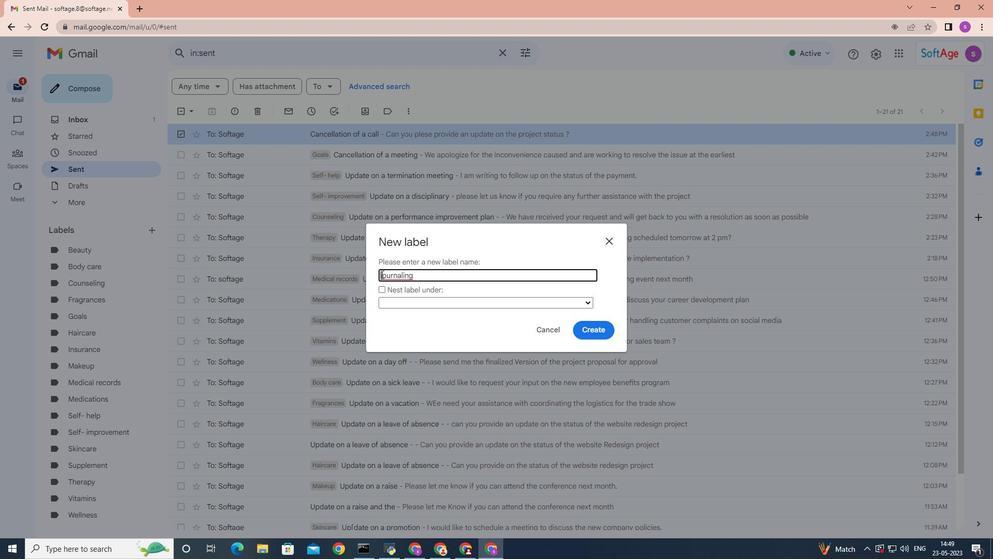 
Action: Mouse moved to (381, 275)
Screenshot: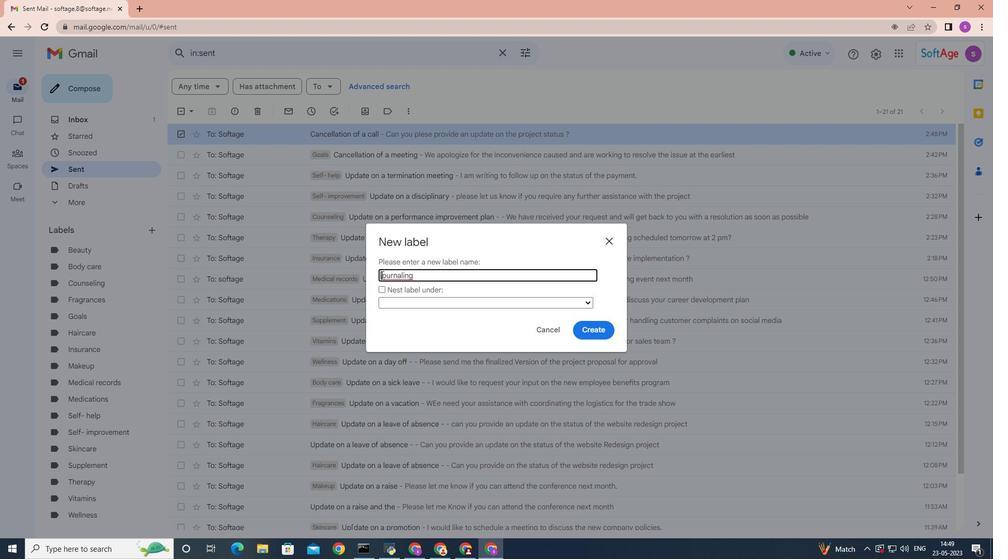 
Action: Key pressed J
Screenshot: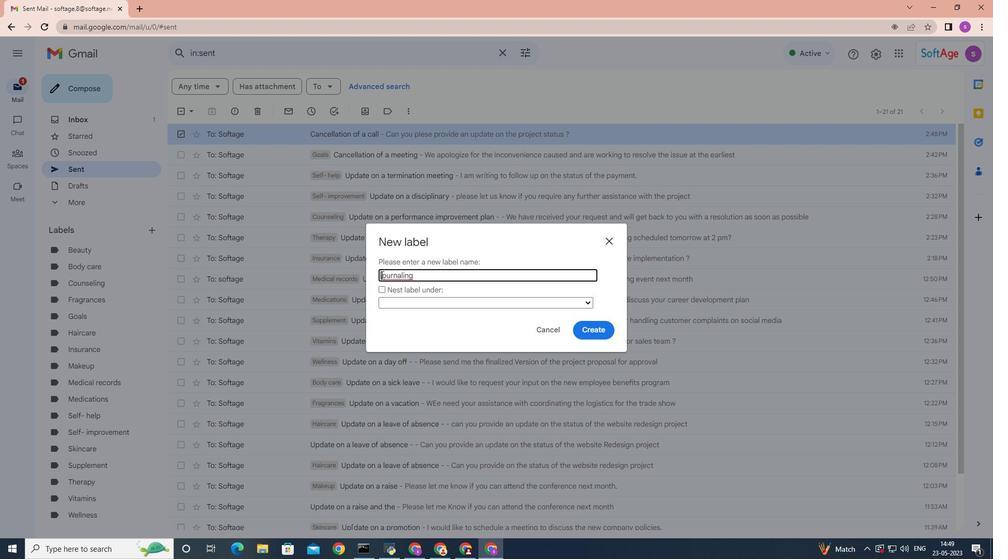 
Action: Mouse moved to (386, 276)
Screenshot: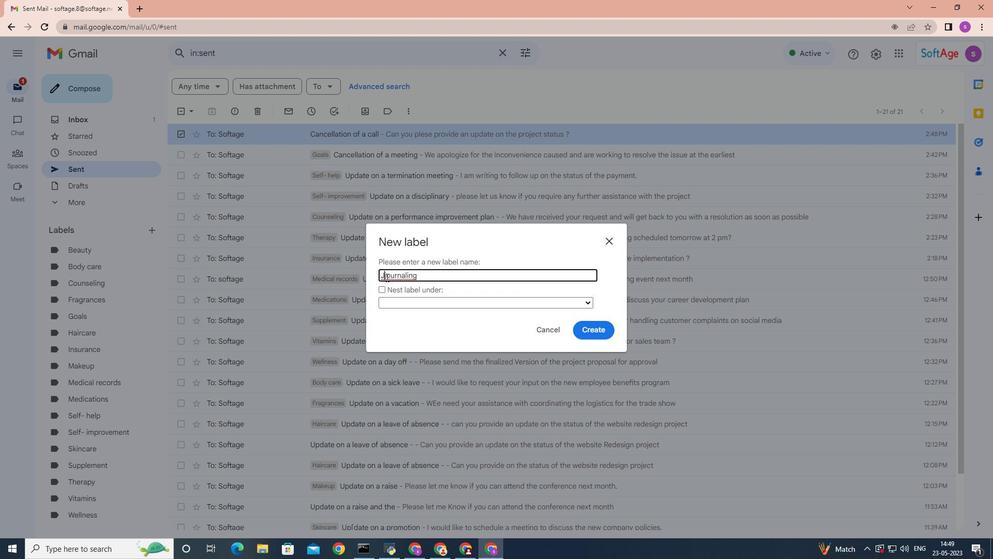 
Action: Mouse pressed left at (386, 276)
Screenshot: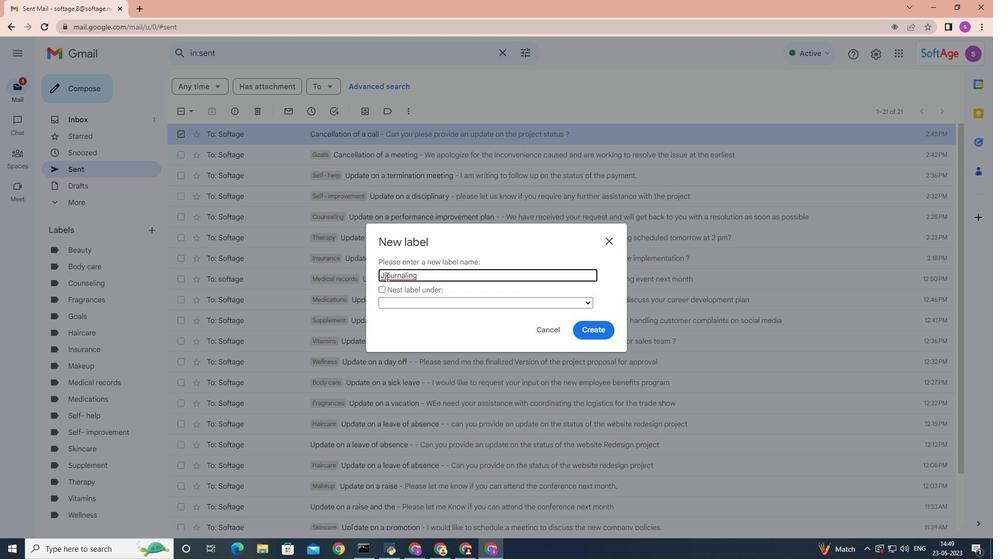 
Action: Mouse moved to (387, 276)
Screenshot: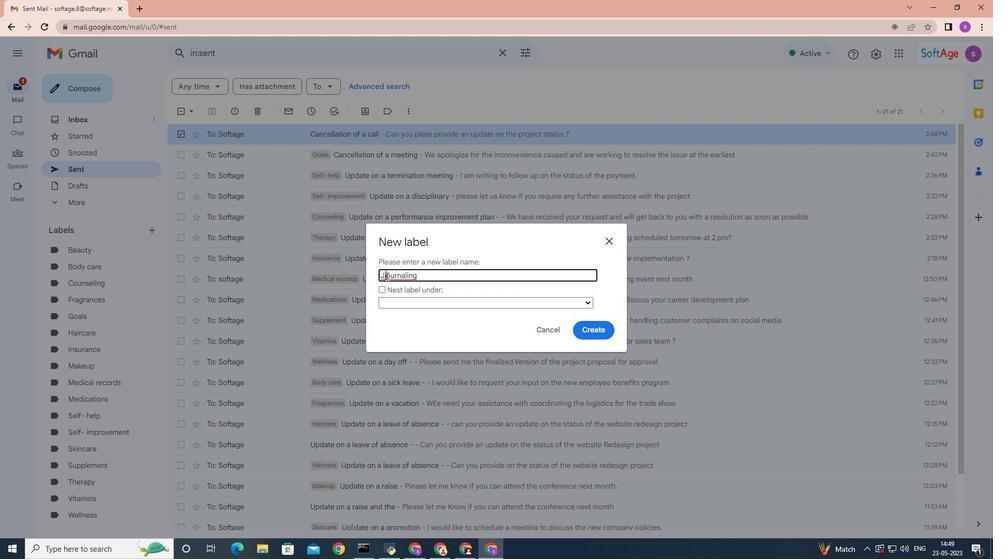 
Action: Key pressed <Key.backspace>
Screenshot: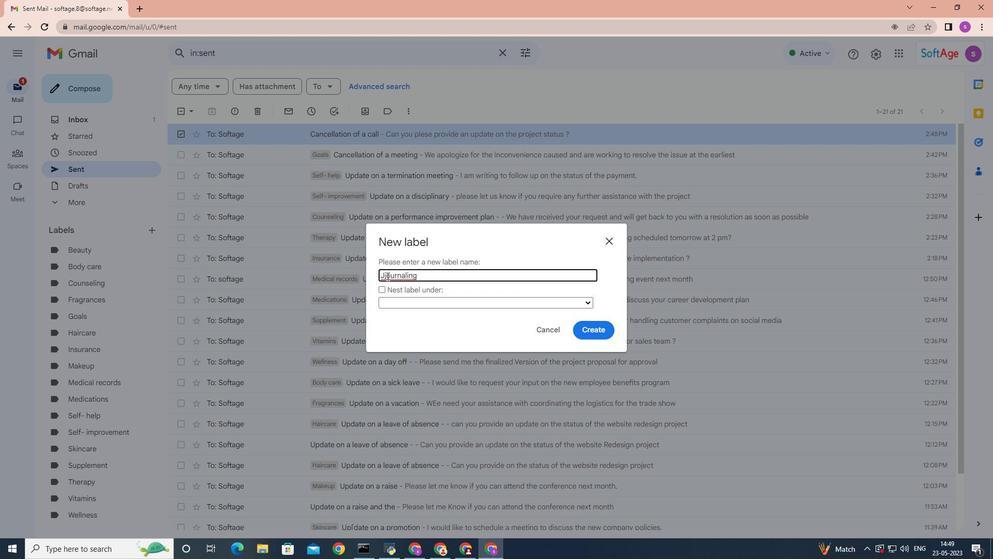 
Action: Mouse moved to (593, 328)
Screenshot: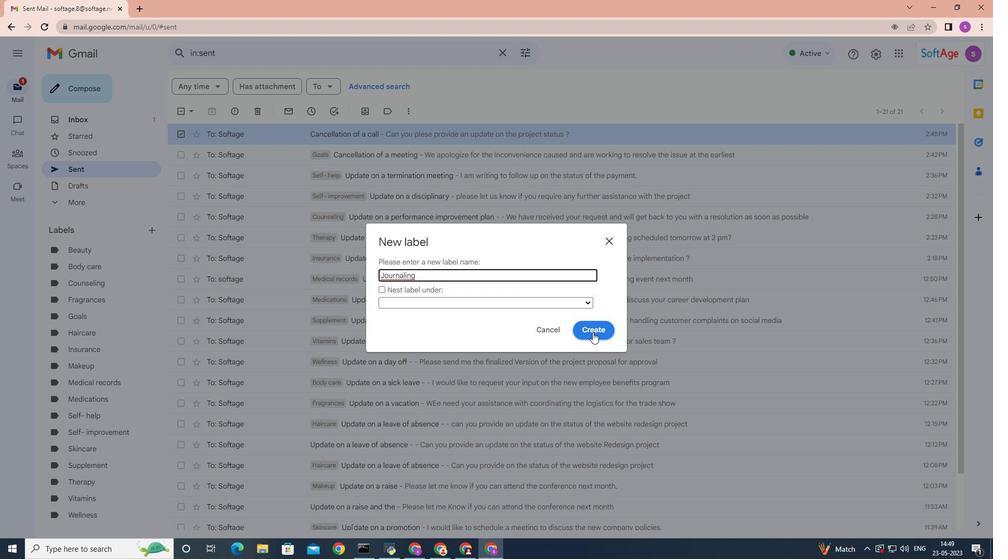 
Action: Mouse pressed left at (593, 328)
Screenshot: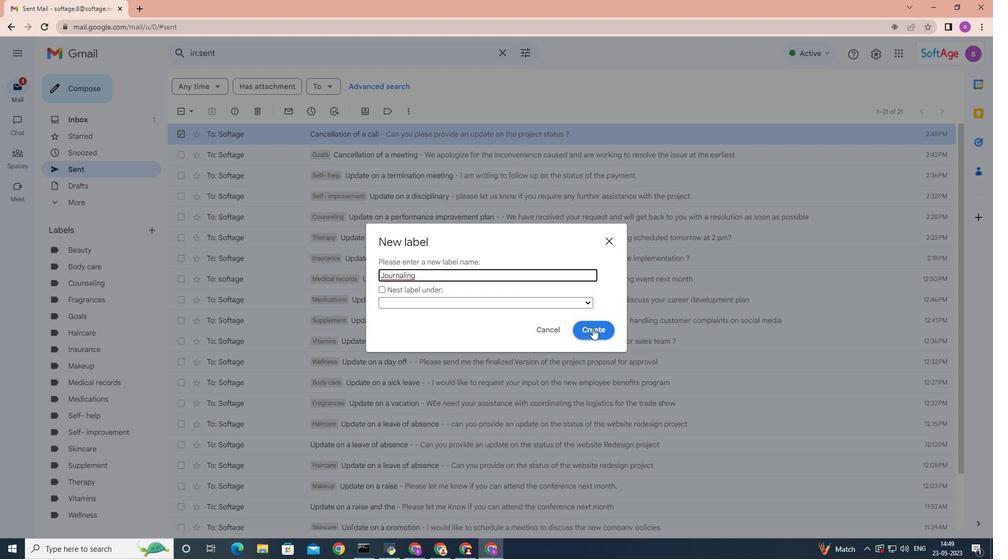 
Action: Mouse moved to (588, 328)
Screenshot: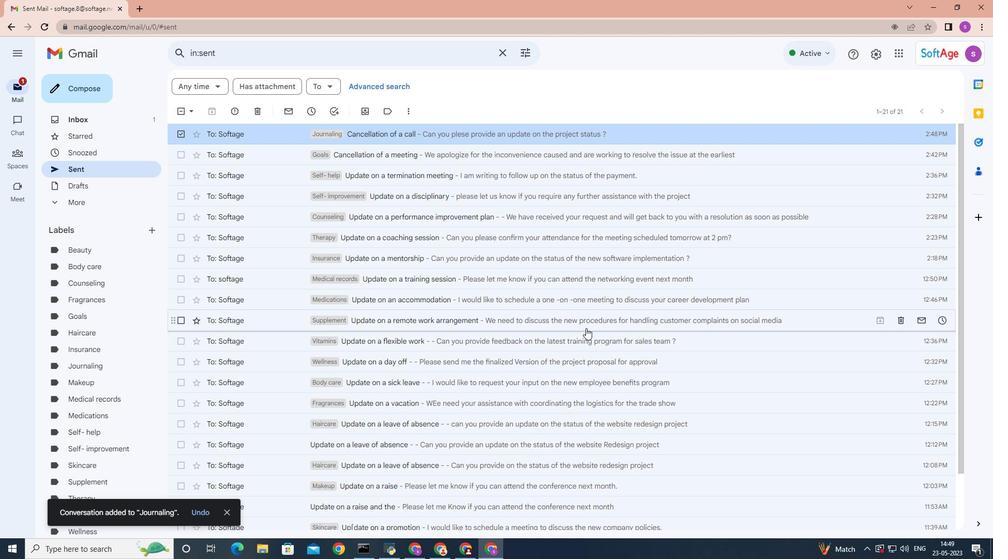 
